 Task: Buy 5 Sets of size 0-6 months for Boys from Cold Weather section under best seller category for shipping address: Brian Hall, 4749 Dog Hill Lane, Kensington, Kansas 66951, Cell Number 7856976934. Pay from credit card ending with 6759, CVV 506
Action: Mouse moved to (242, 57)
Screenshot: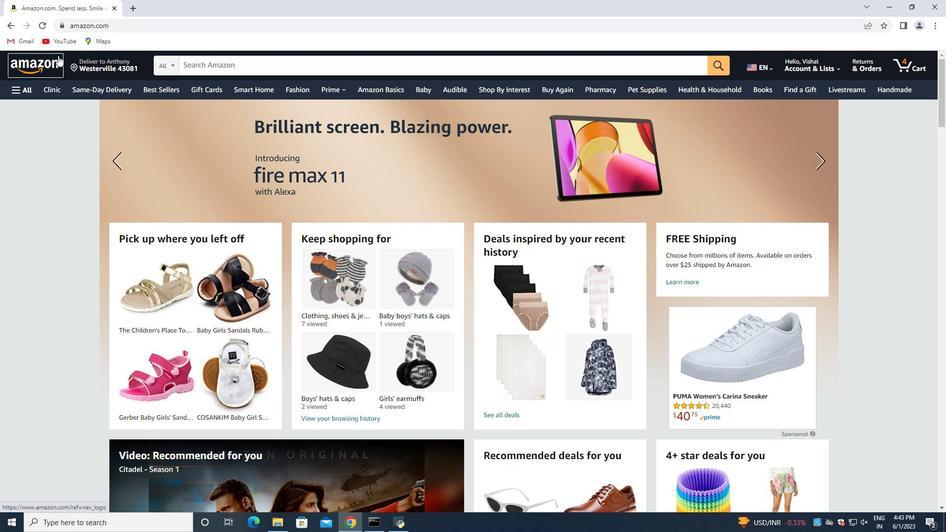 
Action: Mouse pressed left at (242, 57)
Screenshot: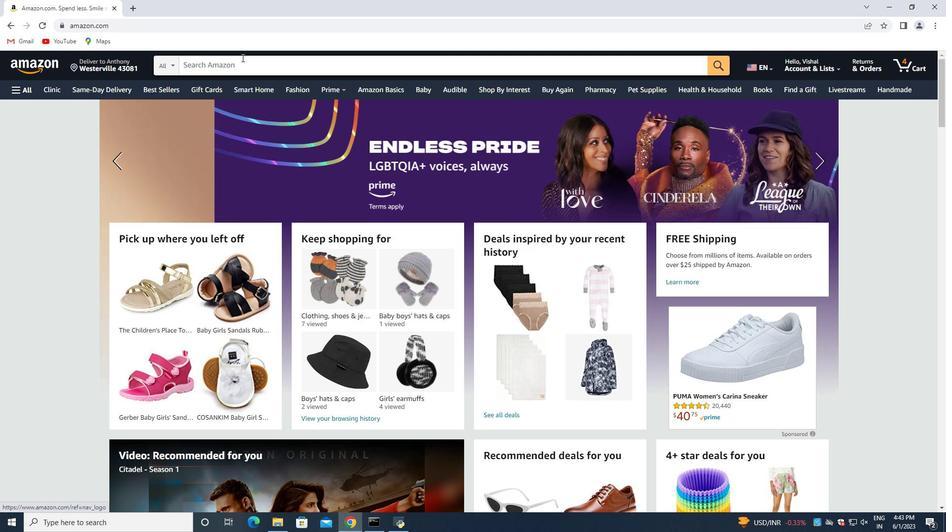 
Action: Mouse moved to (242, 57)
Screenshot: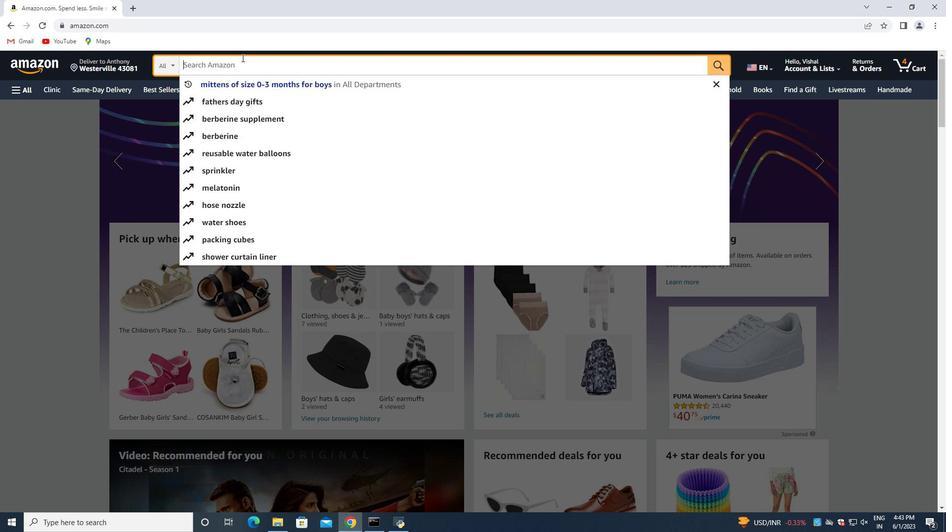 
Action: Key pressed <Key.shift>Seta<Key.space>of<Key.space>size<Key.space>0-6<Key.space>months<Key.space>for<Key.space>boys<Key.enter>
Screenshot: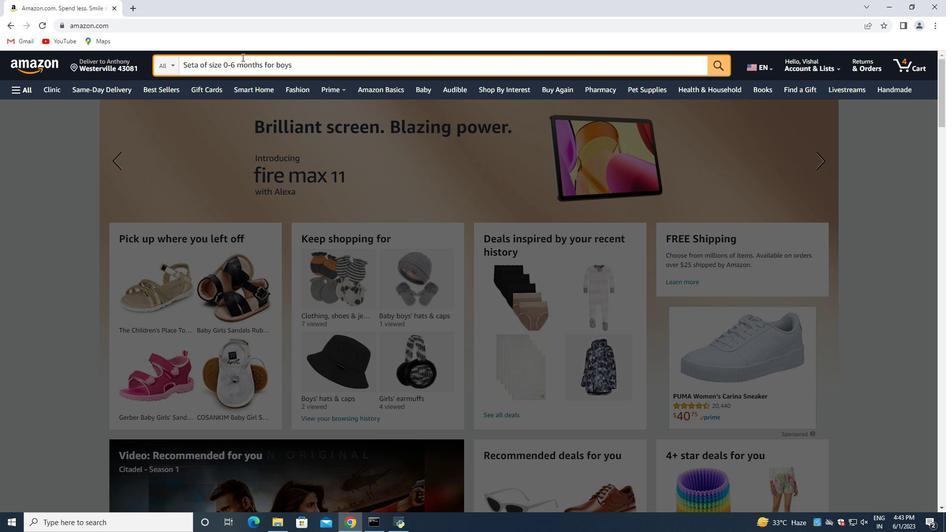 
Action: Mouse moved to (190, 68)
Screenshot: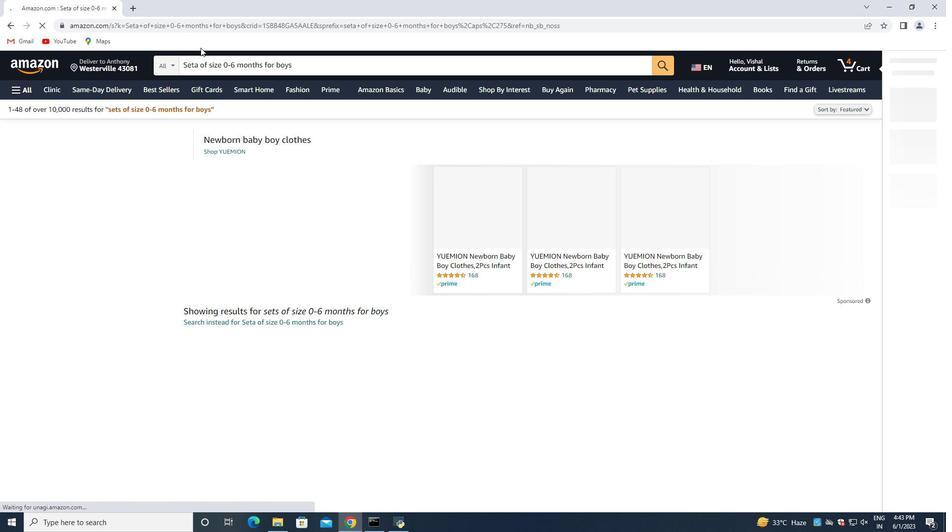 
Action: Mouse scrolled (190, 67) with delta (0, 0)
Screenshot: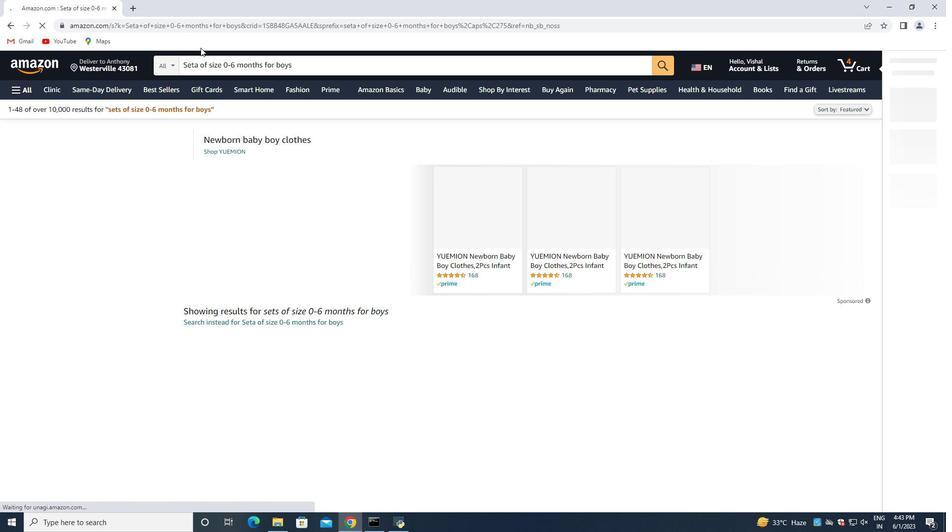 
Action: Mouse moved to (191, 94)
Screenshot: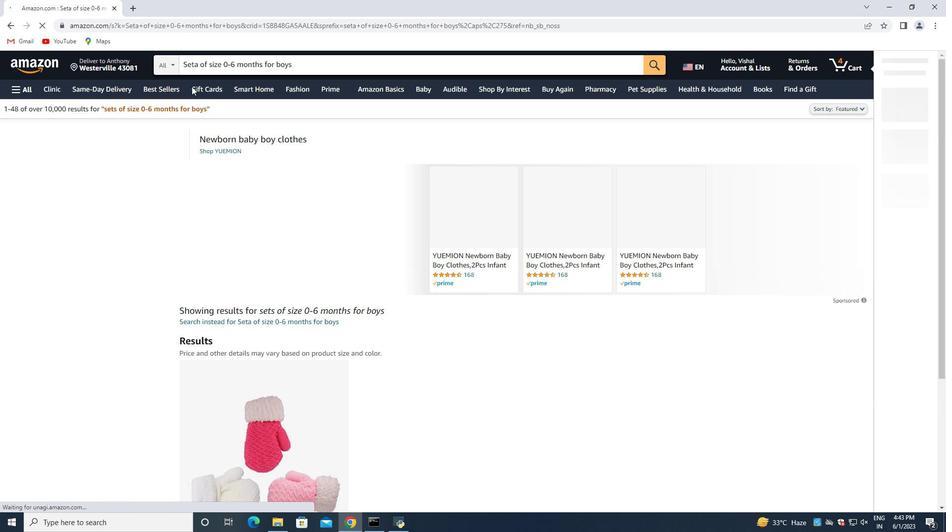 
Action: Mouse scrolled (191, 94) with delta (0, 0)
Screenshot: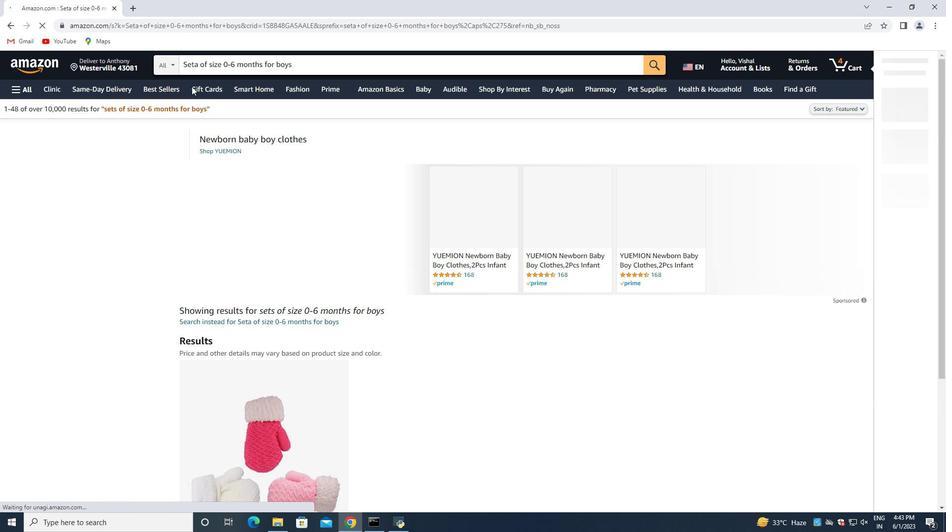 
Action: Mouse moved to (191, 96)
Screenshot: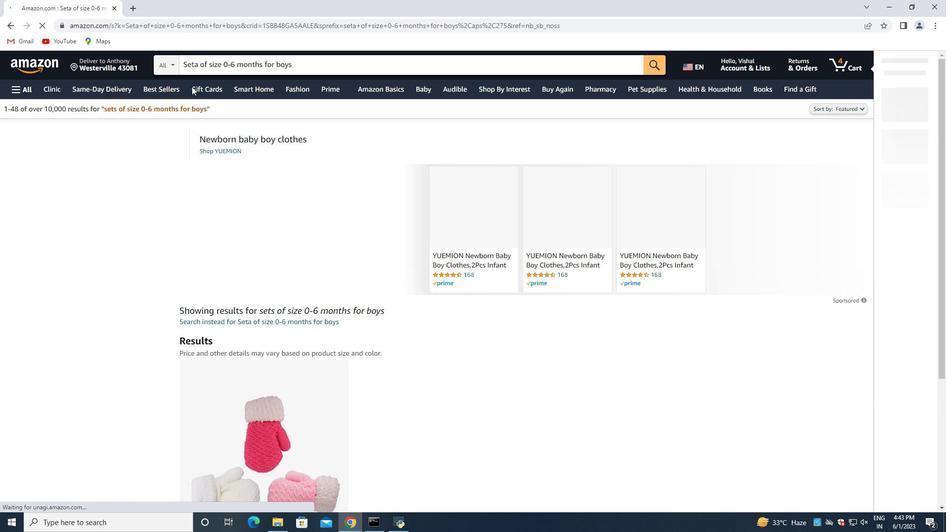 
Action: Mouse scrolled (191, 95) with delta (0, 0)
Screenshot: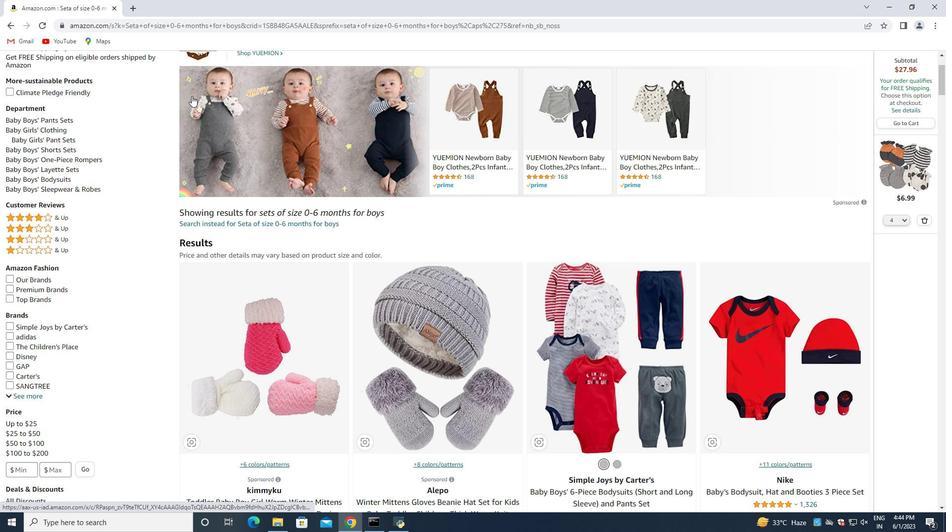 
Action: Mouse moved to (198, 105)
Screenshot: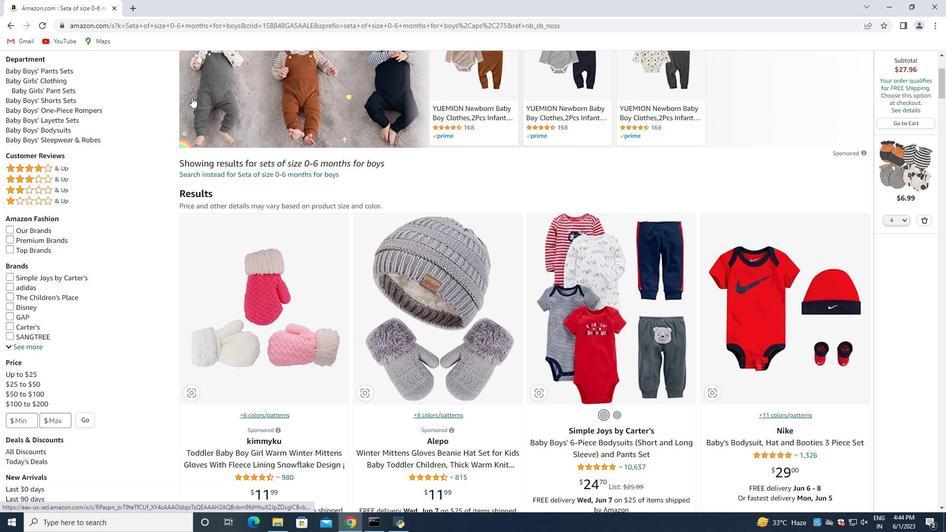 
Action: Mouse scrolled (194, 101) with delta (0, 0)
Screenshot: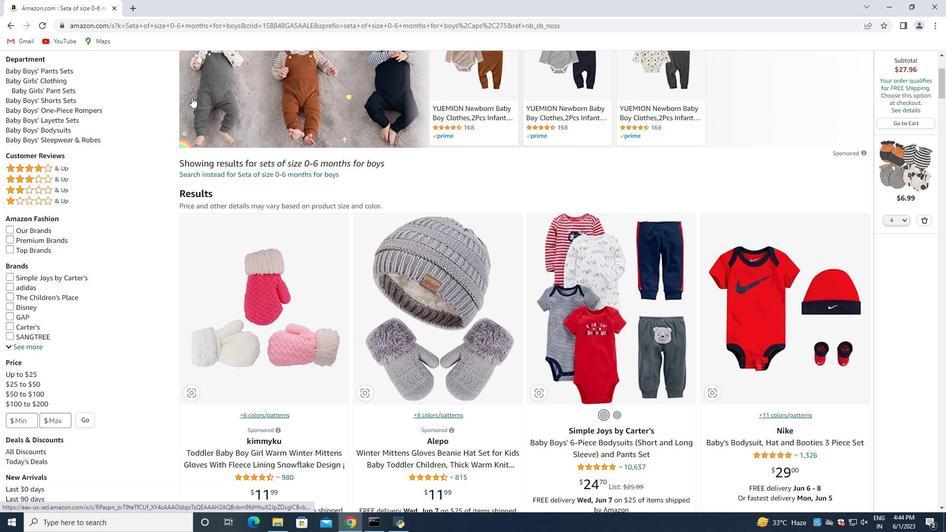 
Action: Mouse moved to (198, 105)
Screenshot: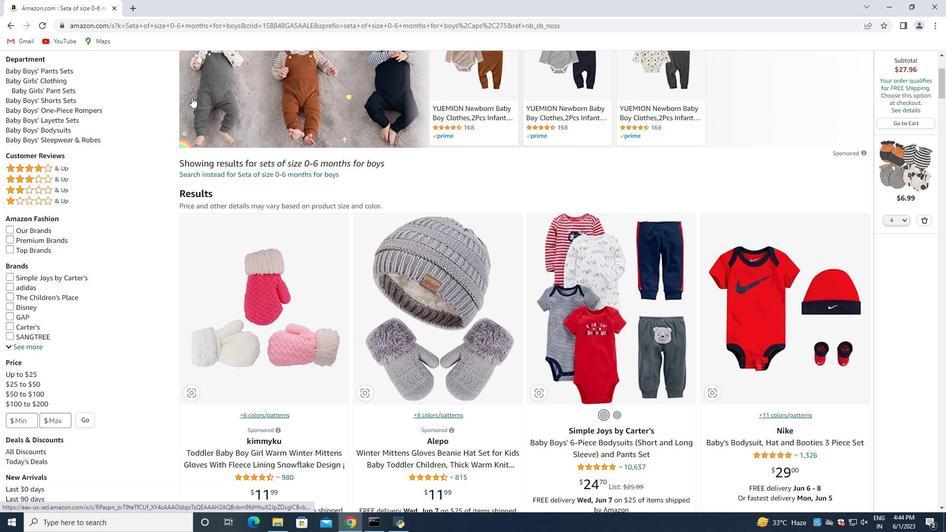 
Action: Mouse scrolled (198, 104) with delta (0, 0)
Screenshot: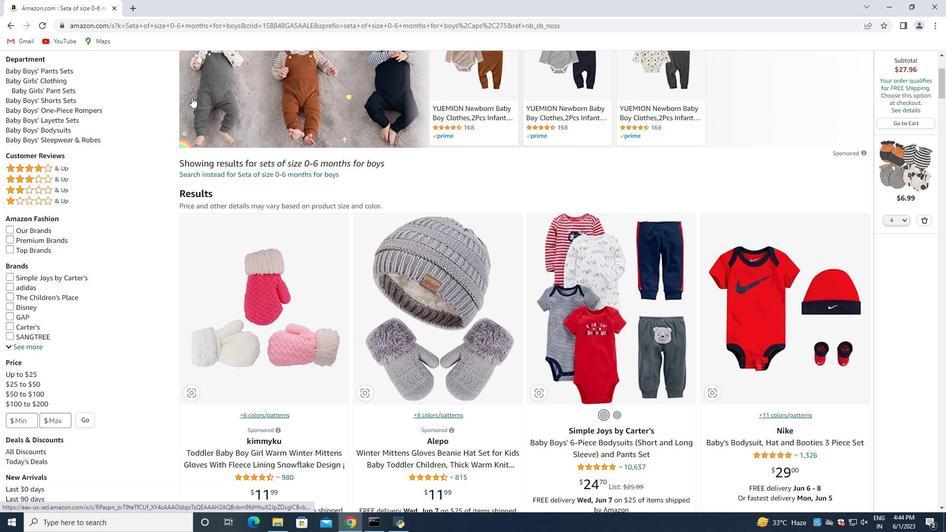 
Action: Mouse moved to (922, 220)
Screenshot: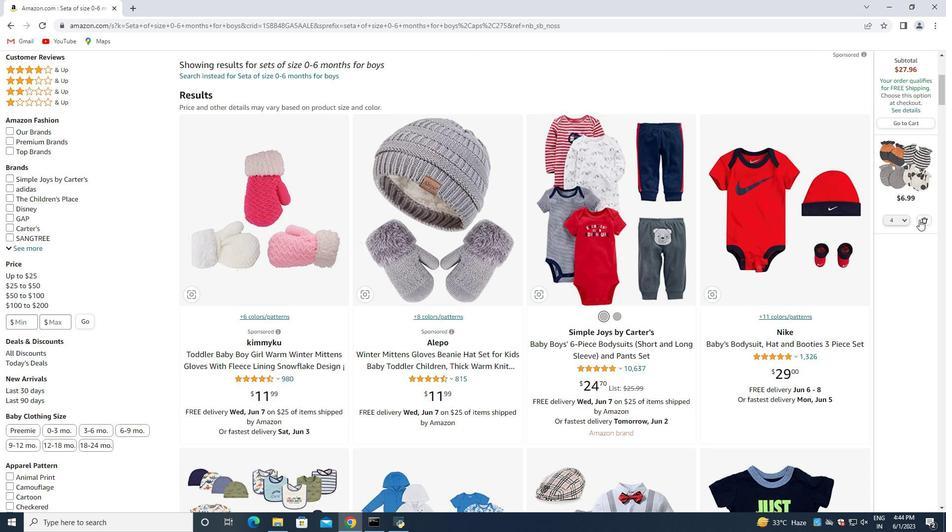 
Action: Mouse pressed left at (922, 220)
Screenshot: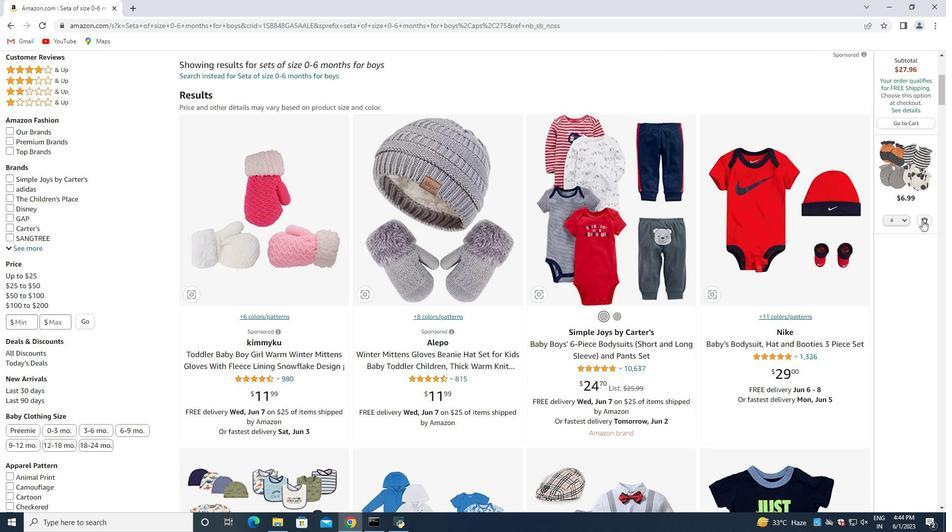 
Action: Mouse moved to (757, 226)
Screenshot: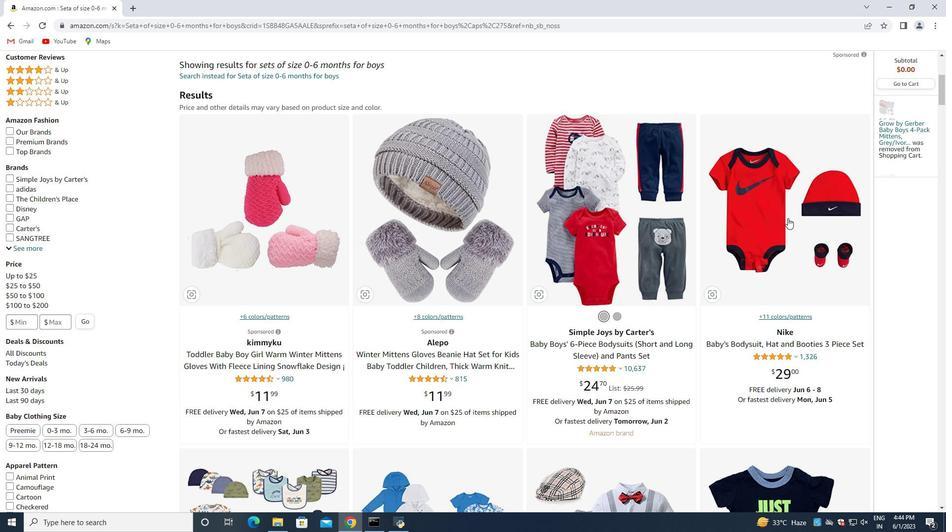 
Action: Mouse scrolled (757, 226) with delta (0, 0)
Screenshot: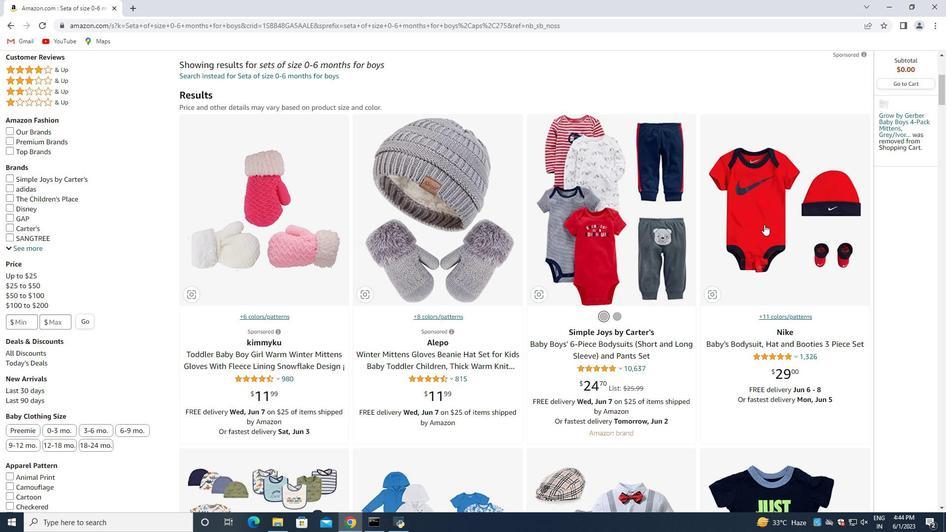 
Action: Mouse moved to (753, 228)
Screenshot: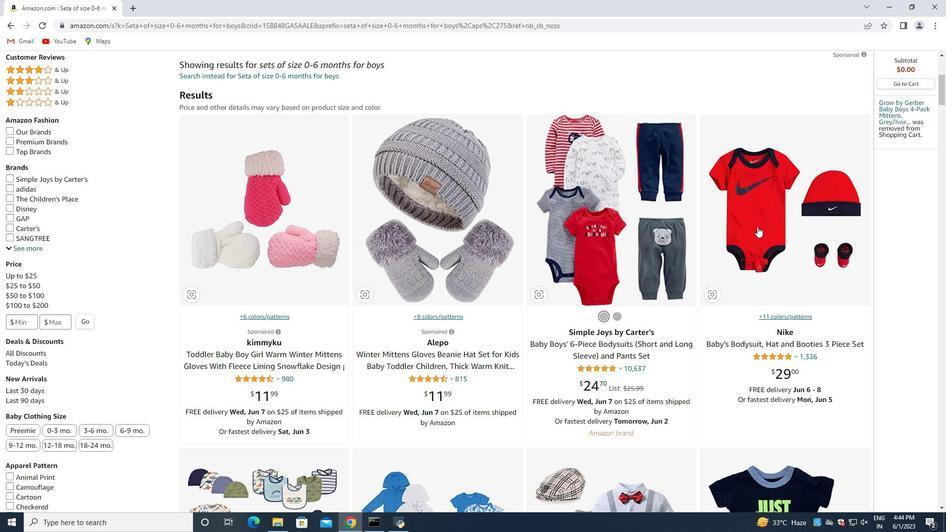 
Action: Mouse scrolled (753, 228) with delta (0, 0)
Screenshot: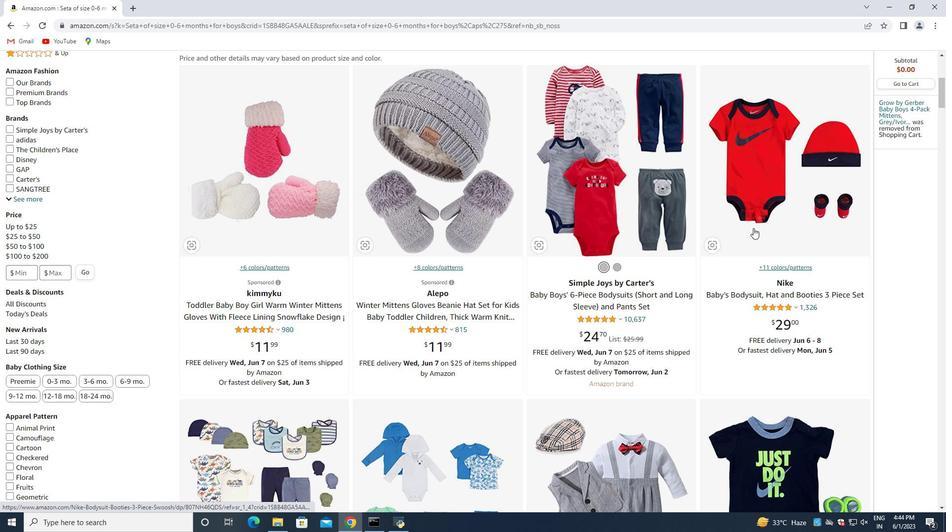 
Action: Mouse scrolled (753, 228) with delta (0, 0)
Screenshot: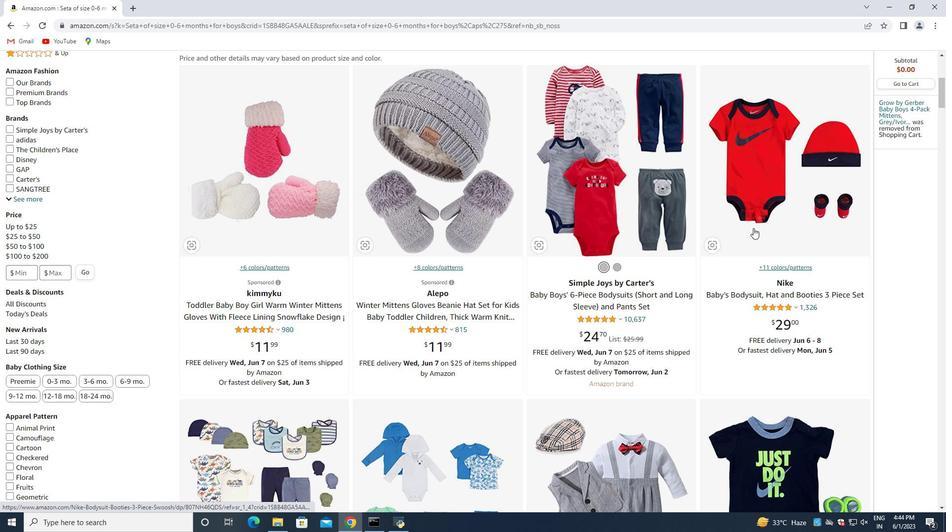 
Action: Mouse scrolled (753, 228) with delta (0, 0)
Screenshot: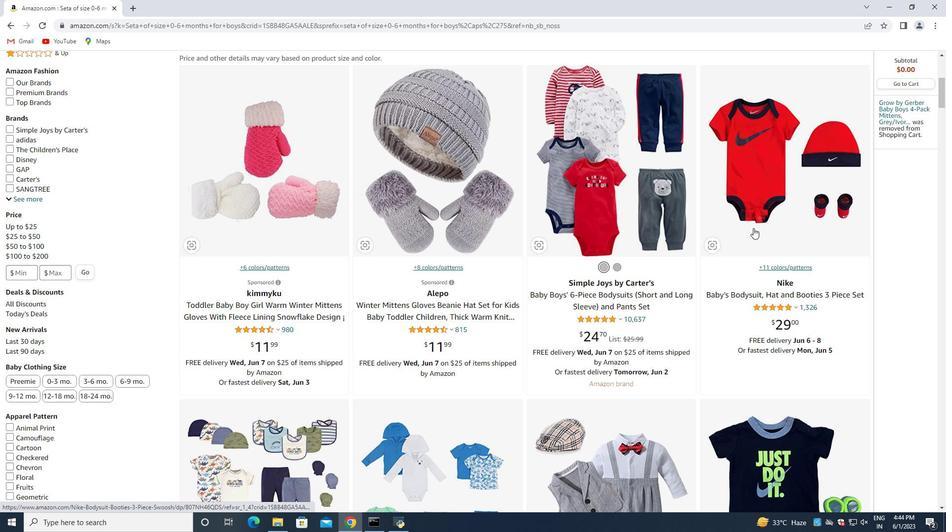 
Action: Mouse moved to (217, 207)
Screenshot: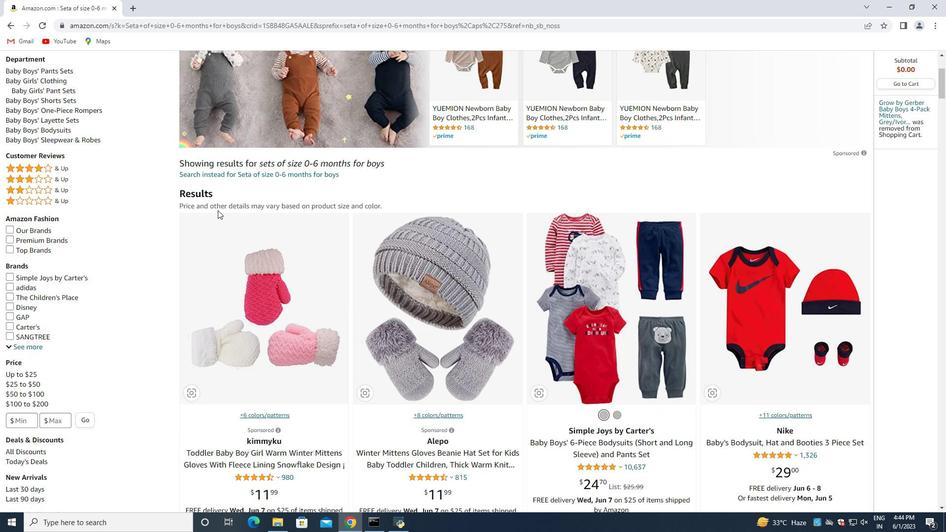 
Action: Mouse scrolled (217, 208) with delta (0, 0)
Screenshot: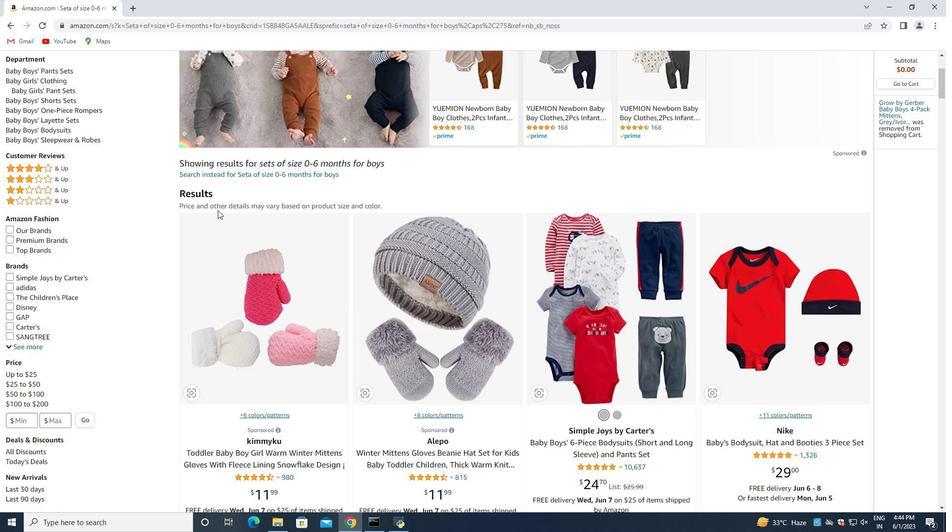 
Action: Mouse scrolled (217, 208) with delta (0, 0)
Screenshot: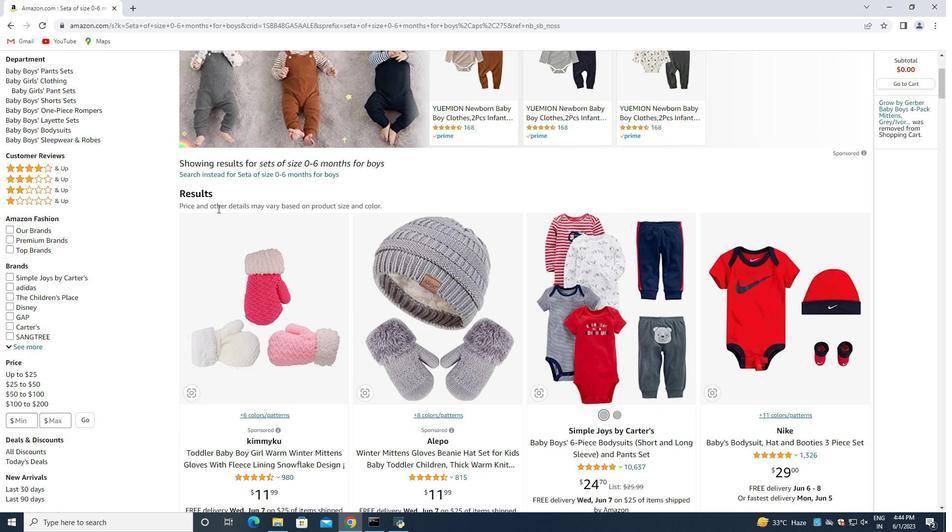 
Action: Mouse moved to (217, 207)
Screenshot: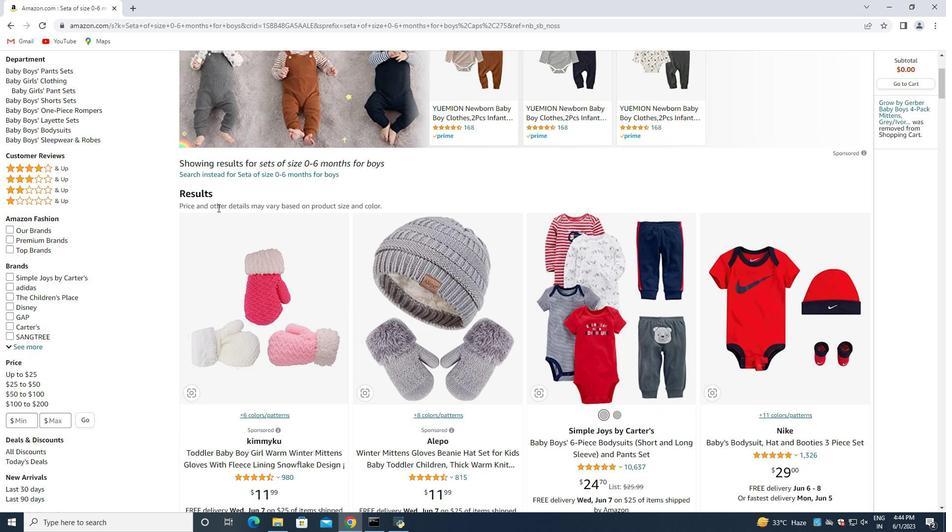 
Action: Mouse scrolled (217, 207) with delta (0, 0)
Screenshot: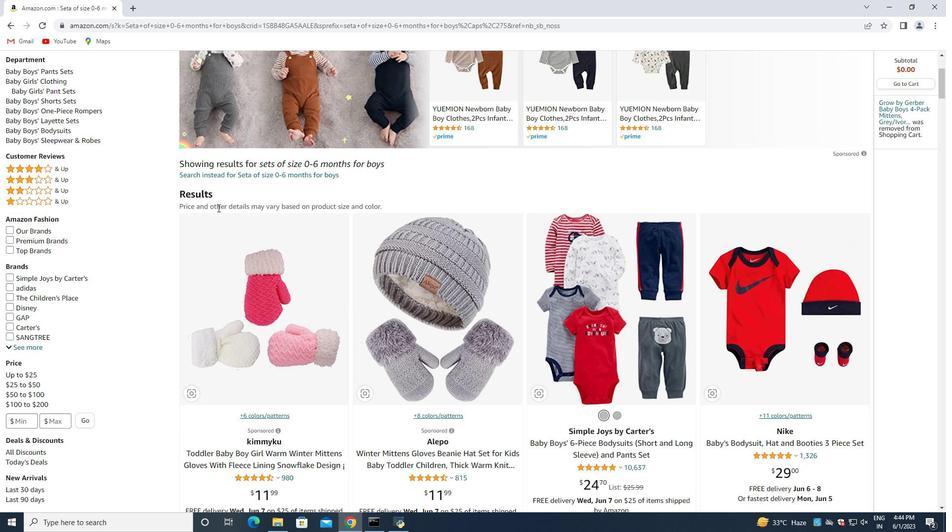 
Action: Mouse moved to (99, 192)
Screenshot: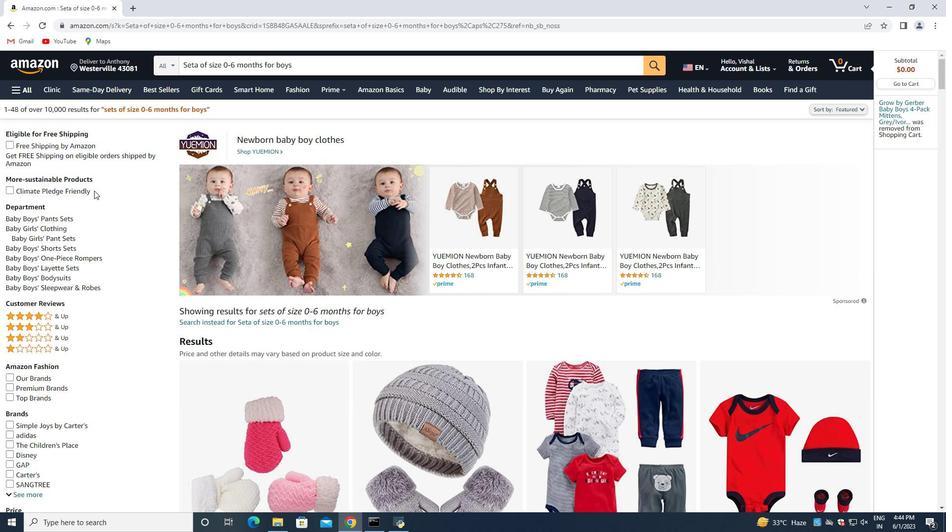 
Action: Mouse scrolled (99, 191) with delta (0, 0)
Screenshot: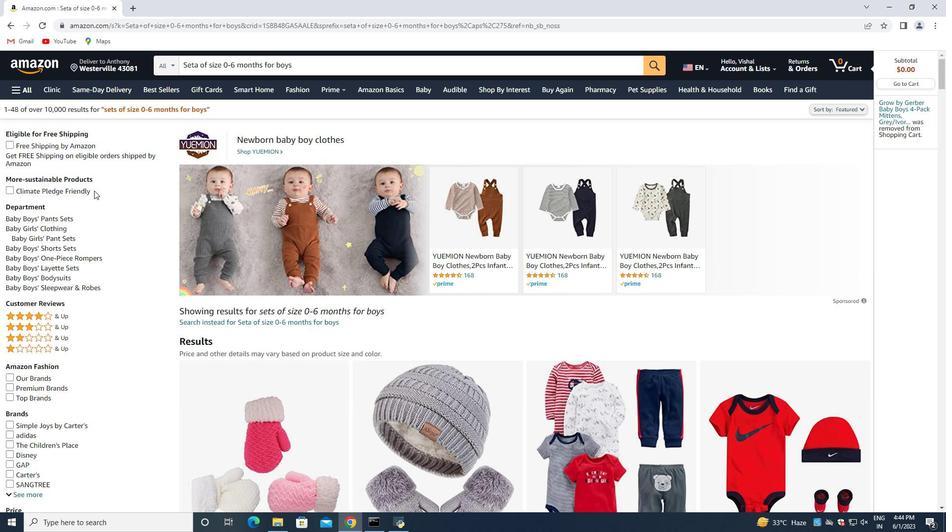 
Action: Mouse moved to (102, 196)
Screenshot: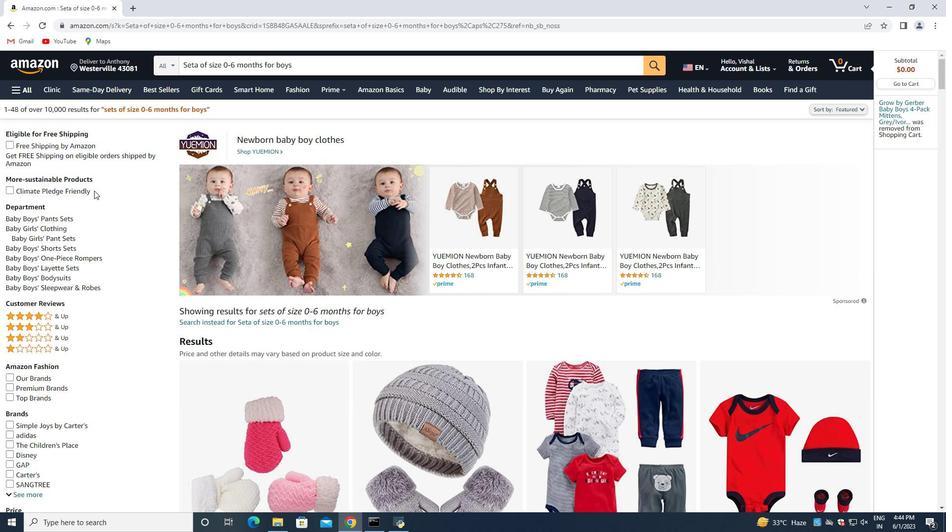 
Action: Mouse scrolled (102, 196) with delta (0, 0)
Screenshot: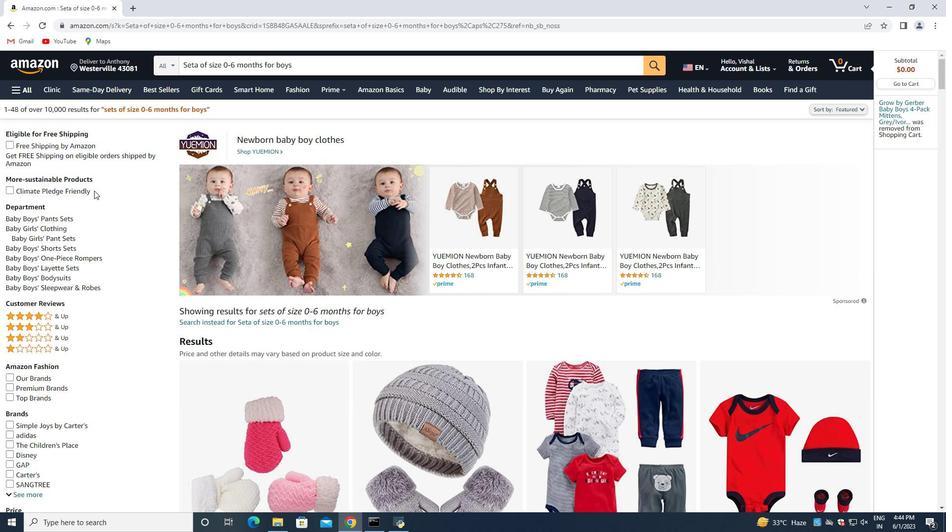 
Action: Mouse moved to (109, 202)
Screenshot: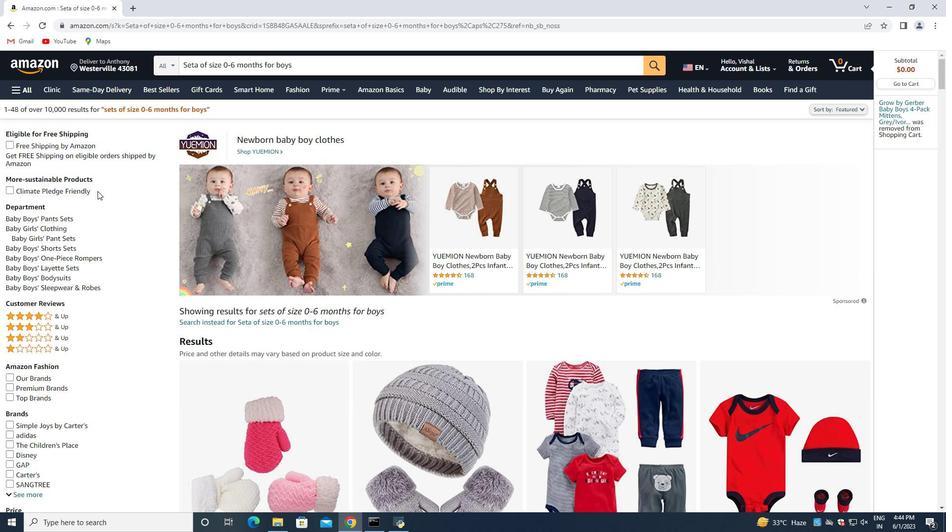 
Action: Mouse scrolled (109, 202) with delta (0, 0)
Screenshot: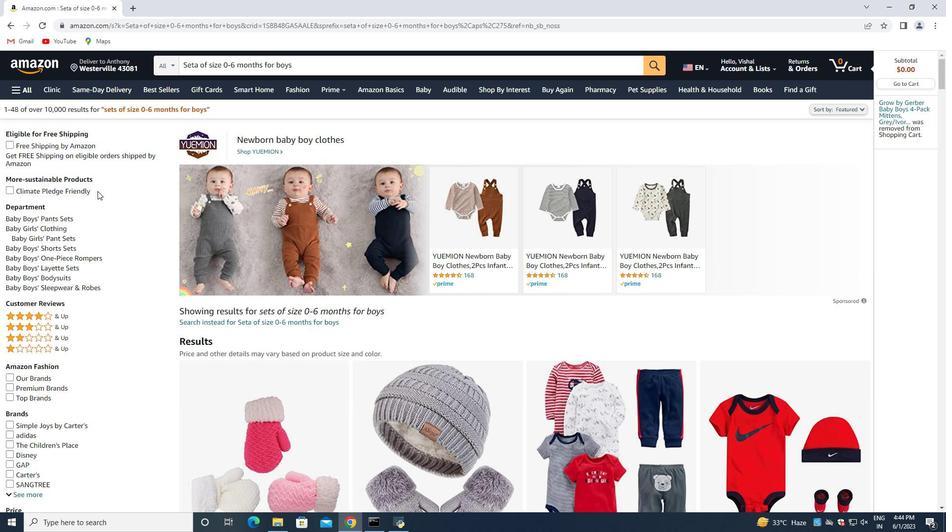 
Action: Mouse moved to (131, 211)
Screenshot: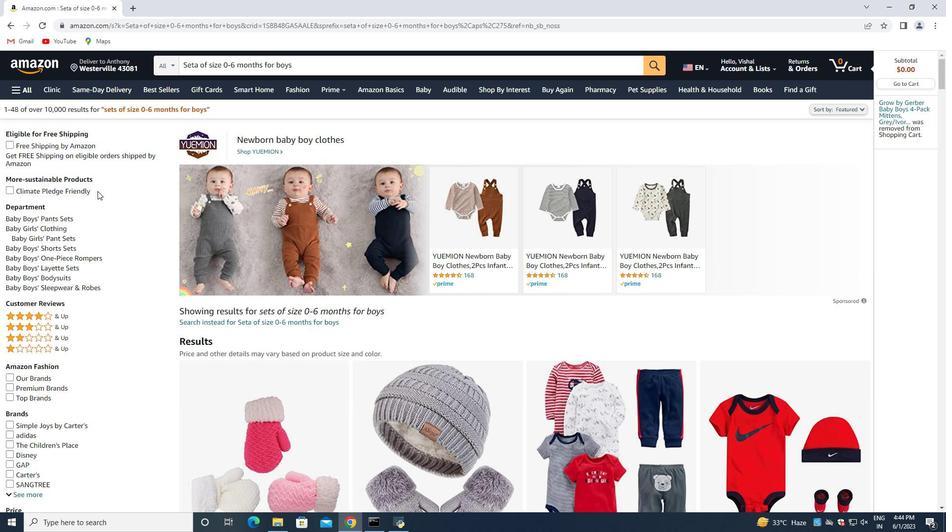 
Action: Mouse scrolled (131, 210) with delta (0, 0)
Screenshot: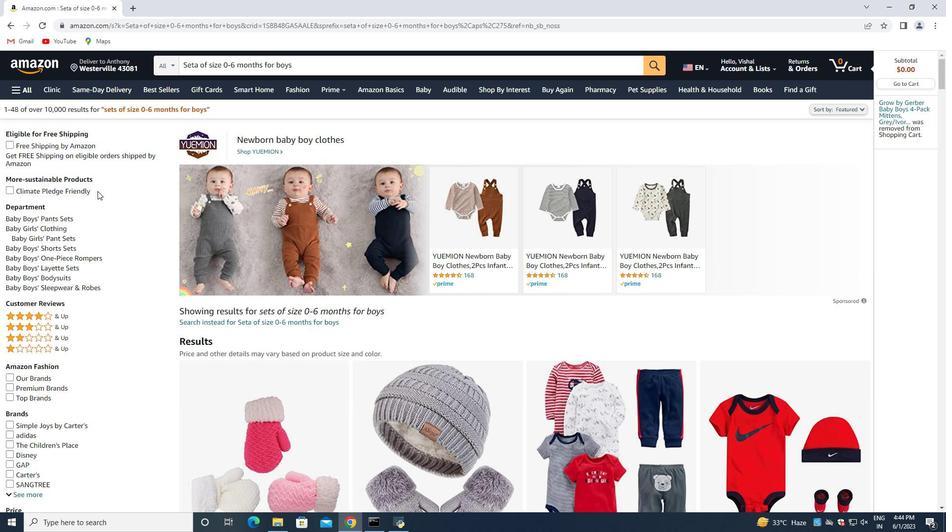 
Action: Mouse moved to (316, 191)
Screenshot: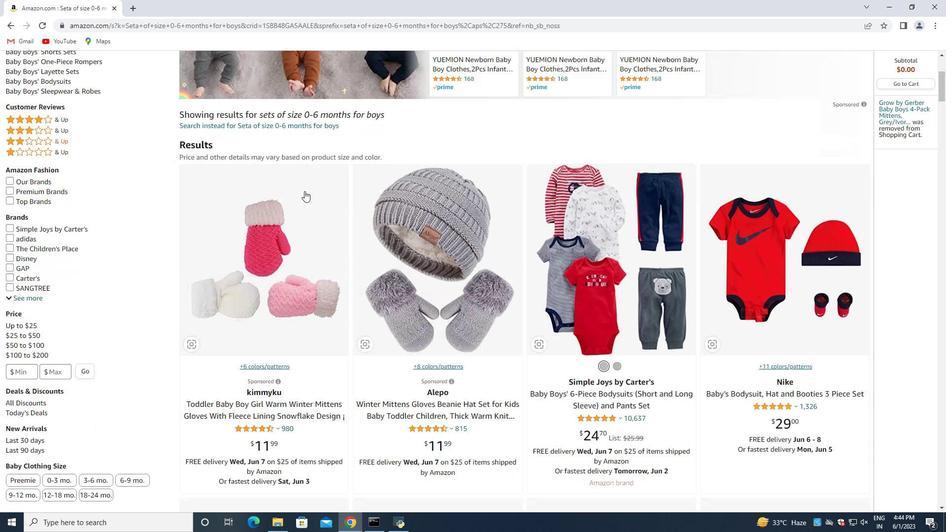 
Action: Mouse scrolled (316, 190) with delta (0, 0)
Screenshot: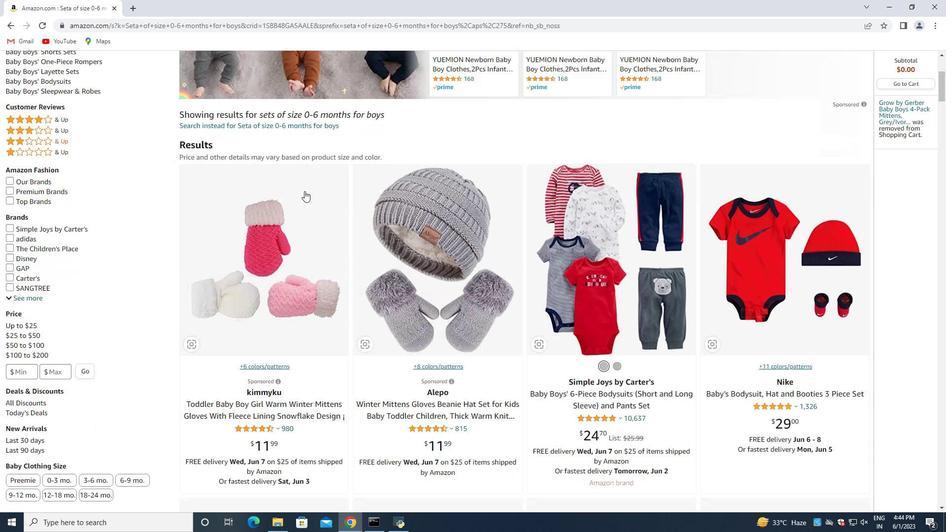 
Action: Mouse moved to (319, 191)
Screenshot: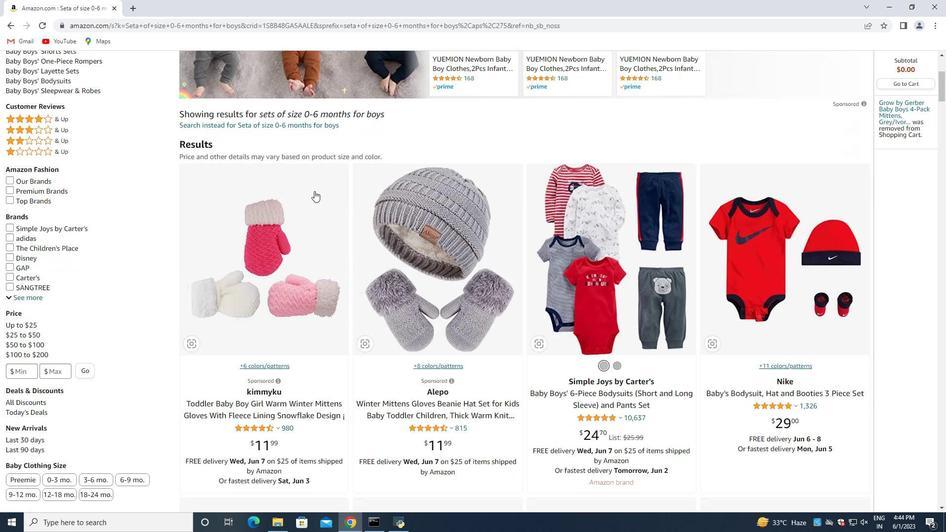 
Action: Mouse scrolled (319, 190) with delta (0, 0)
Screenshot: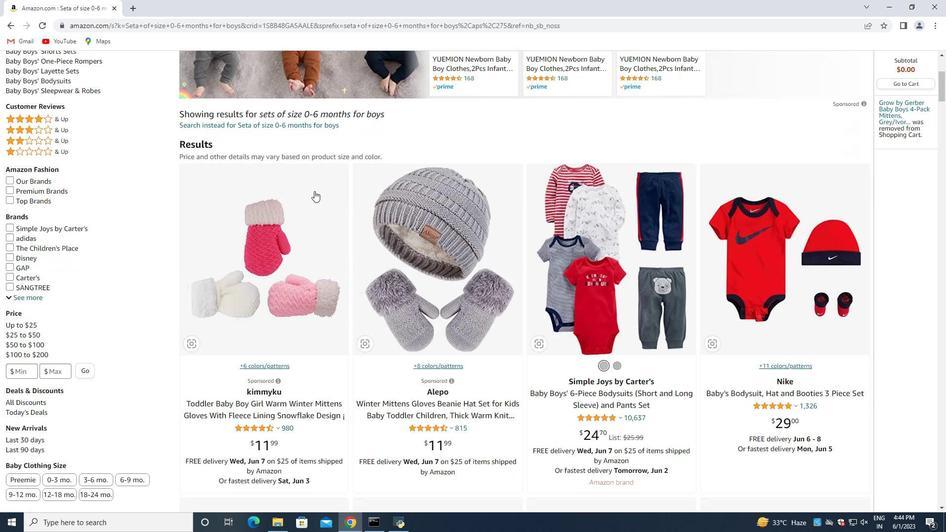 
Action: Mouse moved to (337, 192)
Screenshot: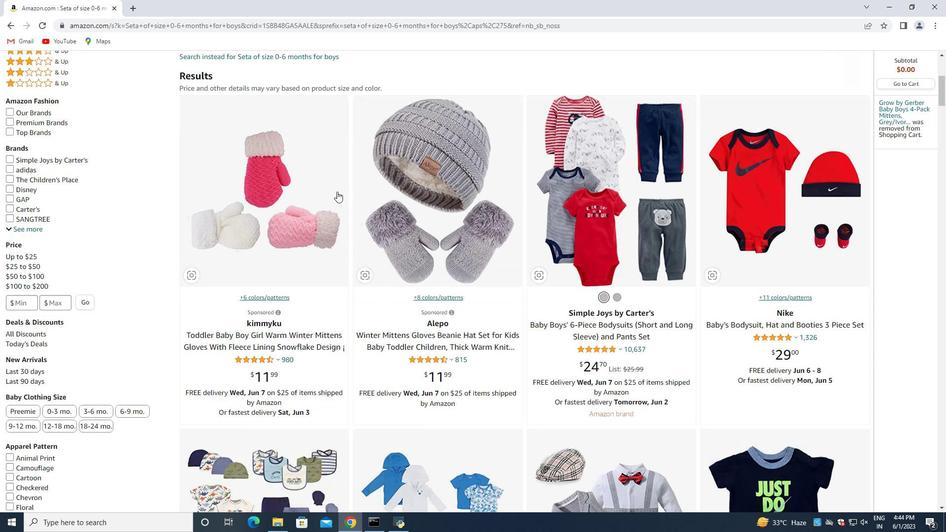 
Action: Mouse scrolled (337, 191) with delta (0, 0)
Screenshot: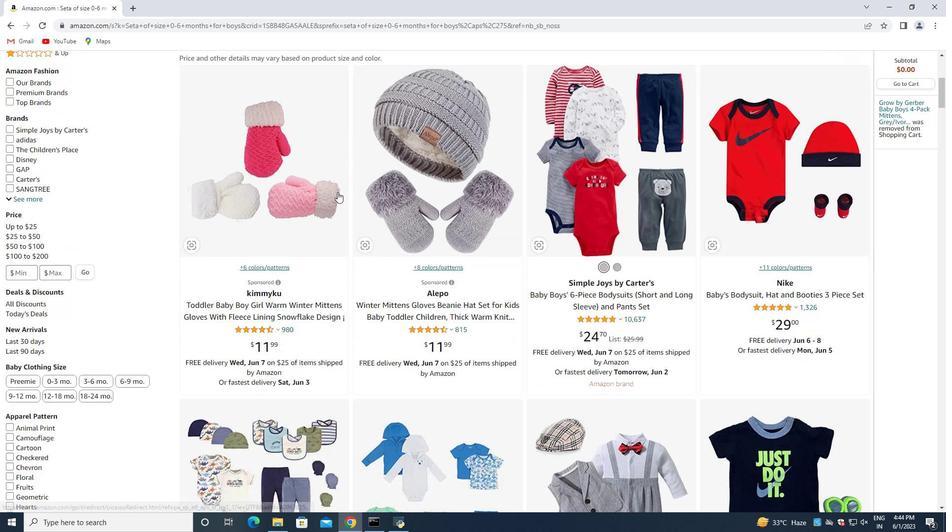 
Action: Mouse scrolled (337, 191) with delta (0, 0)
Screenshot: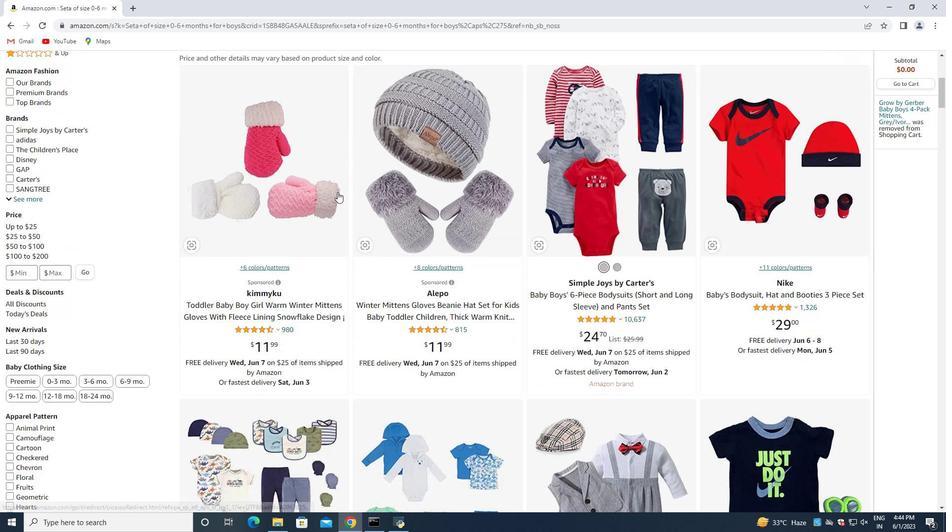 
Action: Mouse moved to (338, 192)
Screenshot: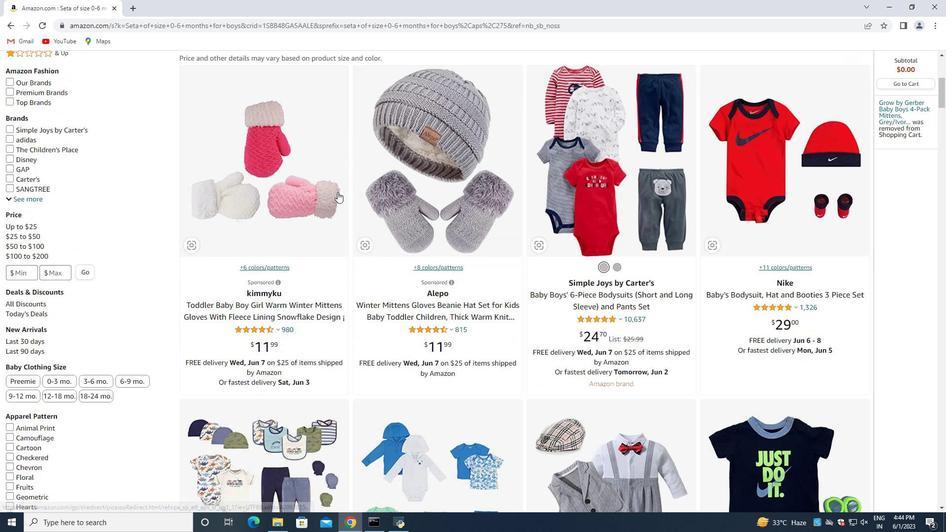 
Action: Mouse scrolled (338, 191) with delta (0, 0)
Screenshot: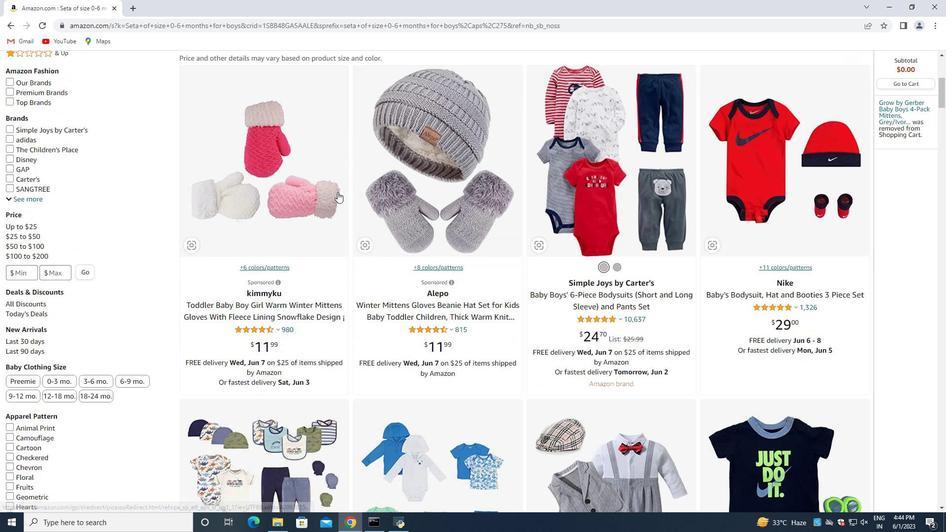 
Action: Mouse moved to (340, 191)
Screenshot: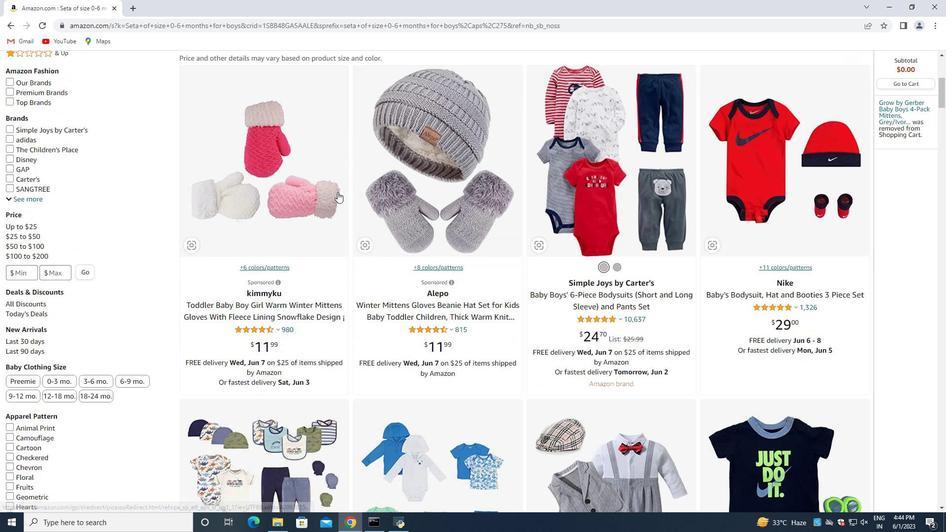 
Action: Mouse scrolled (340, 191) with delta (0, 0)
Screenshot: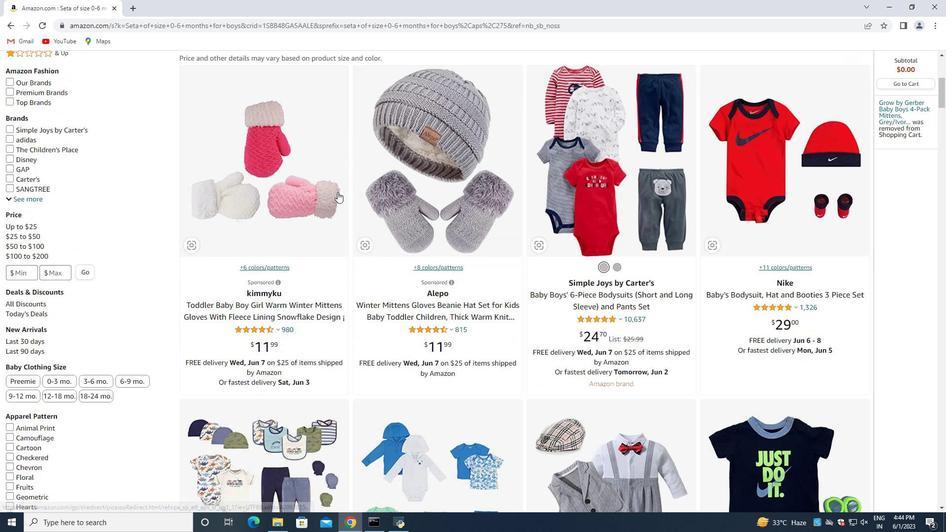 
Action: Mouse moved to (438, 272)
Screenshot: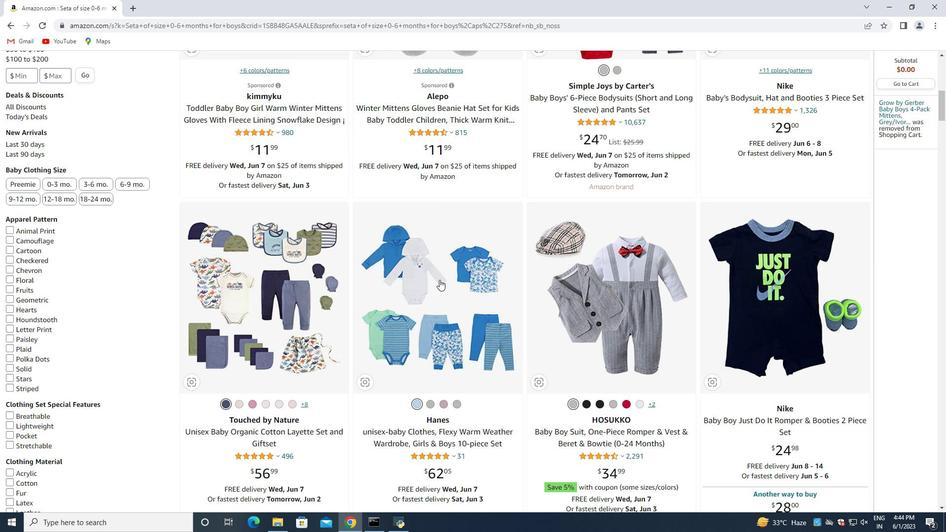 
Action: Mouse scrolled (438, 271) with delta (0, 0)
Screenshot: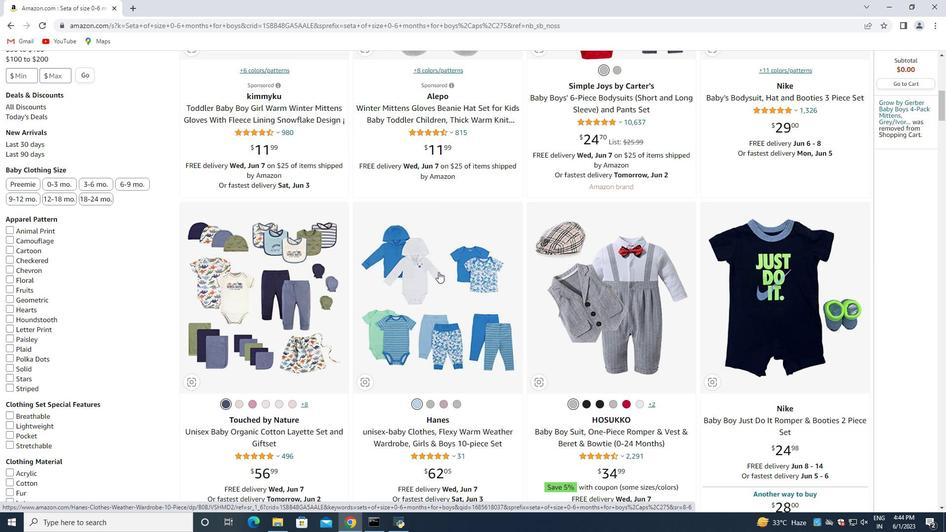 
Action: Mouse scrolled (438, 271) with delta (0, 0)
Screenshot: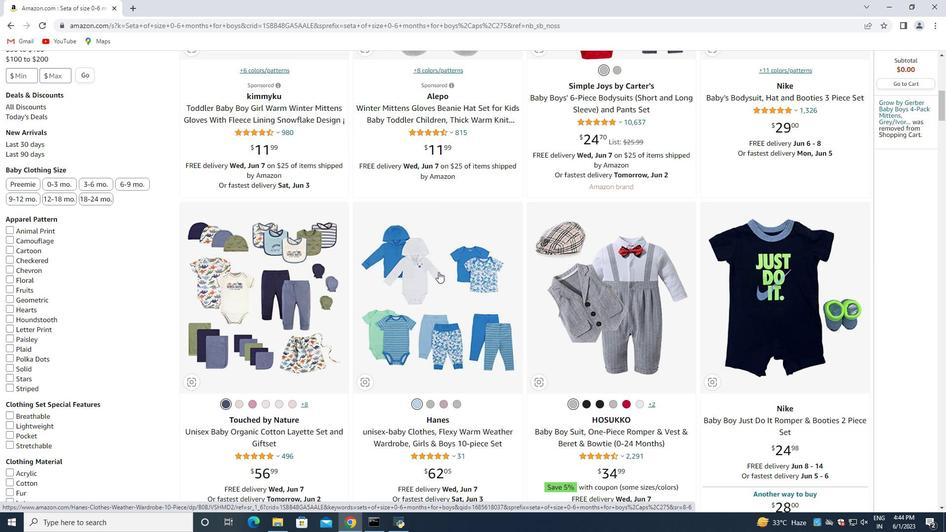 
Action: Mouse scrolled (438, 271) with delta (0, 0)
Screenshot: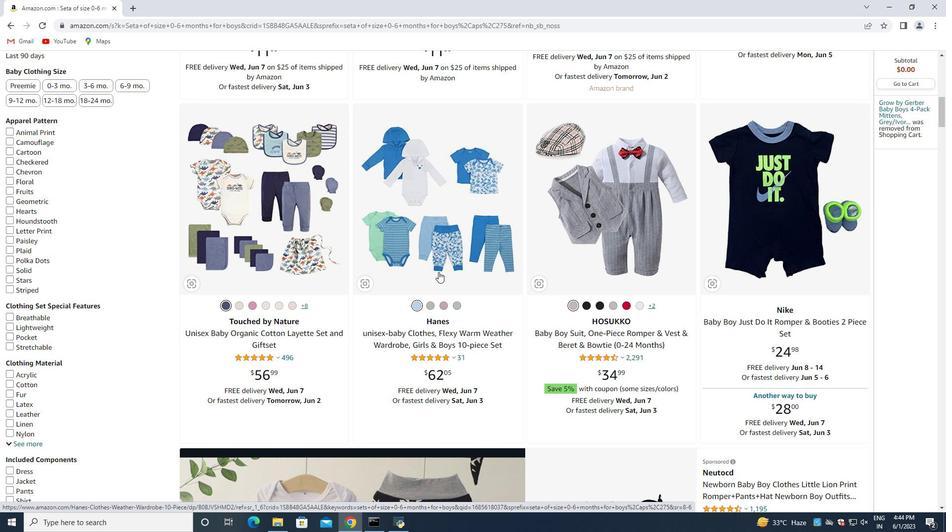 
Action: Mouse scrolled (438, 271) with delta (0, 0)
Screenshot: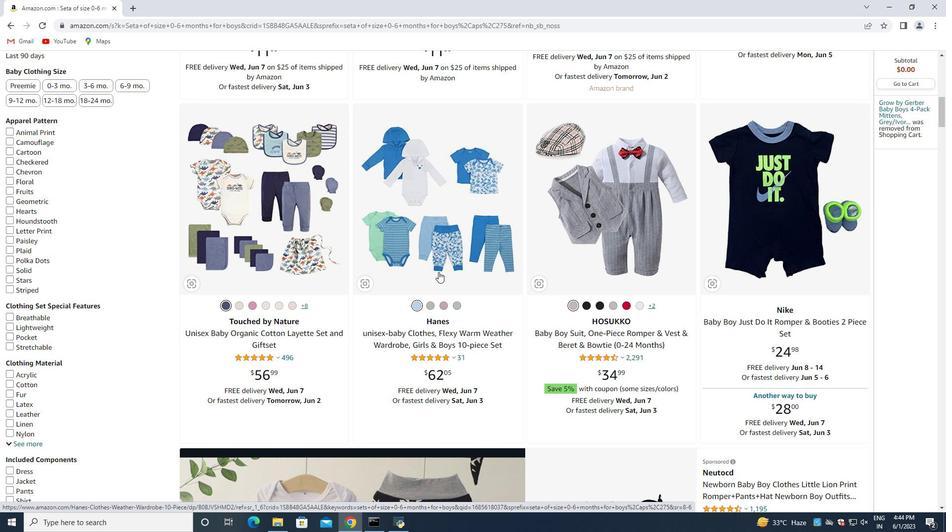 
Action: Mouse scrolled (438, 271) with delta (0, 0)
Screenshot: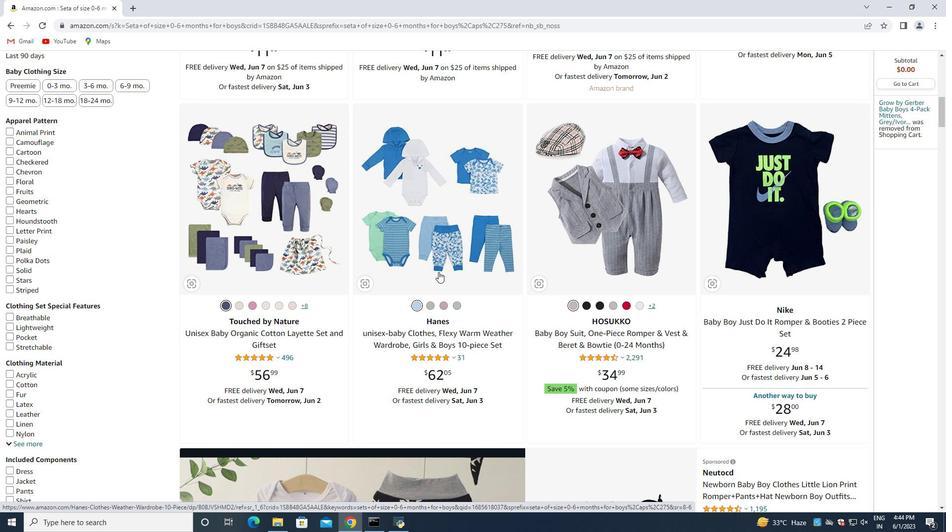 
Action: Mouse scrolled (438, 271) with delta (0, 0)
Screenshot: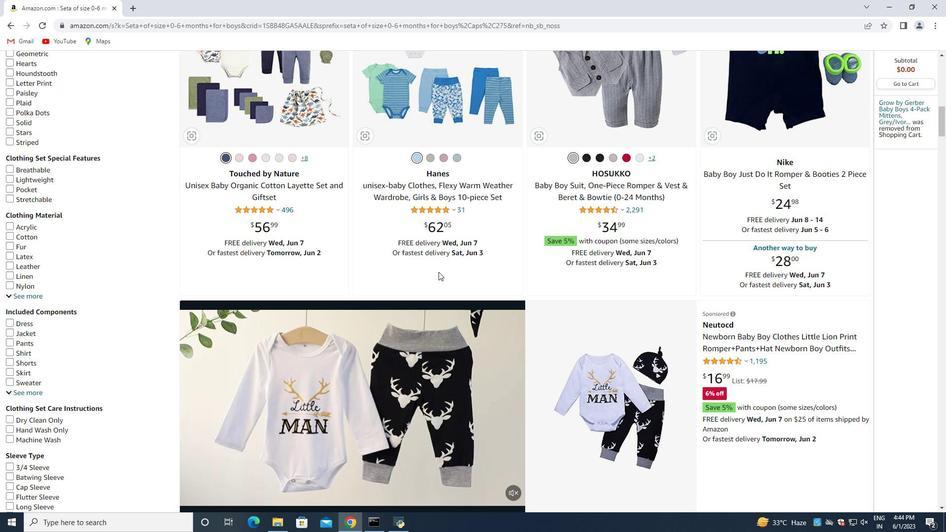 
Action: Mouse scrolled (438, 271) with delta (0, 0)
Screenshot: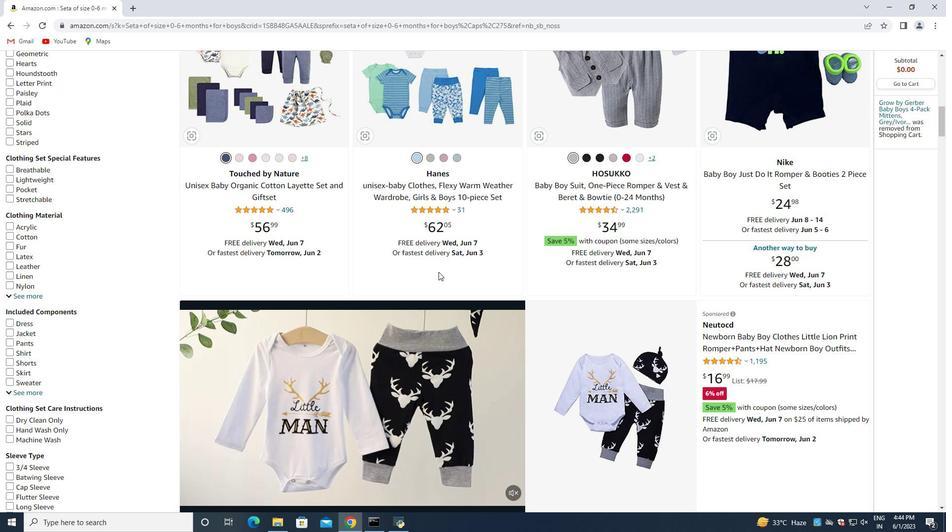 
Action: Mouse scrolled (438, 271) with delta (0, 0)
Screenshot: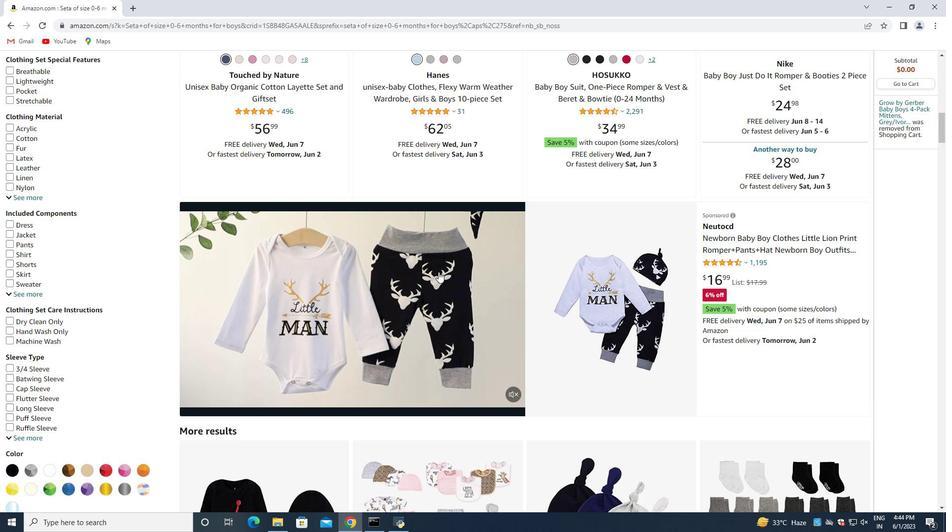 
Action: Mouse scrolled (438, 271) with delta (0, 0)
Screenshot: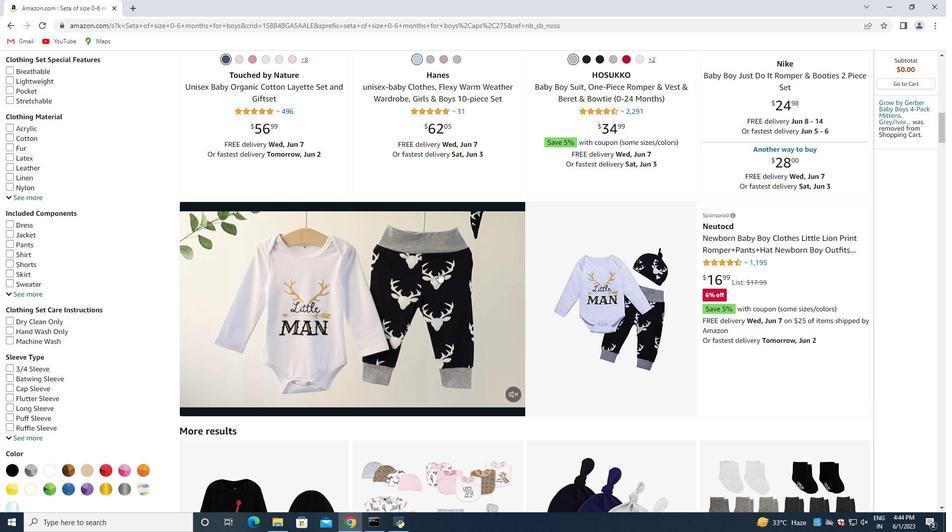 
Action: Mouse moved to (438, 272)
Screenshot: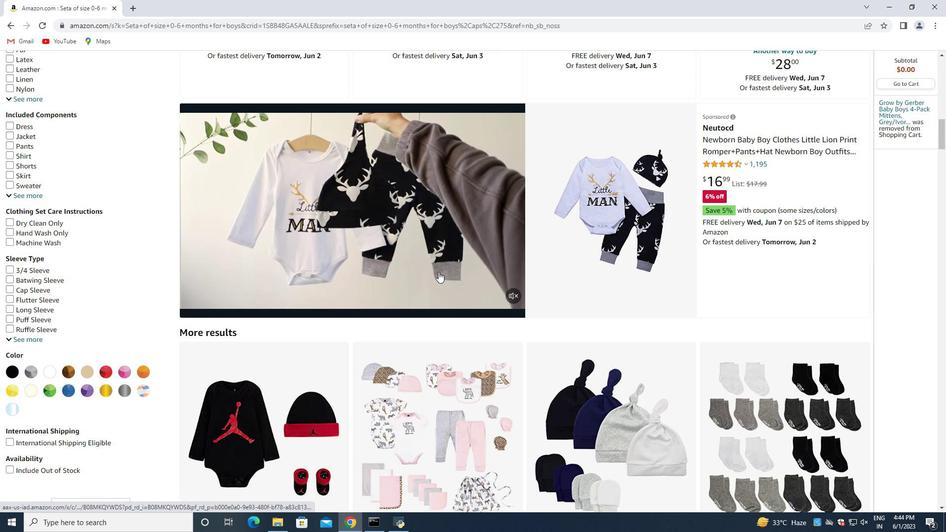 
Action: Mouse scrolled (438, 271) with delta (0, 0)
Screenshot: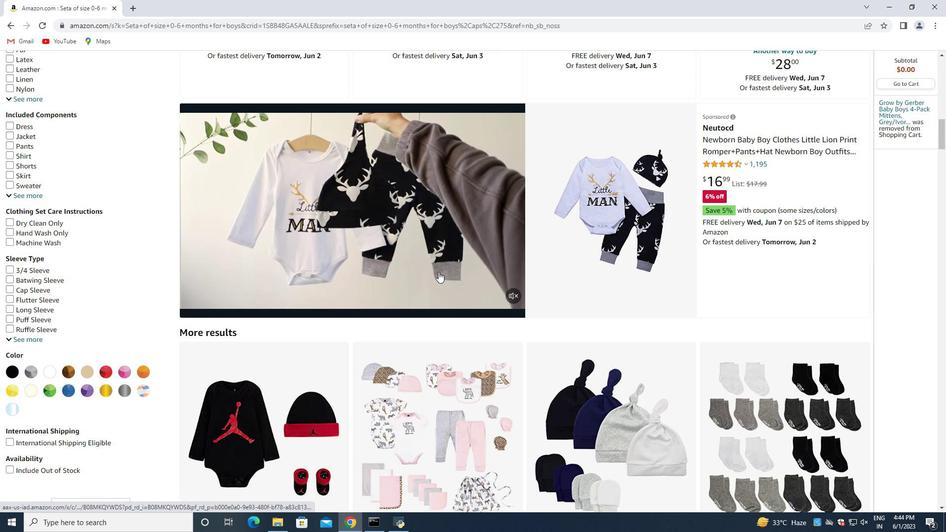 
Action: Mouse scrolled (438, 271) with delta (0, 0)
Screenshot: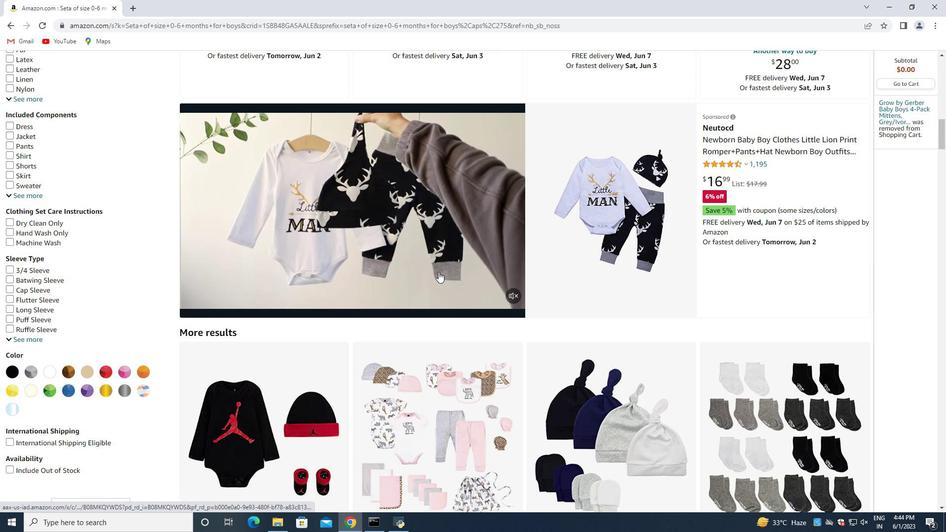 
Action: Mouse scrolled (438, 271) with delta (0, 0)
Screenshot: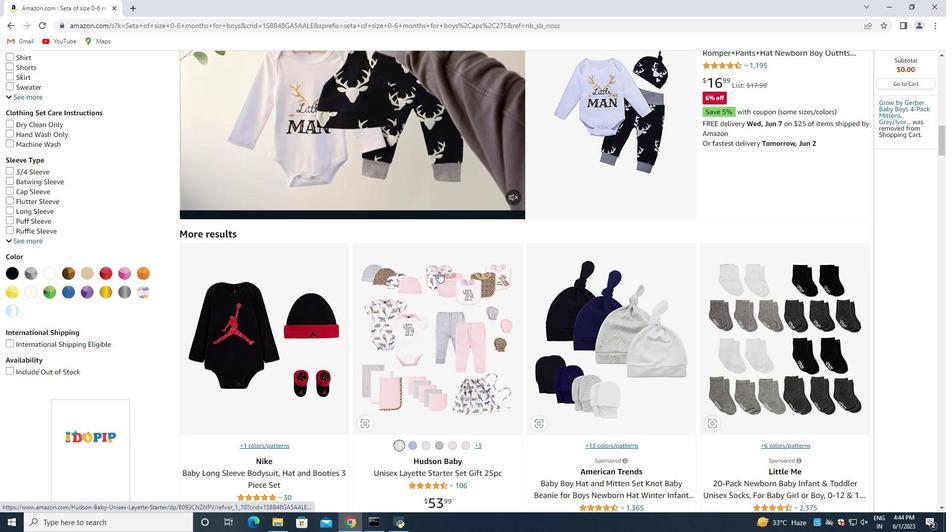 
Action: Mouse scrolled (438, 271) with delta (0, 0)
Screenshot: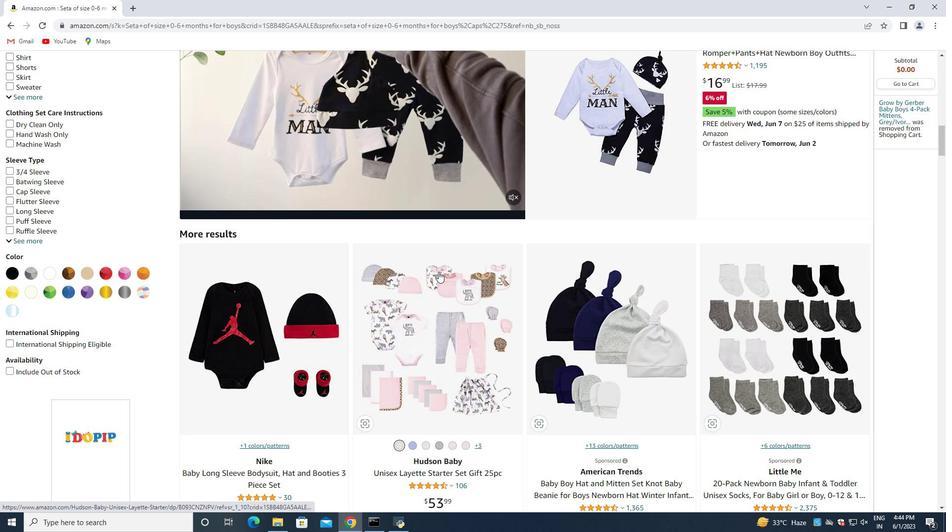
Action: Mouse moved to (437, 272)
Screenshot: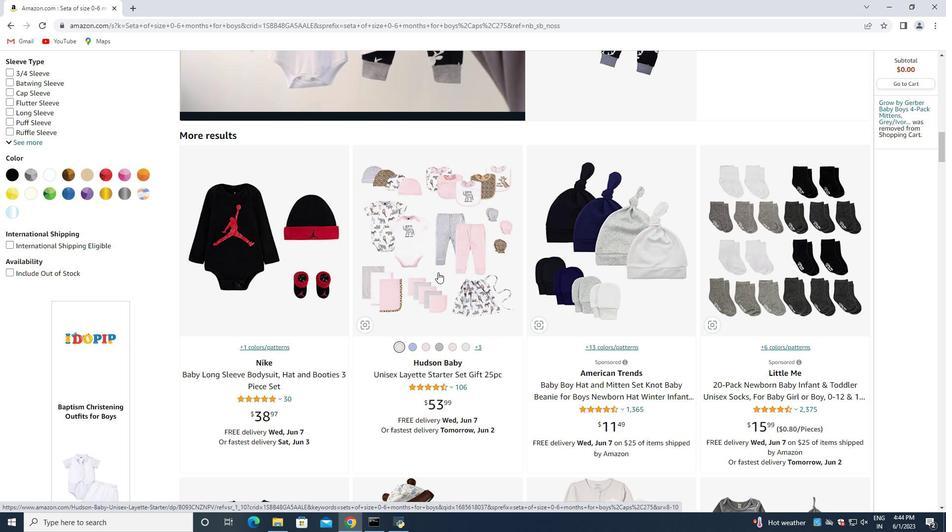 
Action: Mouse scrolled (437, 272) with delta (0, 0)
Screenshot: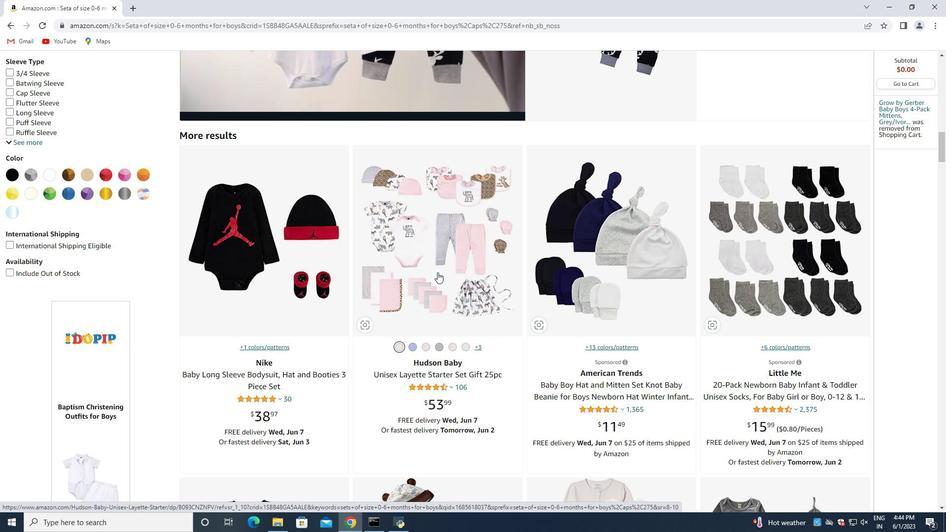 
Action: Mouse scrolled (437, 272) with delta (0, 0)
Screenshot: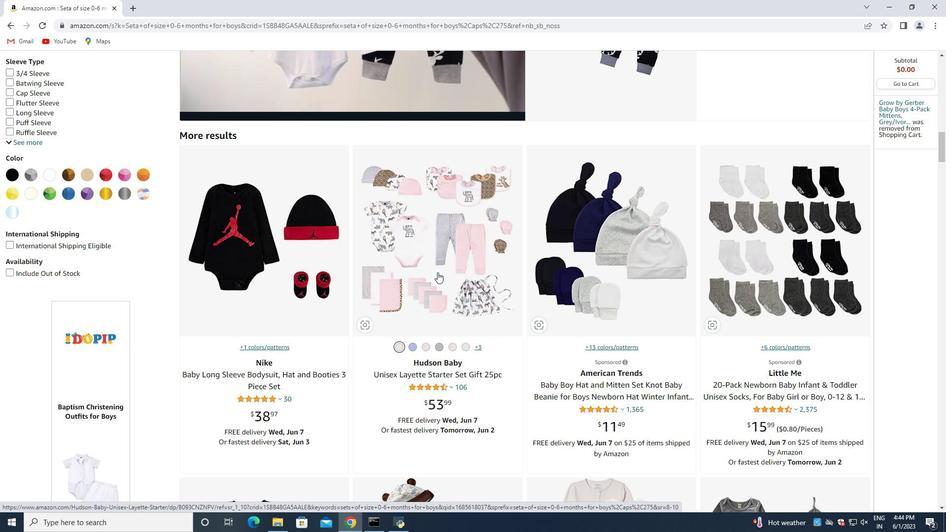 
Action: Mouse scrolled (437, 272) with delta (0, 0)
Screenshot: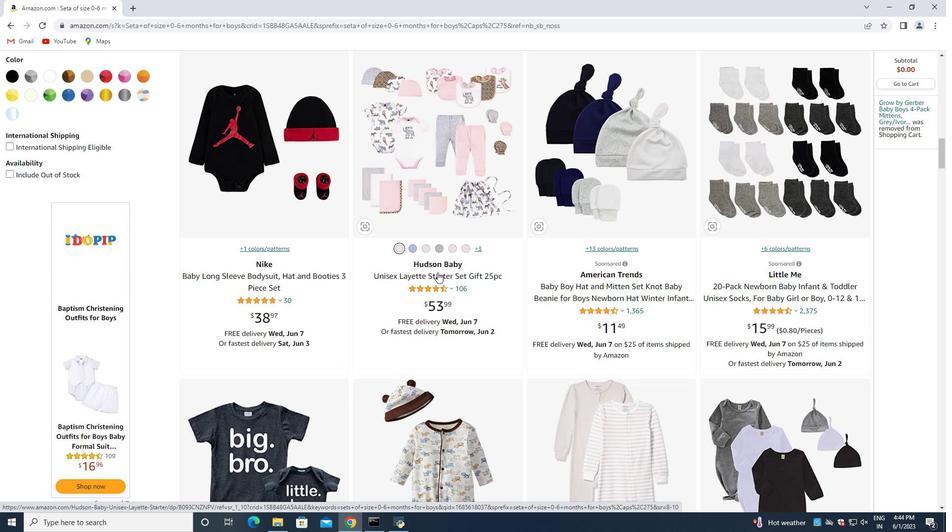 
Action: Mouse scrolled (437, 272) with delta (0, 0)
Screenshot: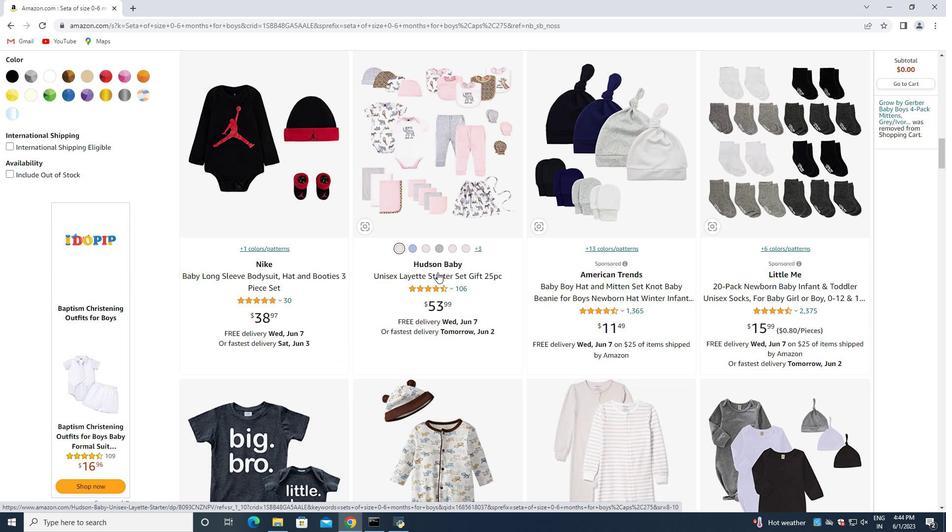 
Action: Mouse scrolled (437, 272) with delta (0, 0)
Screenshot: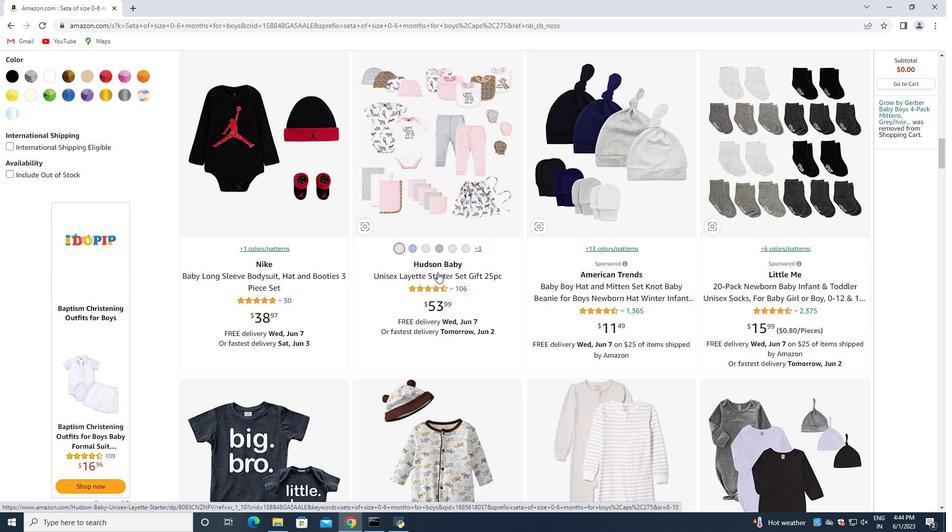
Action: Mouse moved to (438, 272)
Screenshot: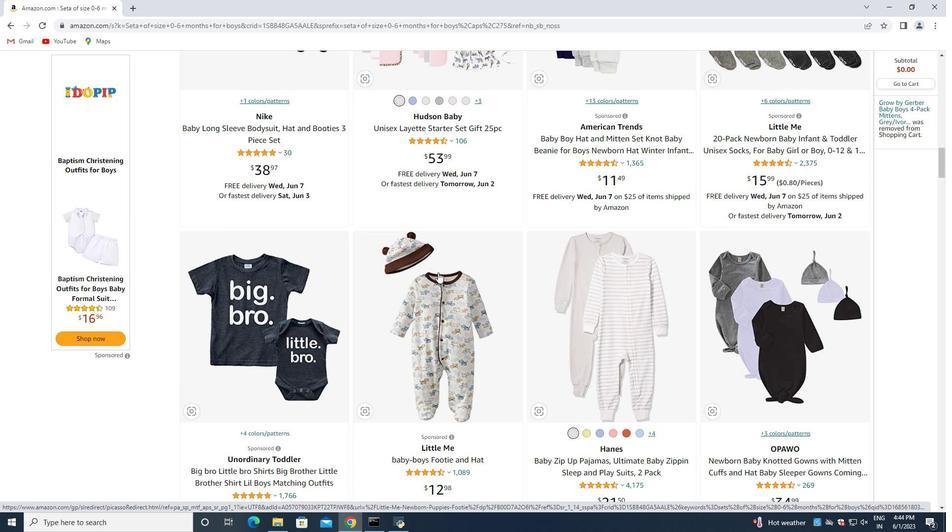 
Action: Mouse scrolled (438, 273) with delta (0, 0)
Screenshot: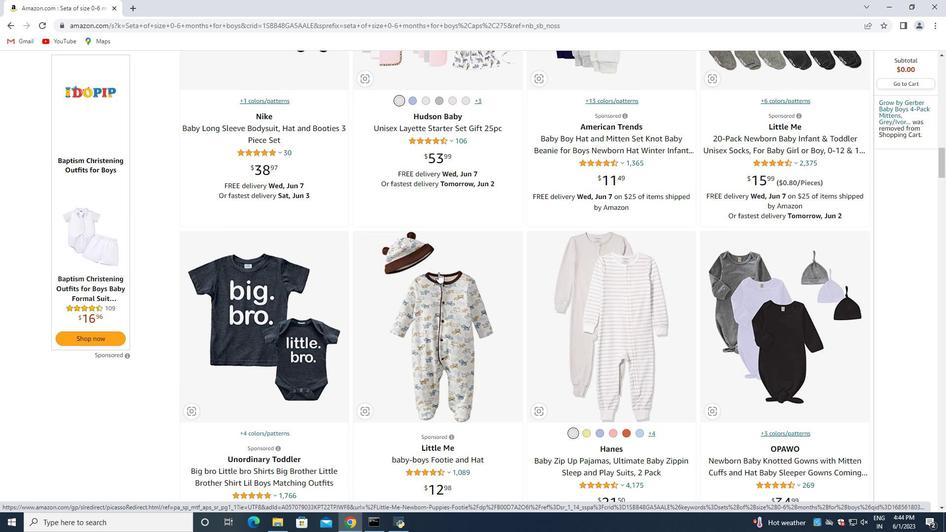 
Action: Mouse scrolled (438, 273) with delta (0, 0)
Screenshot: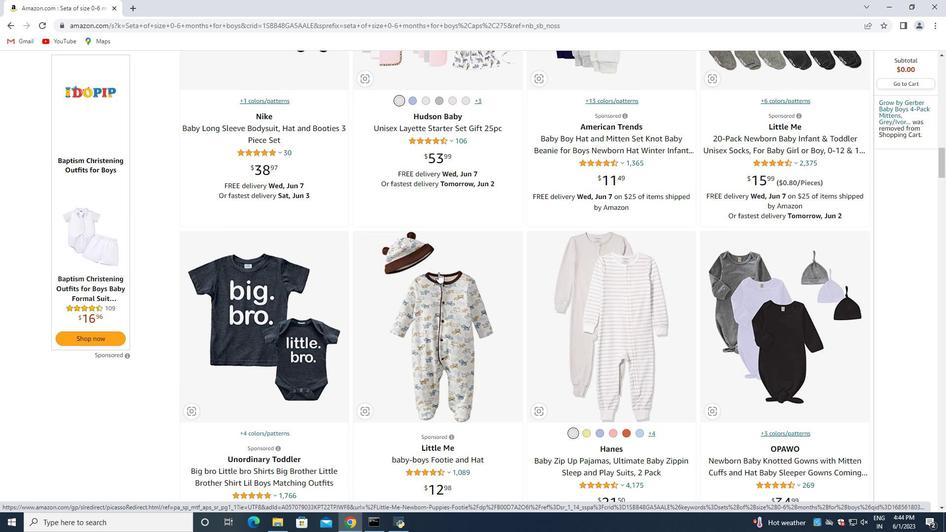 
Action: Mouse scrolled (438, 273) with delta (0, 0)
Screenshot: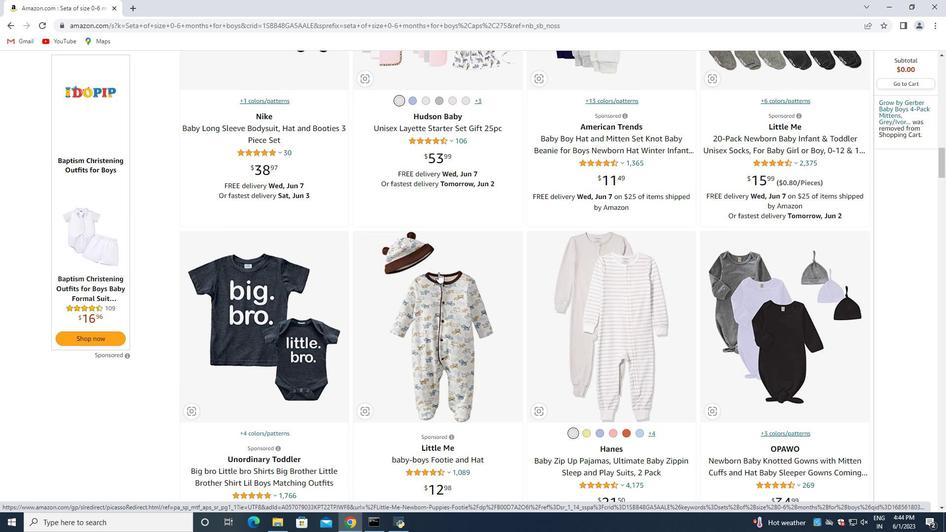 
Action: Mouse scrolled (438, 273) with delta (0, 0)
Screenshot: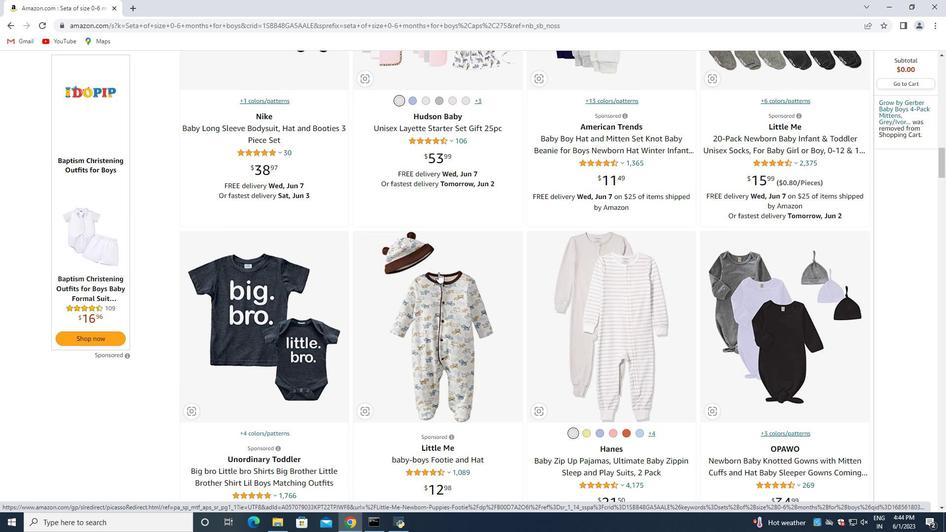 
Action: Mouse scrolled (438, 273) with delta (0, 0)
Screenshot: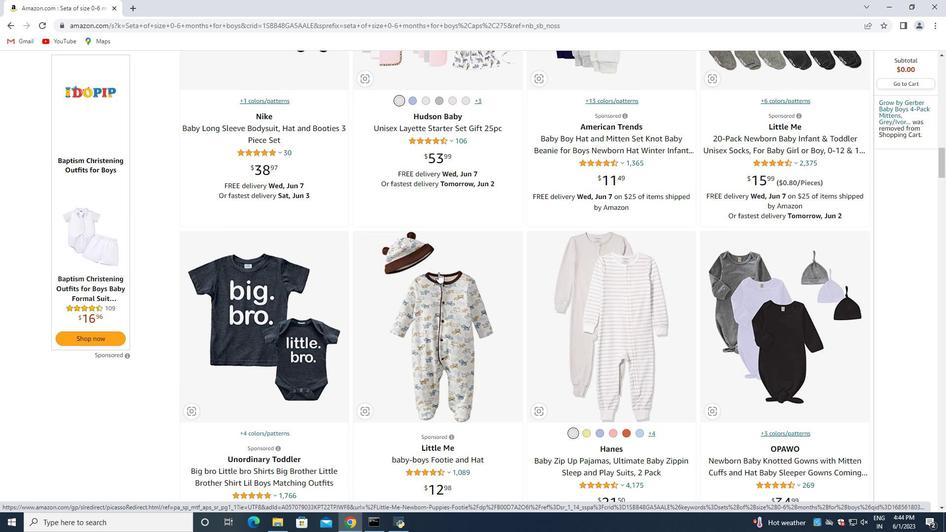 
Action: Mouse scrolled (438, 273) with delta (0, 0)
Screenshot: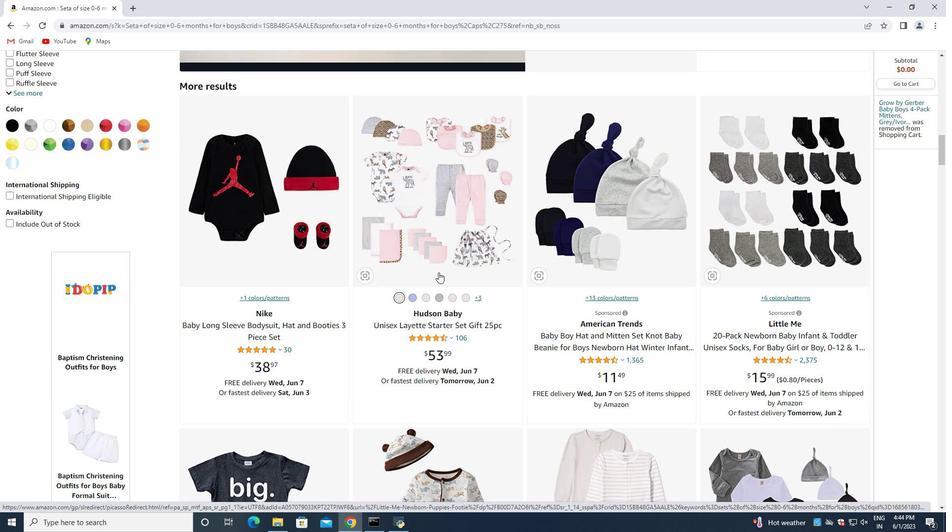 
Action: Mouse scrolled (438, 273) with delta (0, 0)
Screenshot: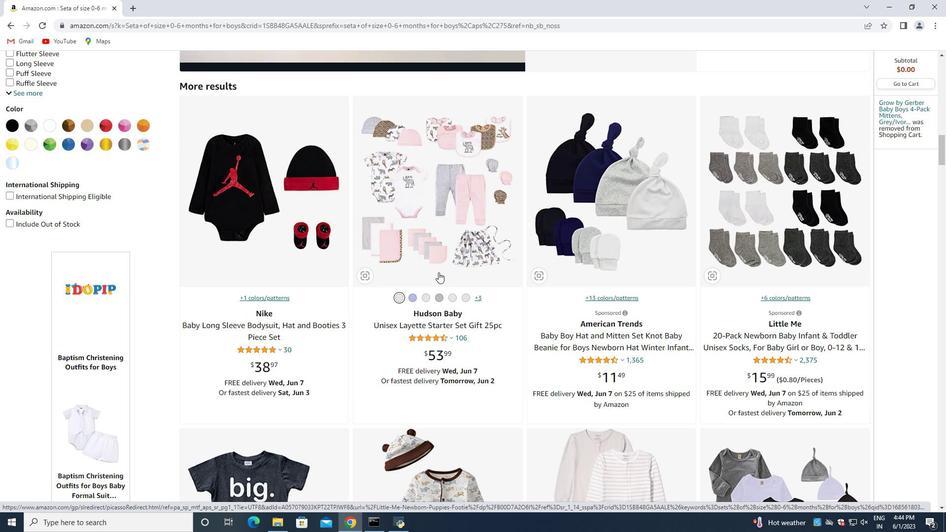 
Action: Mouse scrolled (438, 273) with delta (0, 0)
Screenshot: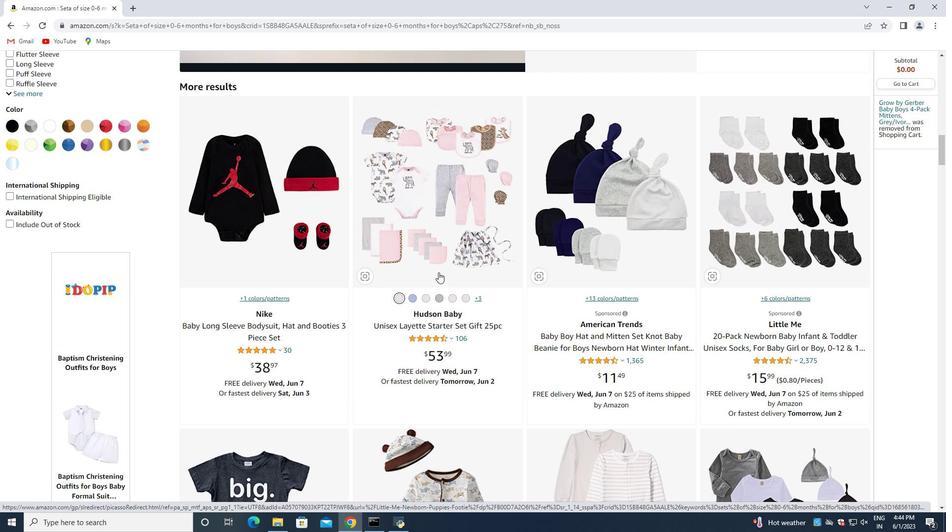 
Action: Mouse scrolled (438, 273) with delta (0, 0)
Screenshot: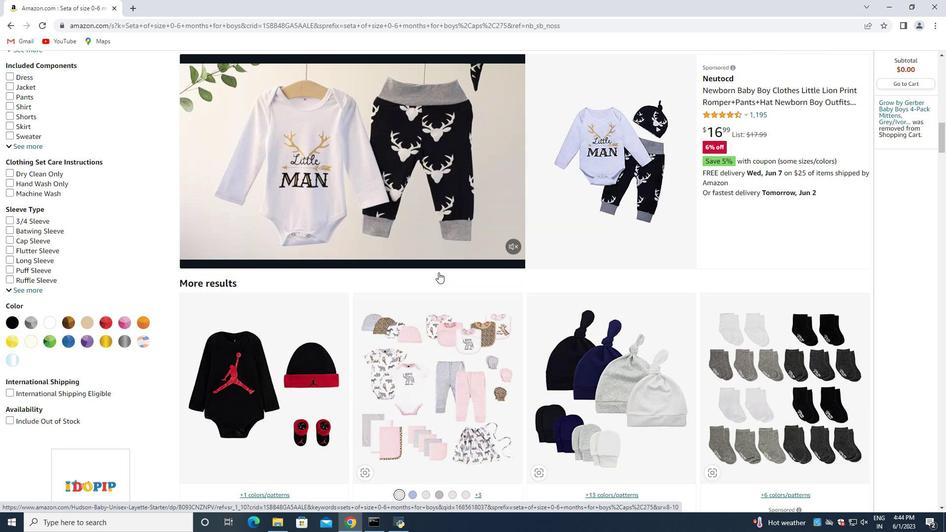 
Action: Mouse scrolled (438, 273) with delta (0, 0)
Screenshot: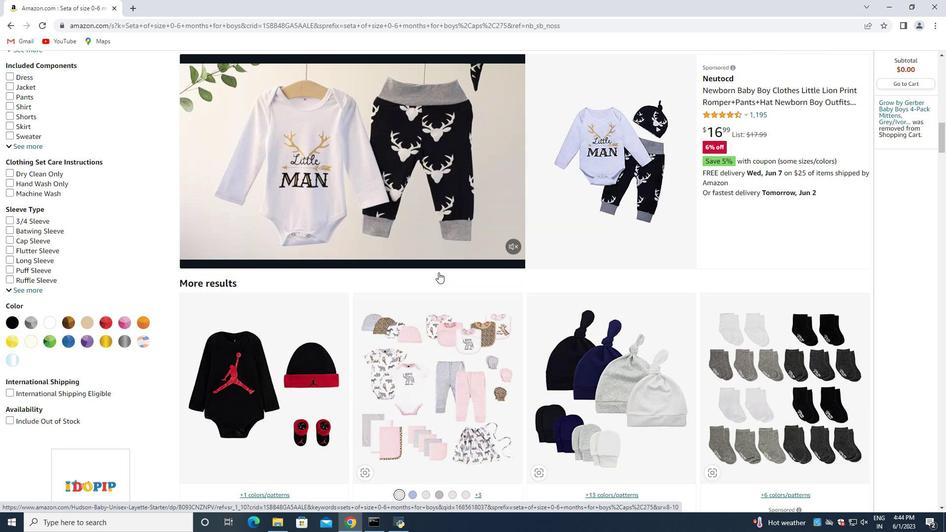 
Action: Mouse scrolled (438, 273) with delta (0, 0)
Screenshot: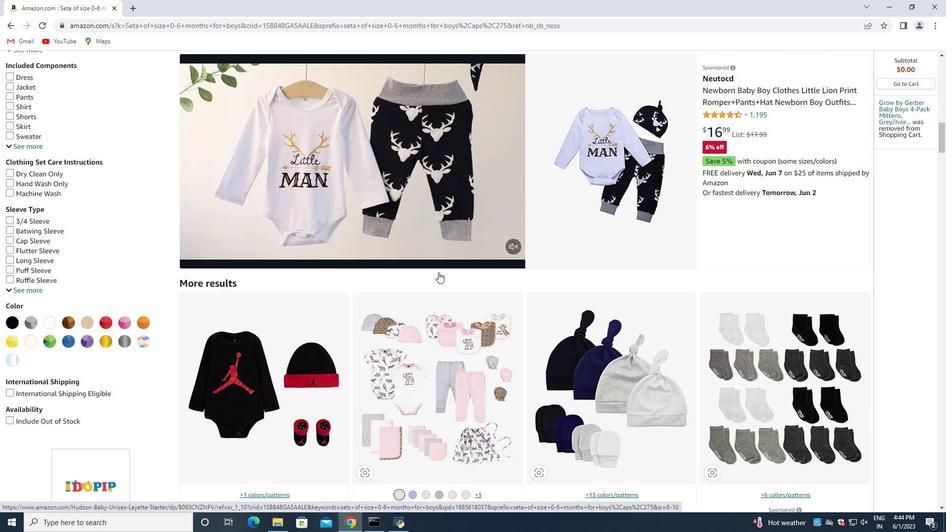 
Action: Mouse scrolled (438, 273) with delta (0, 0)
Screenshot: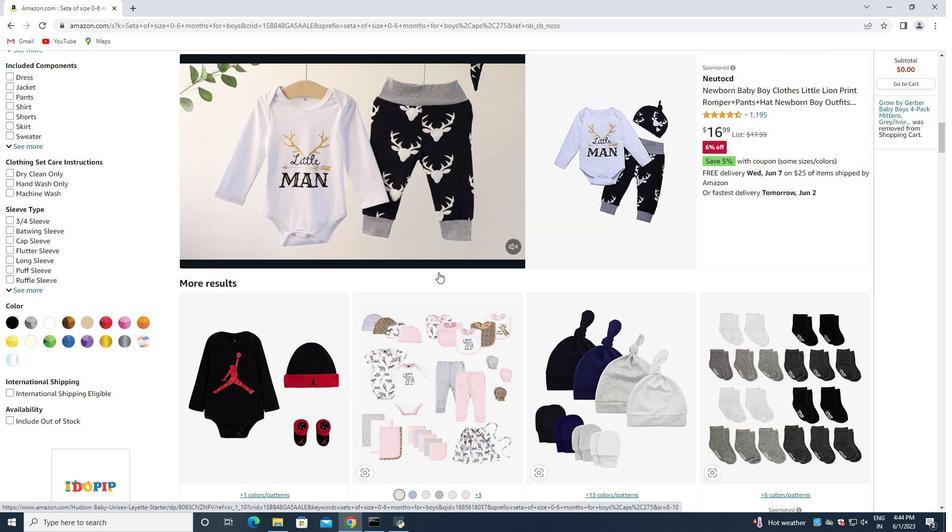 
Action: Mouse scrolled (438, 273) with delta (0, 0)
Screenshot: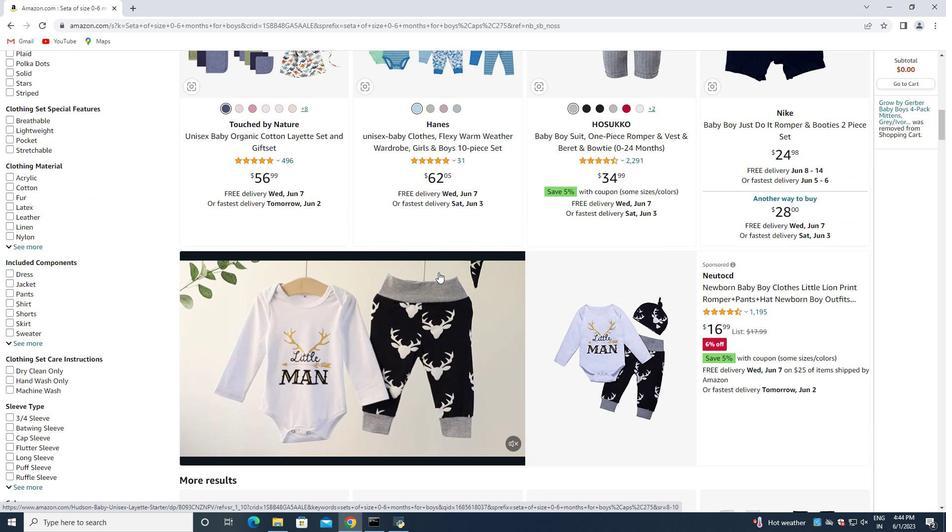 
Action: Mouse scrolled (438, 273) with delta (0, 0)
Screenshot: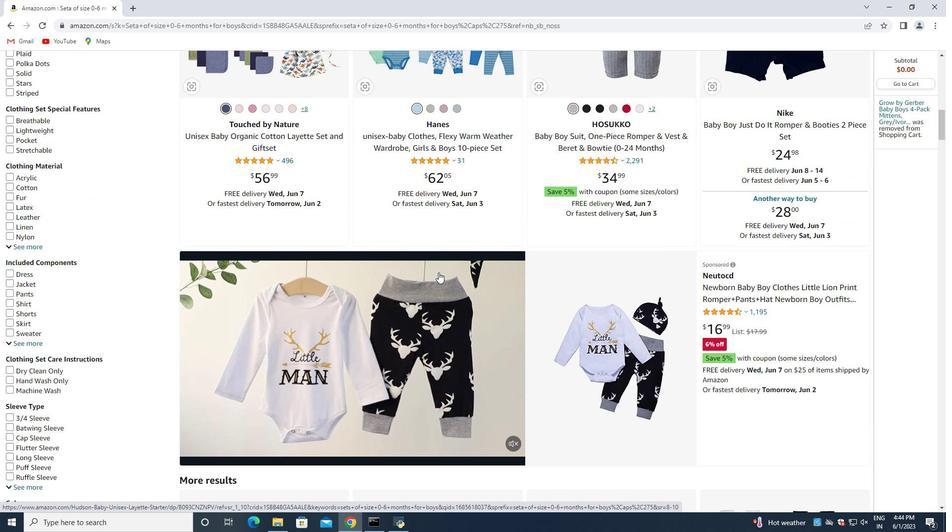 
Action: Mouse scrolled (438, 273) with delta (0, 0)
Screenshot: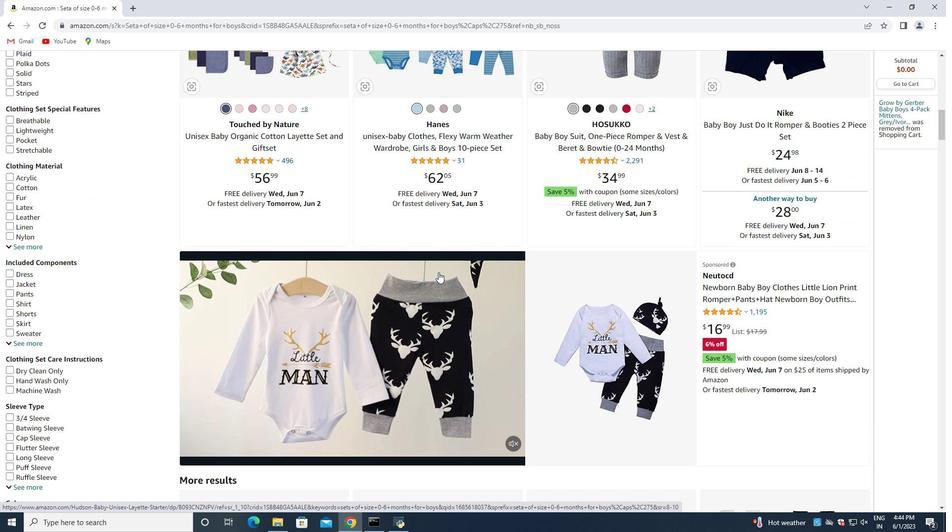 
Action: Mouse scrolled (438, 273) with delta (0, 0)
Screenshot: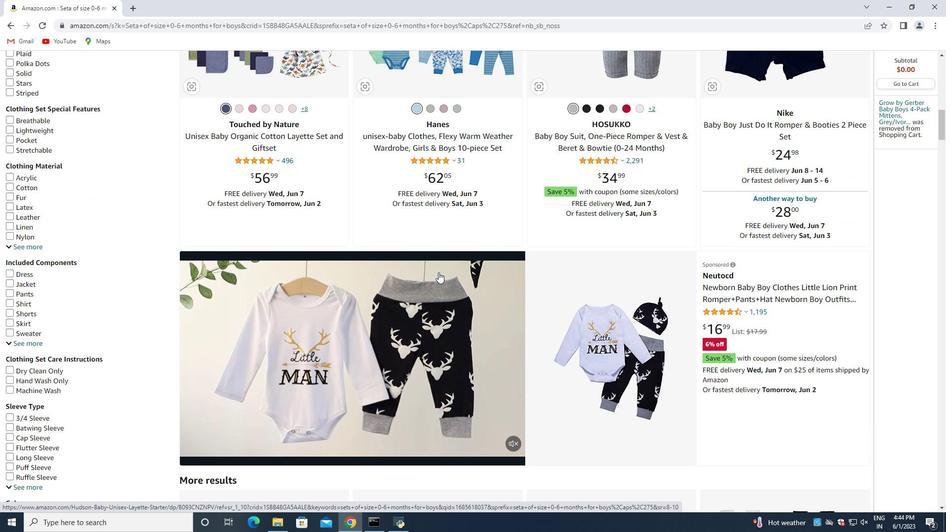 
Action: Mouse scrolled (438, 273) with delta (0, 0)
Screenshot: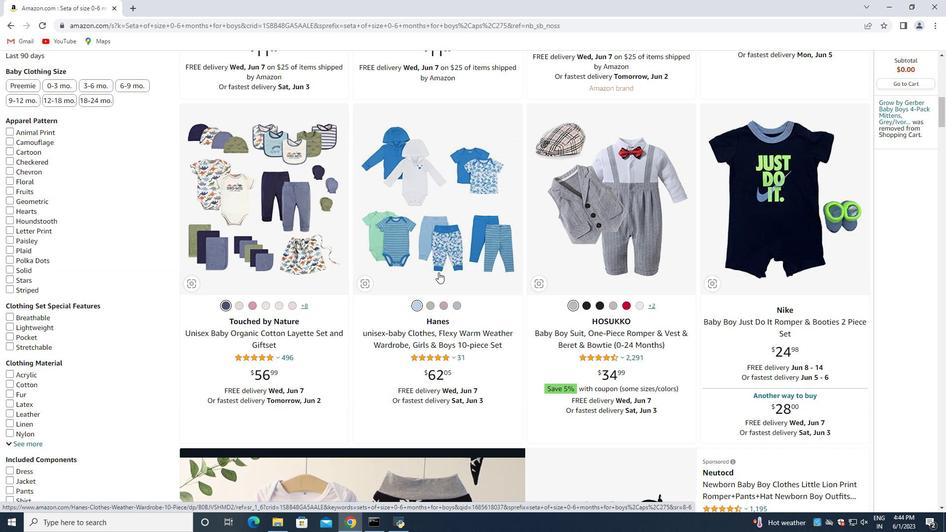 
Action: Mouse scrolled (438, 273) with delta (0, 0)
Screenshot: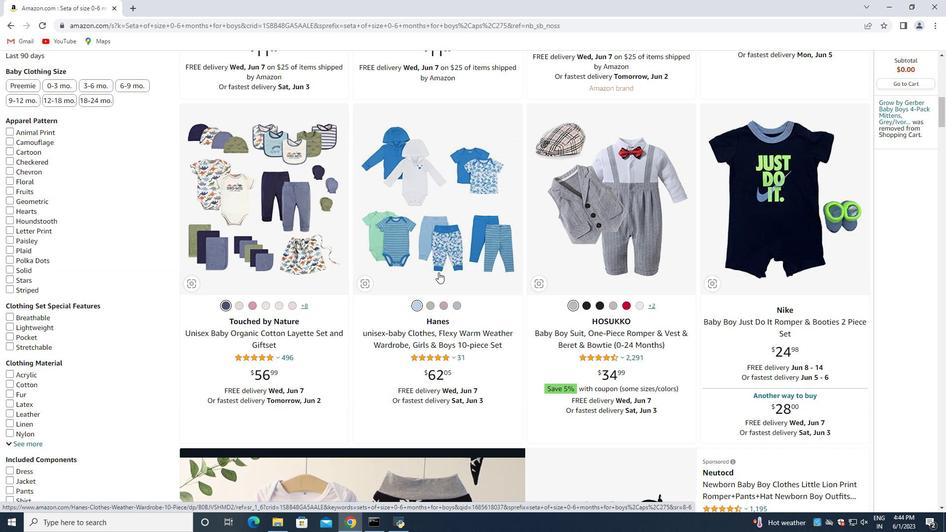 
Action: Mouse scrolled (438, 273) with delta (0, 0)
Screenshot: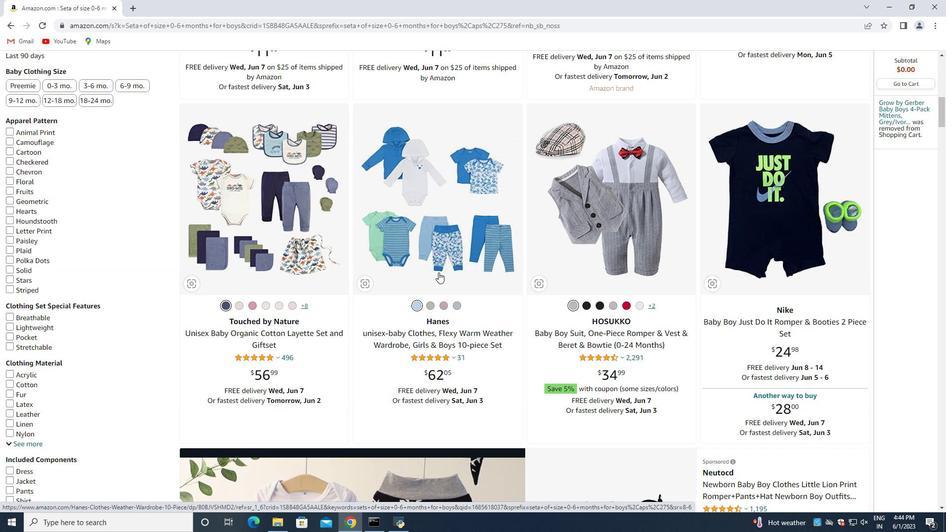 
Action: Mouse moved to (430, 334)
Screenshot: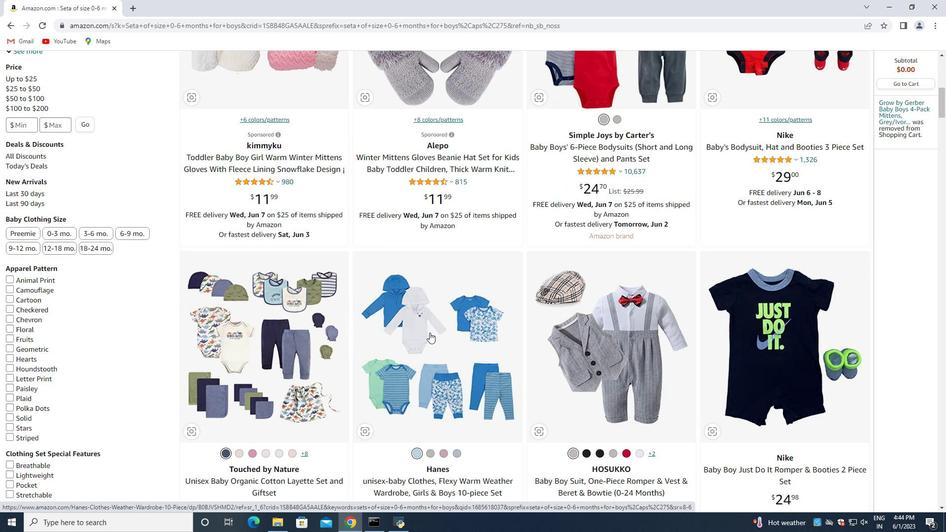 
Action: Mouse pressed left at (430, 334)
Screenshot: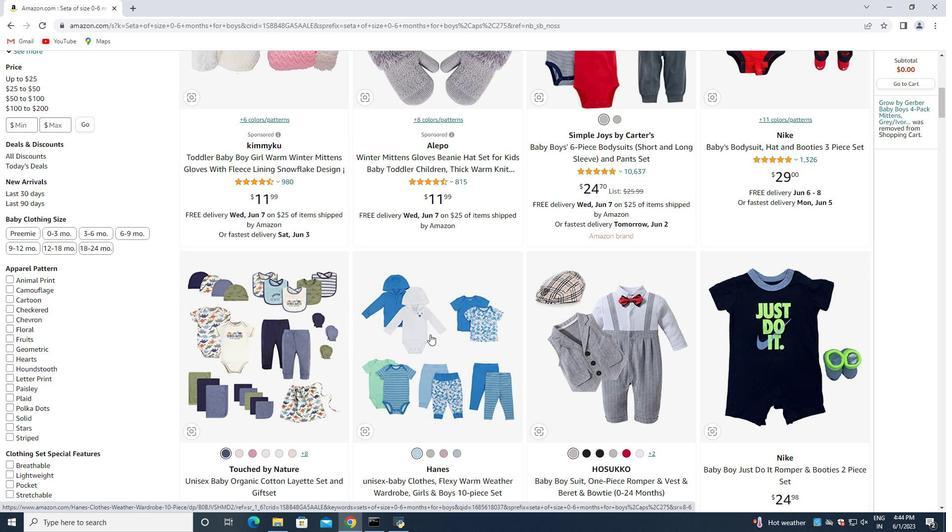 
Action: Mouse moved to (488, 344)
Screenshot: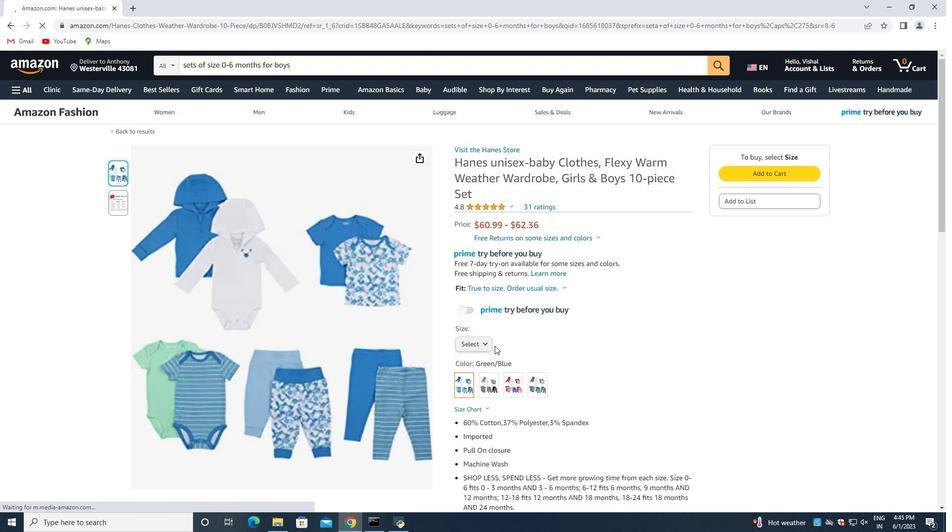 
Action: Mouse pressed left at (488, 344)
Screenshot: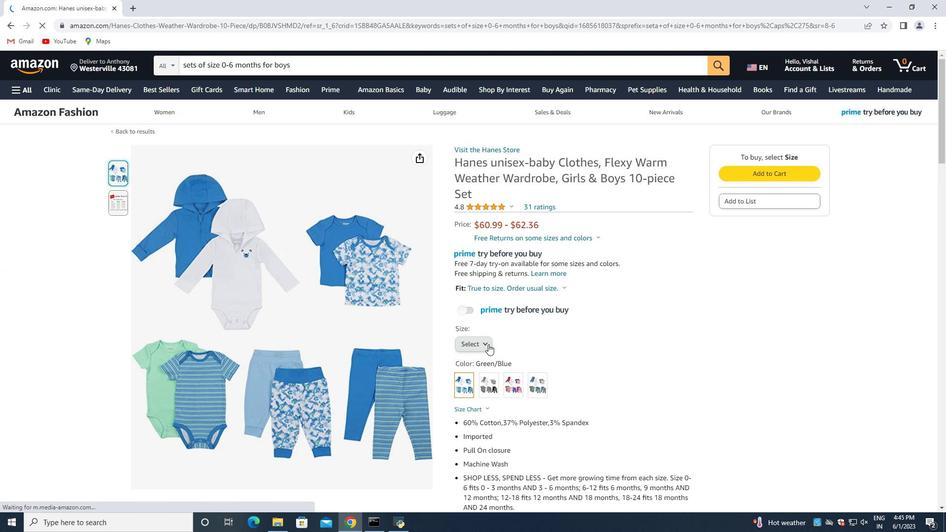 
Action: Mouse moved to (488, 357)
Screenshot: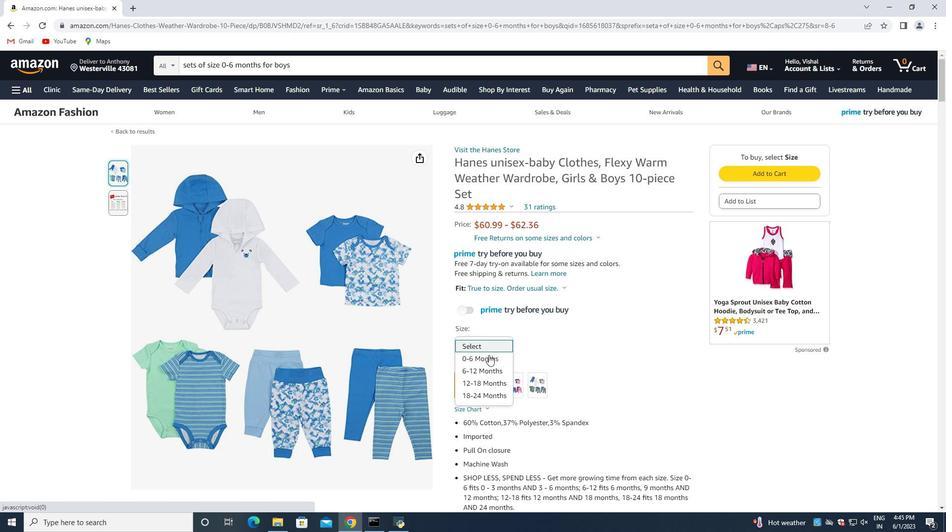 
Action: Mouse pressed left at (488, 357)
Screenshot: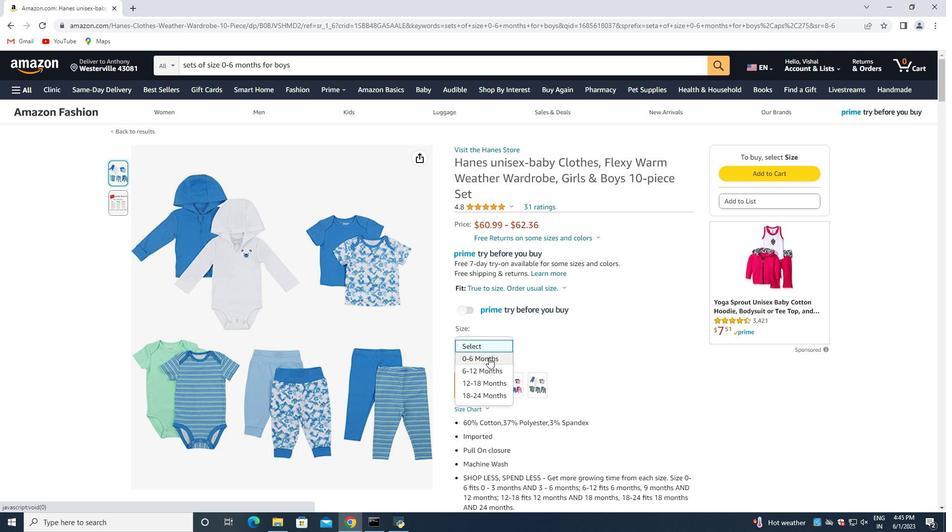 
Action: Mouse moved to (461, 269)
Screenshot: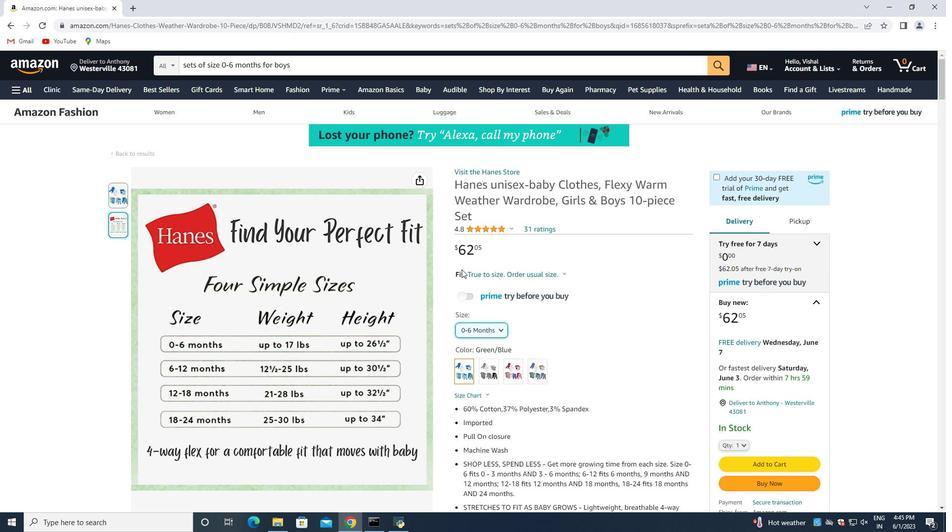 
Action: Mouse scrolled (461, 269) with delta (0, 0)
Screenshot: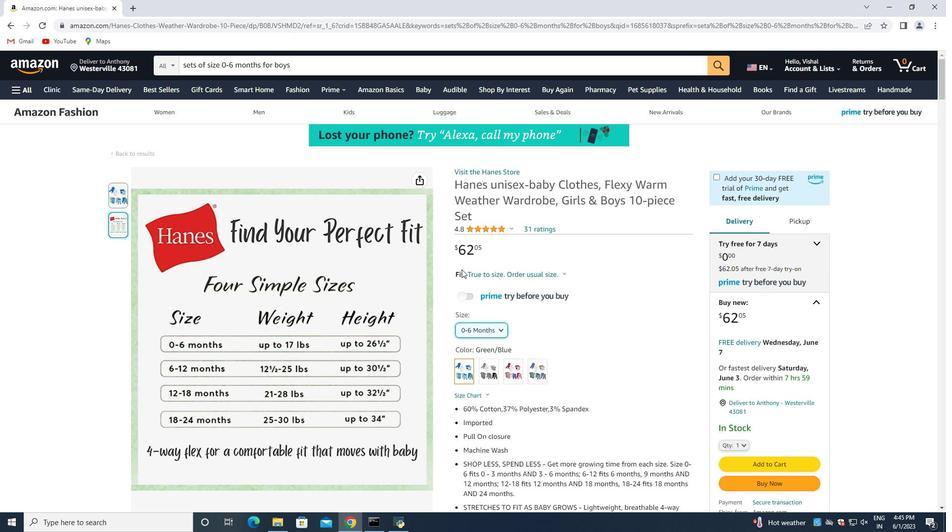 
Action: Mouse moved to (461, 270)
Screenshot: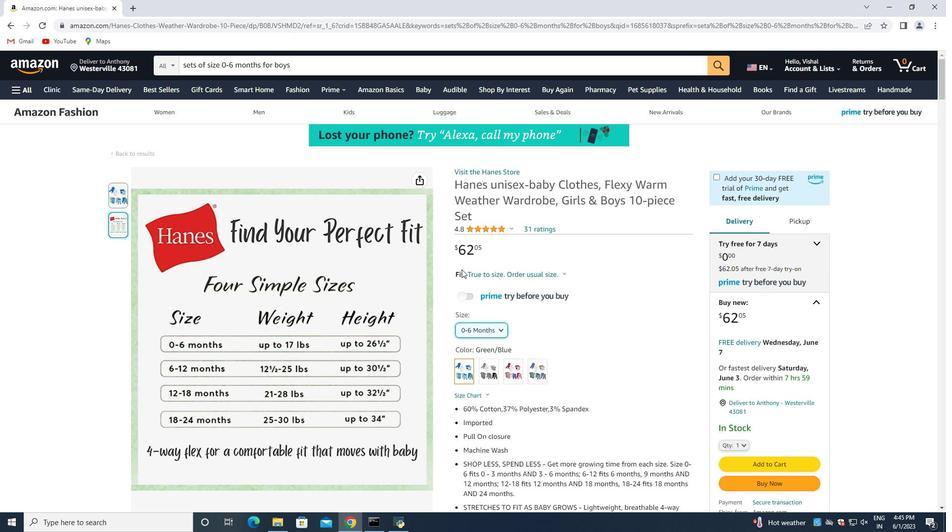
Action: Mouse scrolled (461, 270) with delta (0, 0)
Screenshot: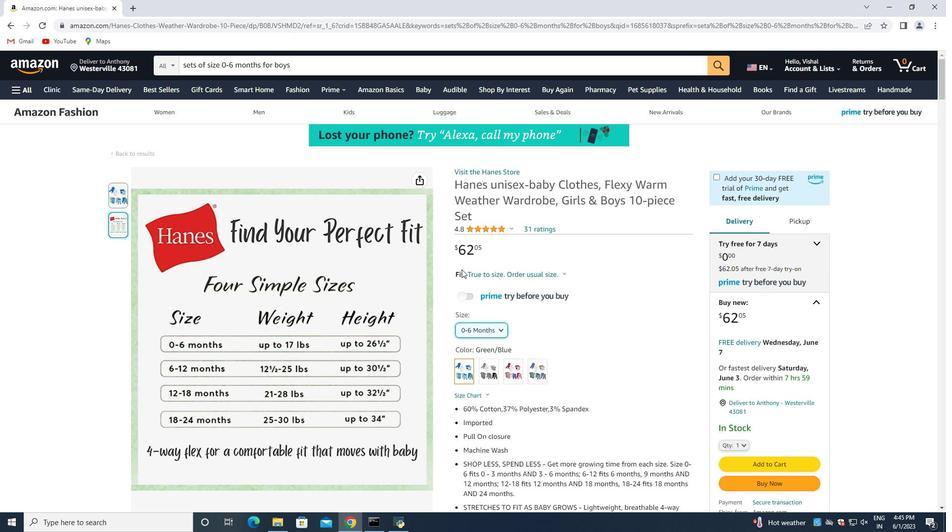 
Action: Mouse moved to (461, 279)
Screenshot: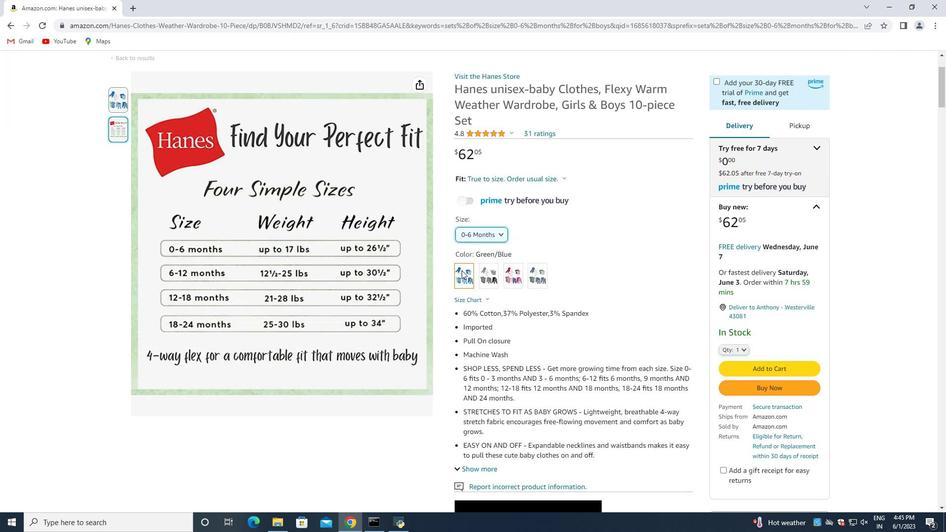 
Action: Mouse scrolled (461, 278) with delta (0, 0)
Screenshot: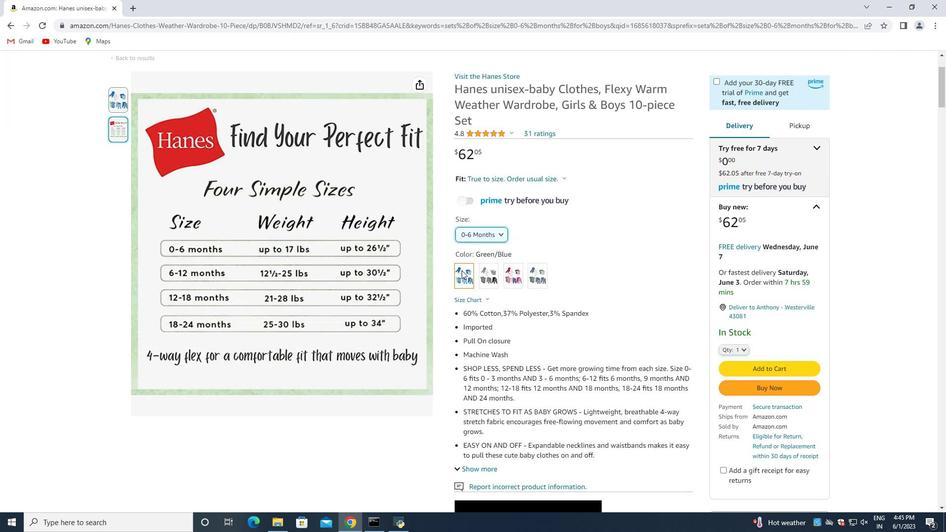 
Action: Mouse moved to (460, 281)
Screenshot: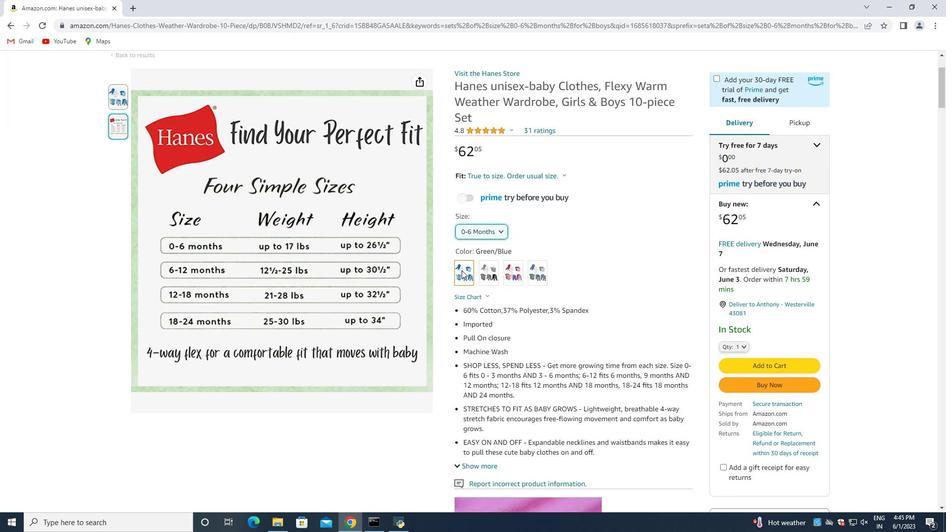 
Action: Mouse scrolled (460, 280) with delta (0, 0)
Screenshot: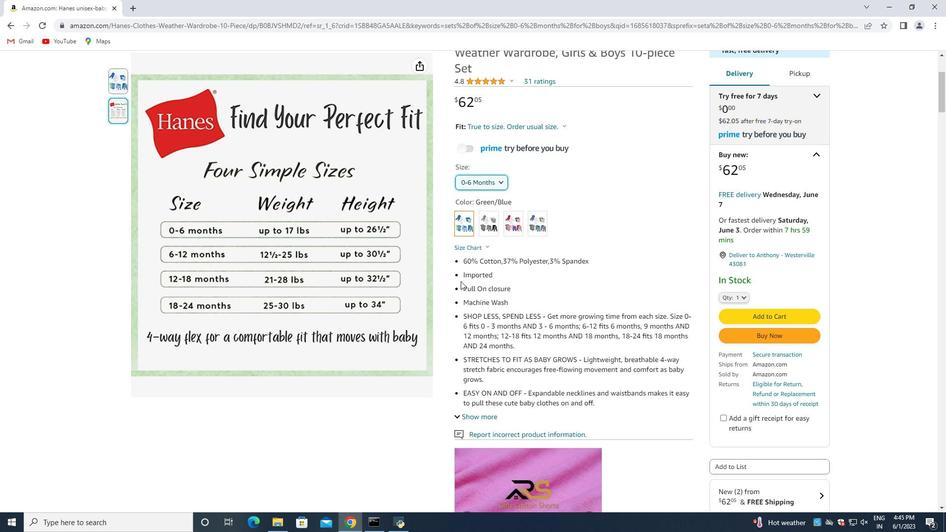 
Action: Mouse scrolled (460, 280) with delta (0, 0)
Screenshot: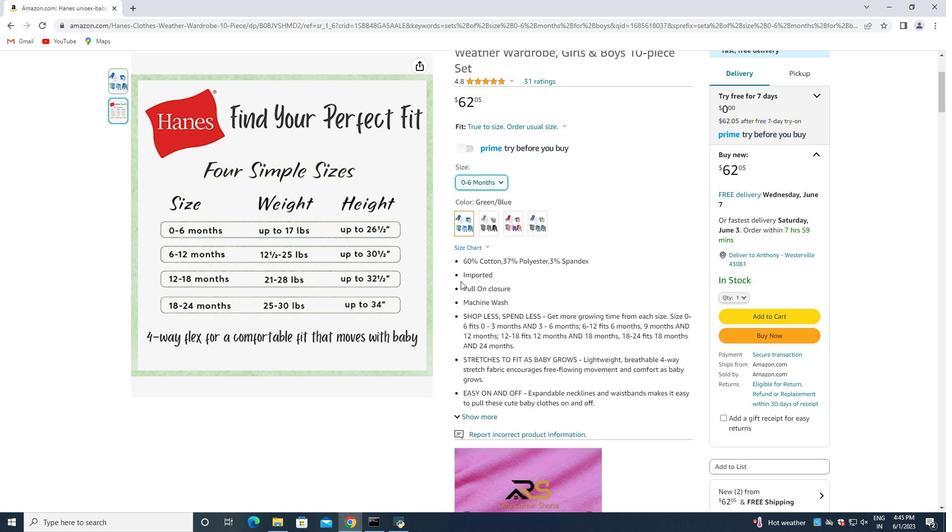 
Action: Mouse moved to (474, 317)
Screenshot: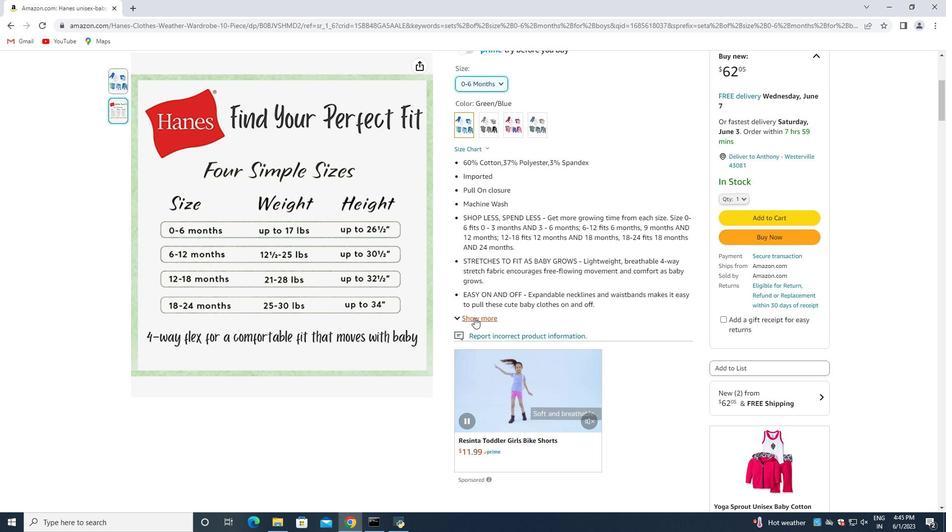 
Action: Mouse pressed left at (474, 317)
Screenshot: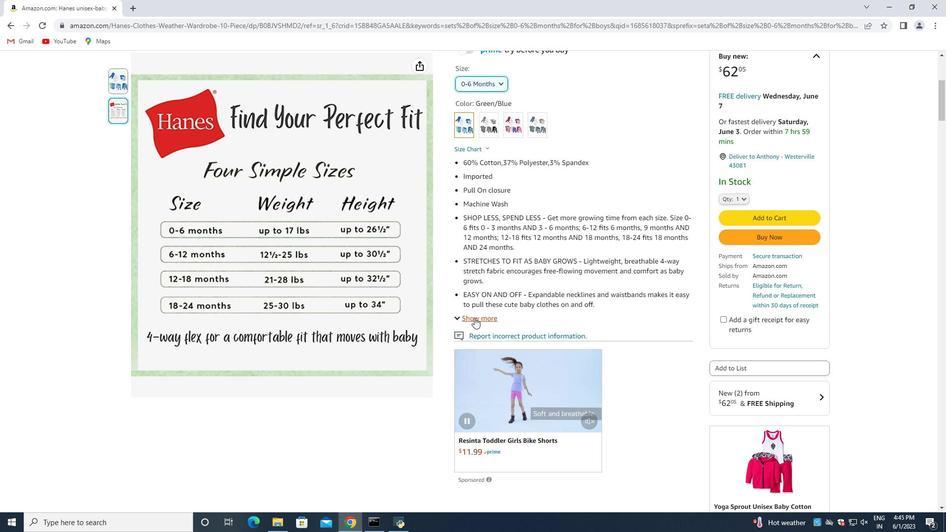 
Action: Mouse moved to (525, 317)
Screenshot: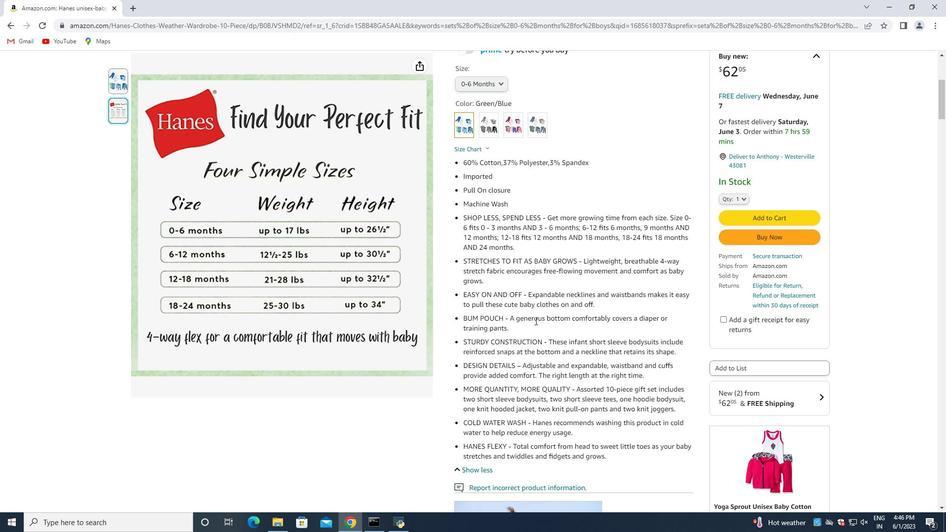 
Action: Mouse scrolled (525, 316) with delta (0, 0)
Screenshot: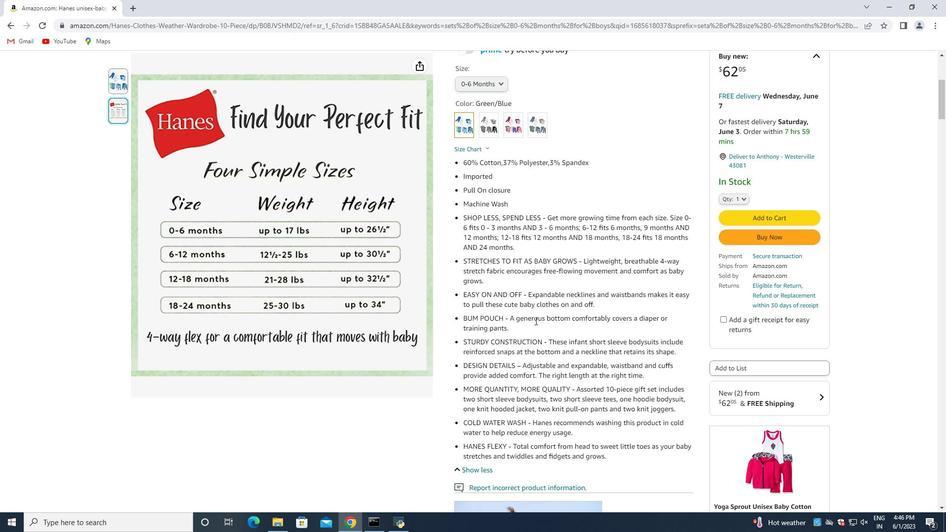
Action: Mouse moved to (517, 316)
Screenshot: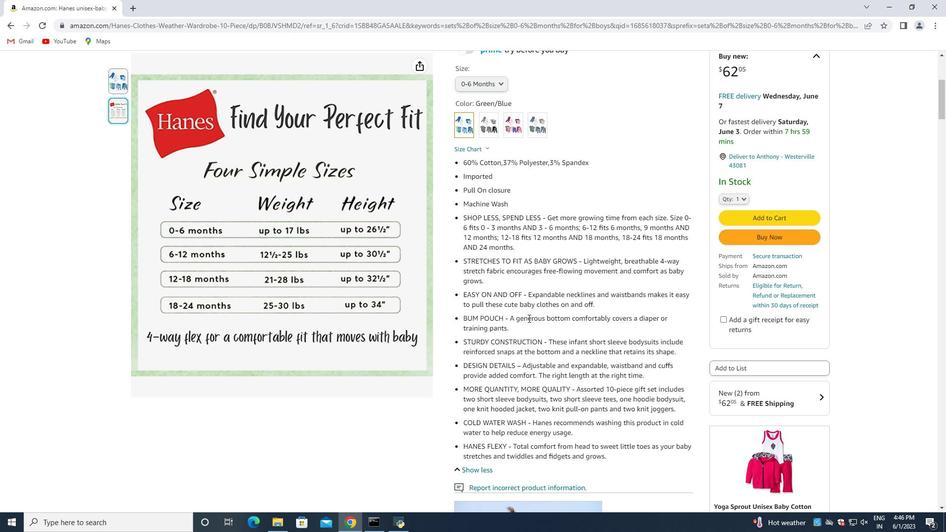 
Action: Mouse scrolled (517, 315) with delta (0, 0)
Screenshot: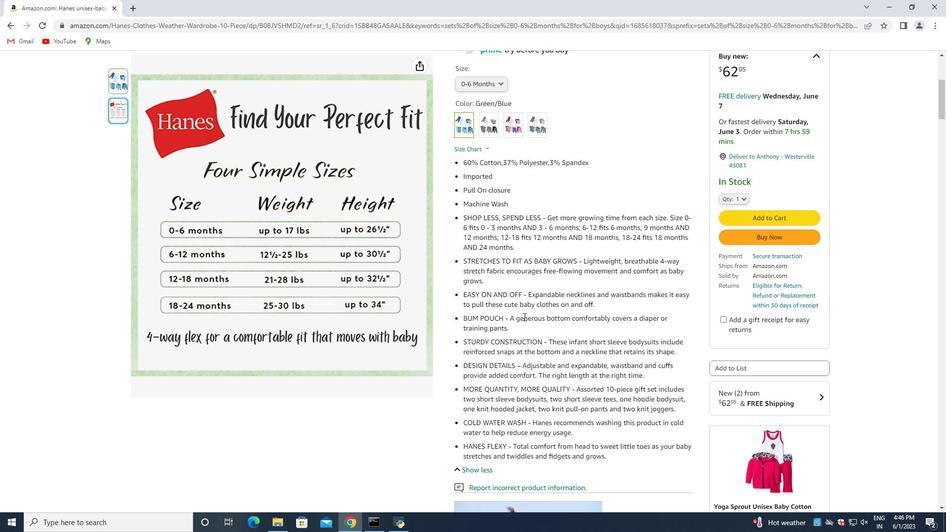 
Action: Mouse moved to (489, 320)
Screenshot: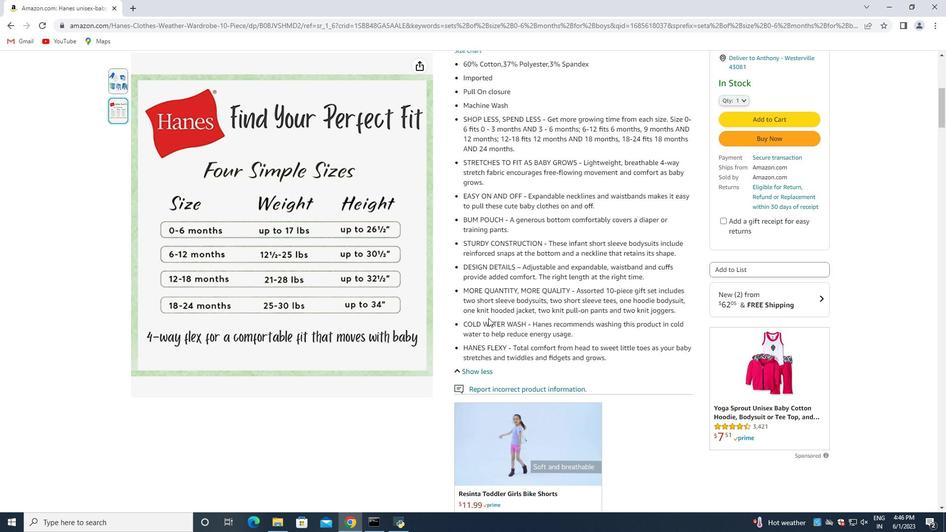 
Action: Mouse scrolled (489, 319) with delta (0, 0)
Screenshot: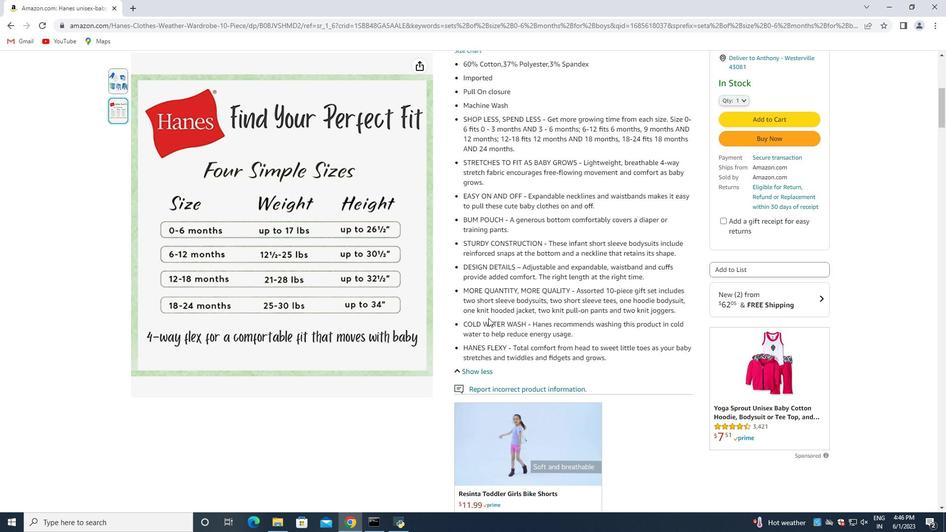 
Action: Mouse moved to (491, 320)
Screenshot: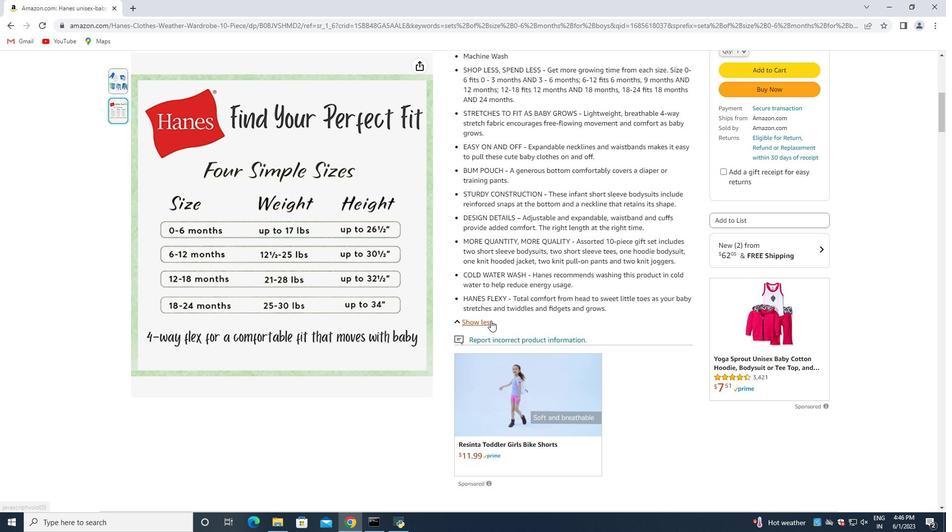 
Action: Mouse scrolled (491, 319) with delta (0, 0)
Screenshot: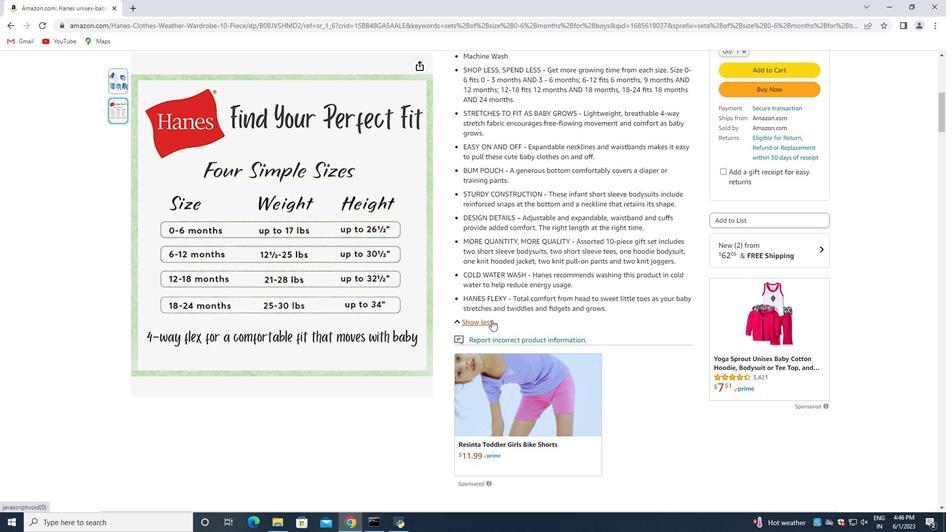 
Action: Mouse scrolled (491, 319) with delta (0, 0)
Screenshot: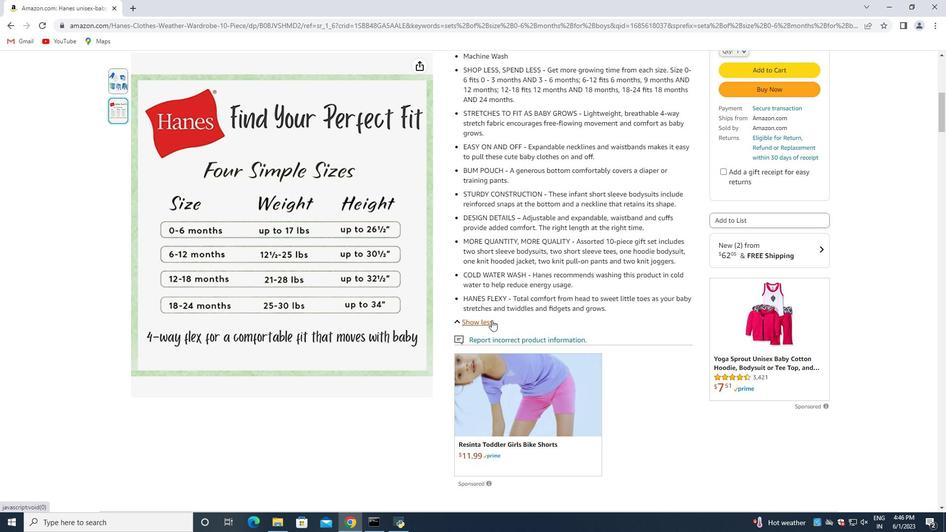 
Action: Mouse moved to (491, 320)
Screenshot: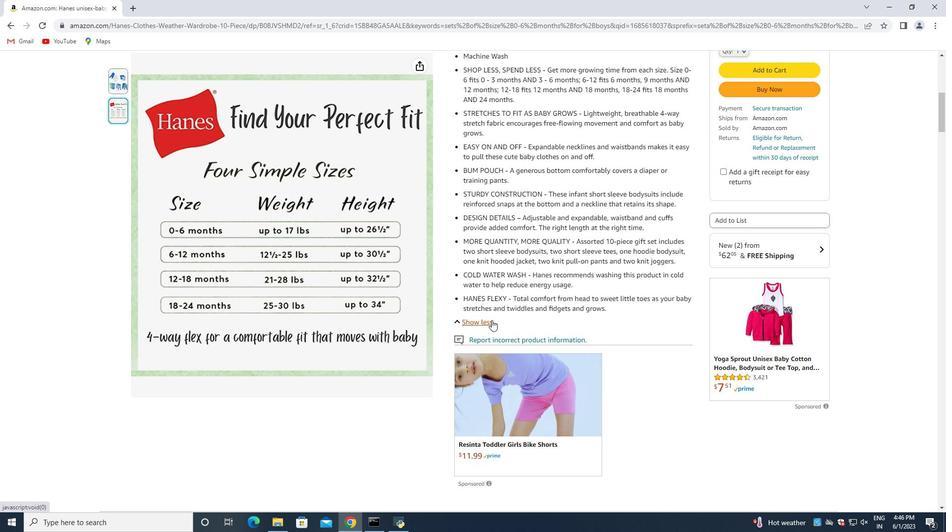 
Action: Mouse scrolled (491, 319) with delta (0, 0)
Screenshot: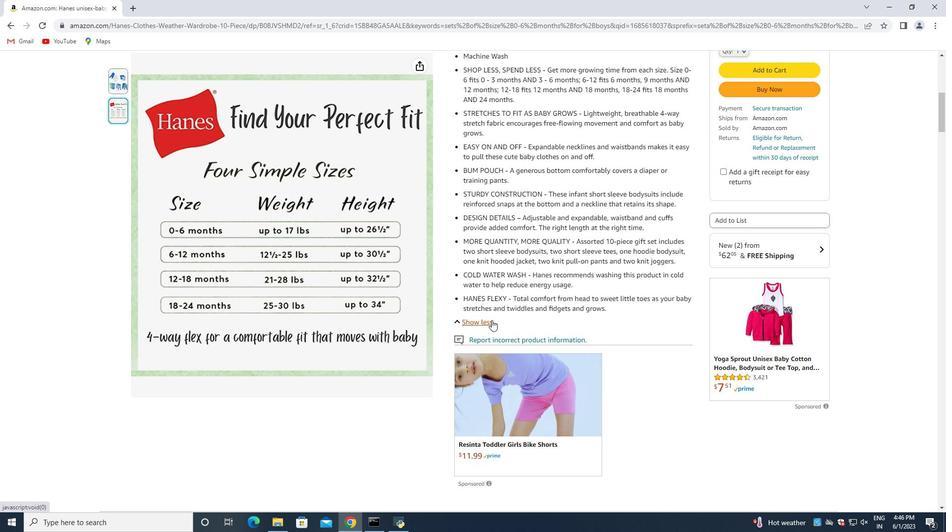 
Action: Mouse moved to (491, 322)
Screenshot: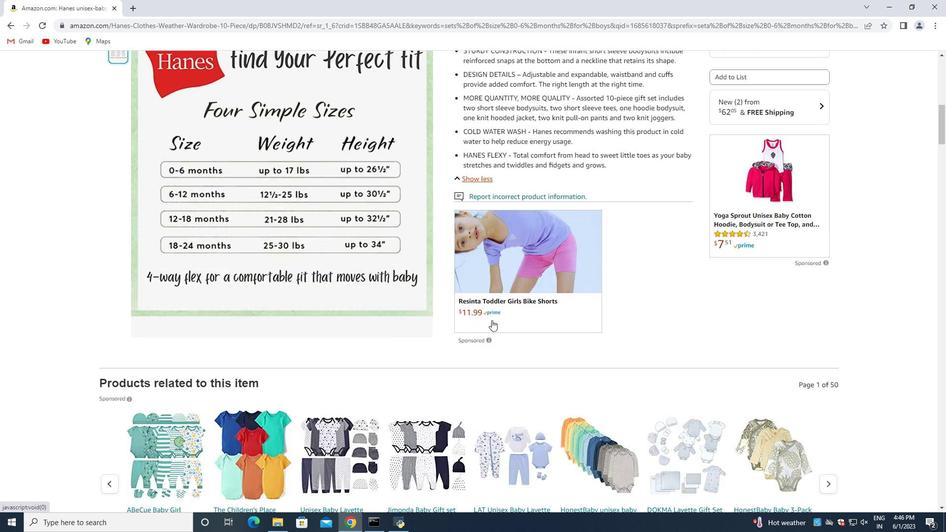
Action: Mouse scrolled (491, 322) with delta (0, 0)
Screenshot: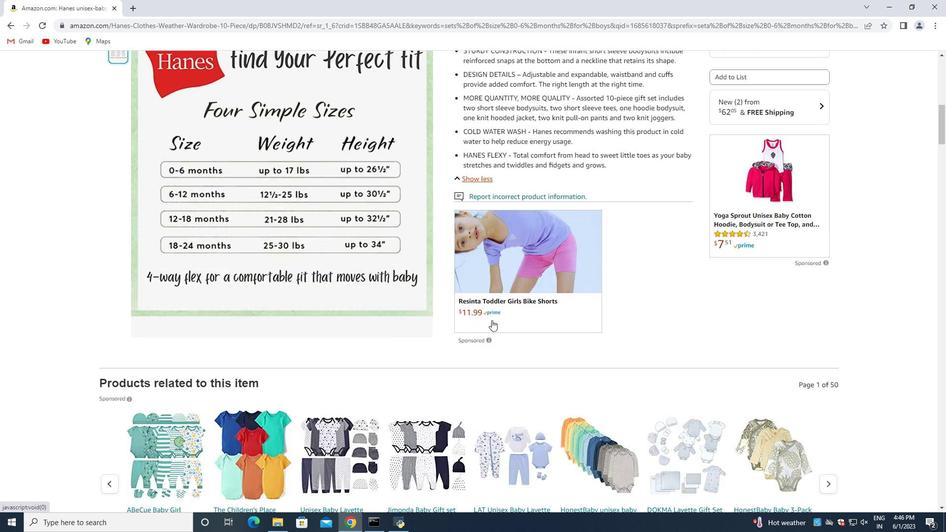 
Action: Mouse moved to (491, 322)
Screenshot: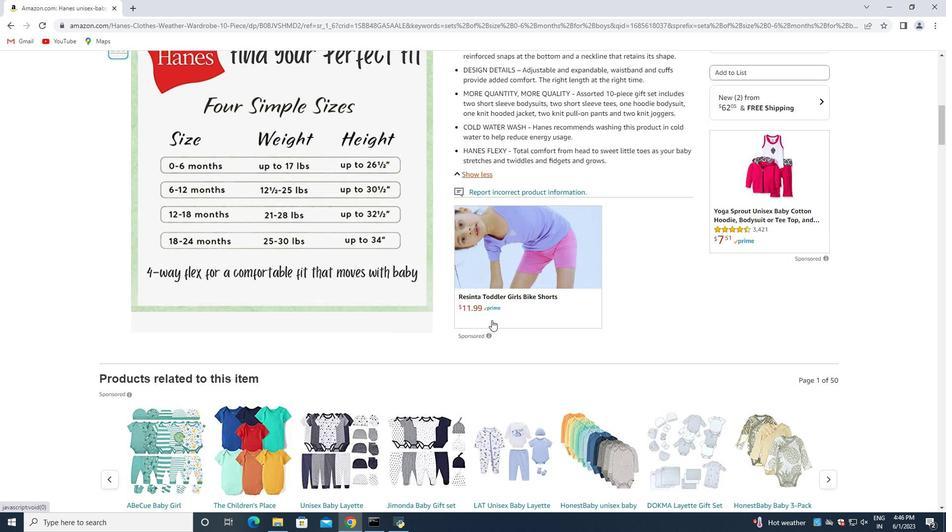 
Action: Mouse scrolled (491, 322) with delta (0, 0)
Screenshot: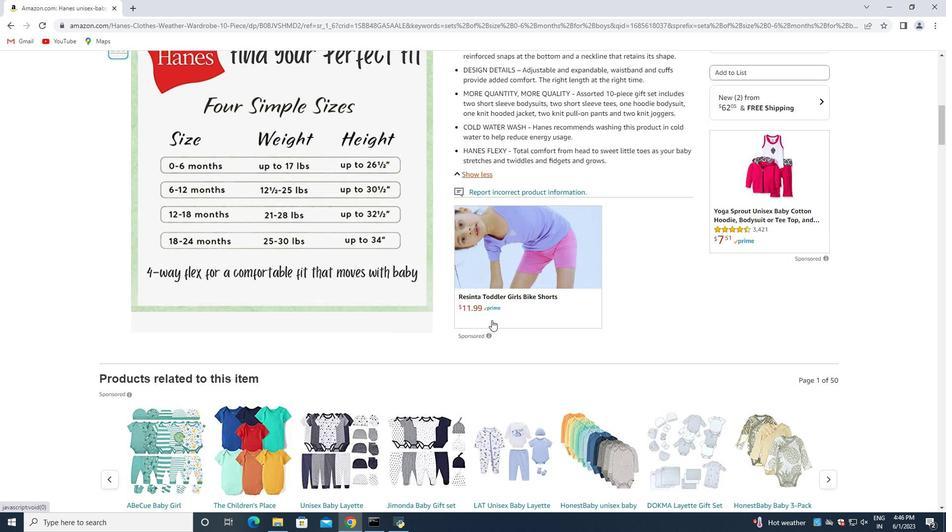 
Action: Mouse moved to (491, 323)
Screenshot: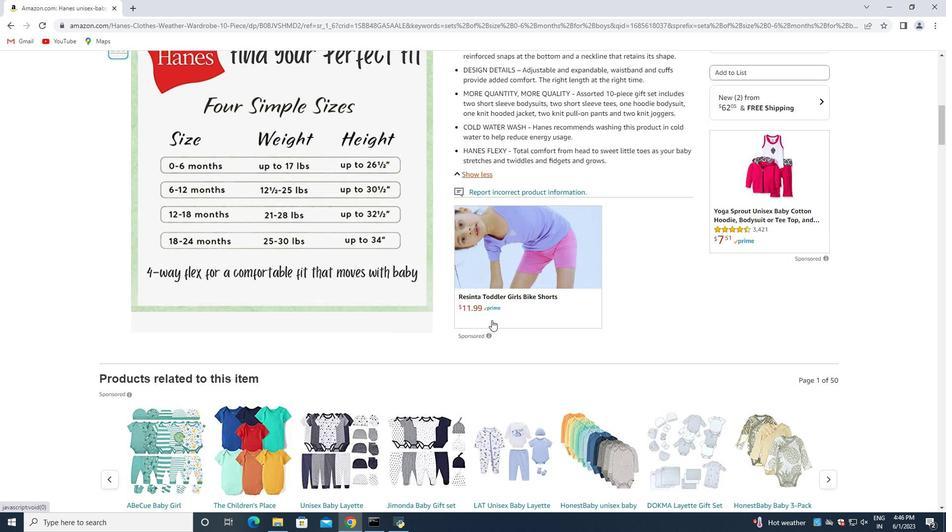 
Action: Mouse scrolled (491, 322) with delta (0, 0)
Screenshot: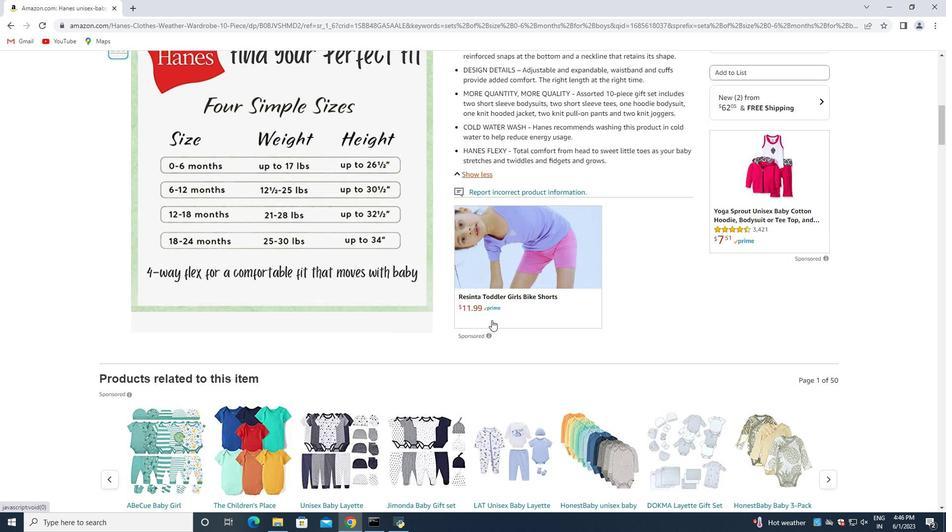 
Action: Mouse moved to (490, 323)
Screenshot: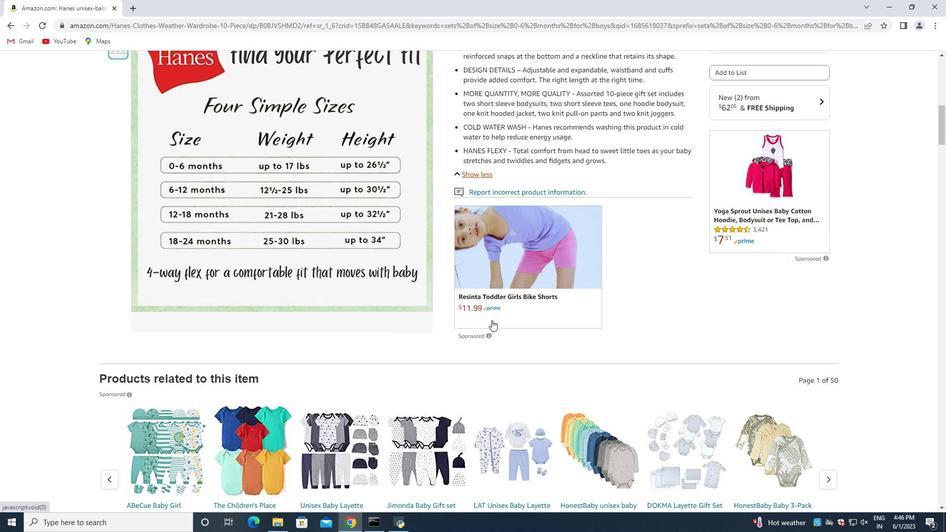 
Action: Mouse scrolled (490, 322) with delta (0, 0)
Screenshot: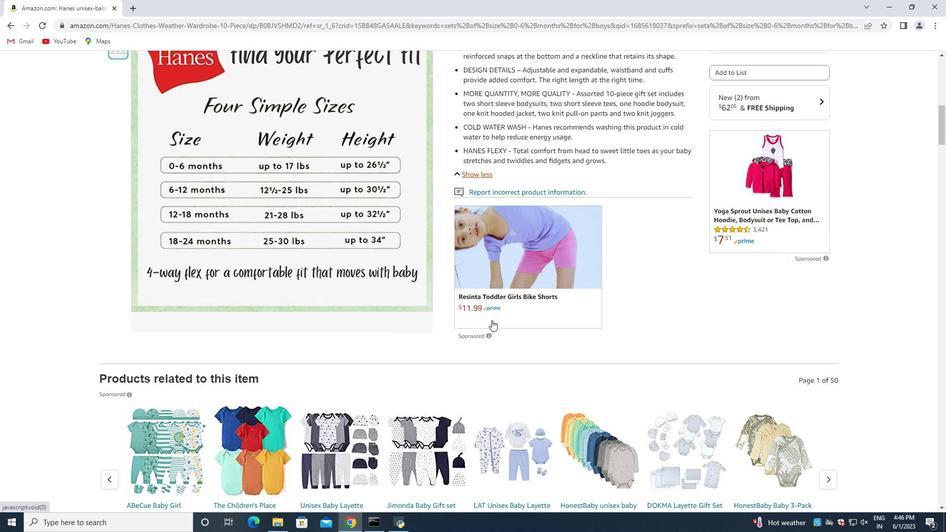 
Action: Mouse moved to (489, 337)
Screenshot: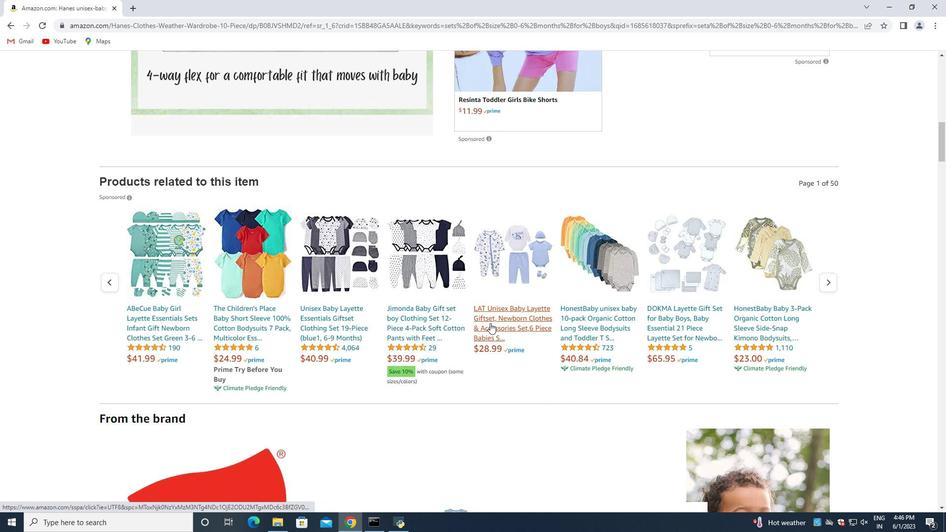 
Action: Mouse scrolled (489, 336) with delta (0, 0)
Screenshot: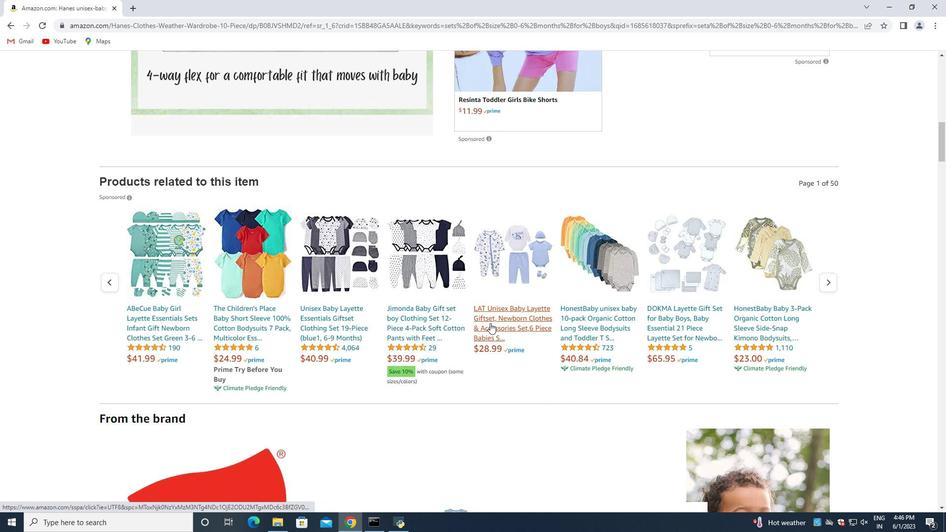 
Action: Mouse moved to (487, 346)
Screenshot: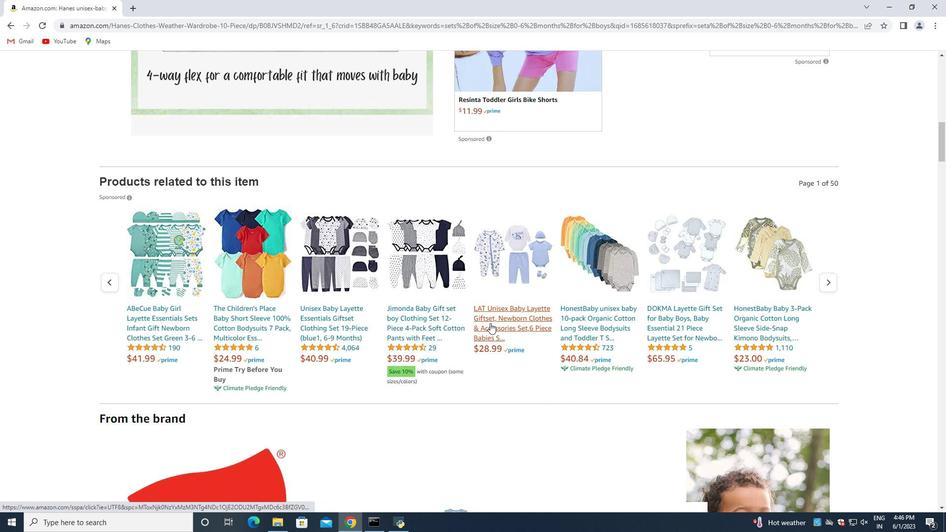 
Action: Mouse scrolled (487, 345) with delta (0, 0)
Screenshot: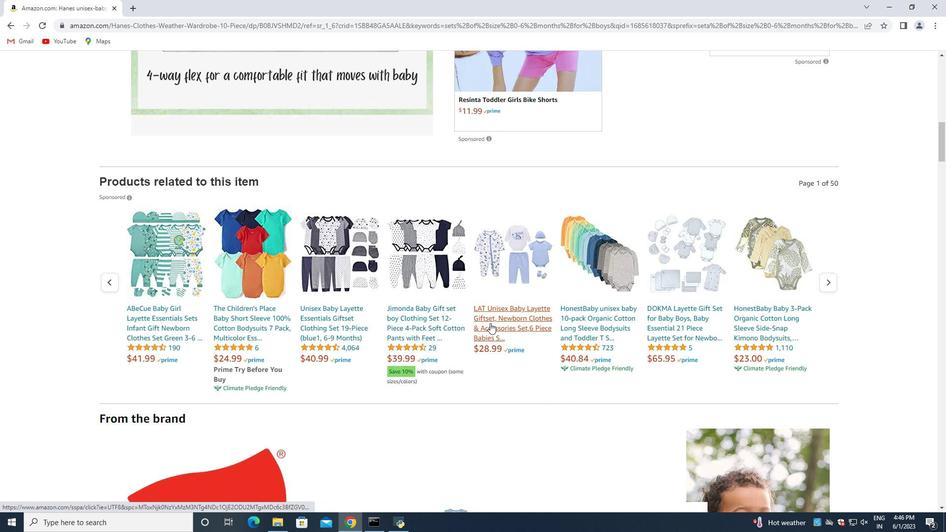 
Action: Mouse moved to (486, 349)
Screenshot: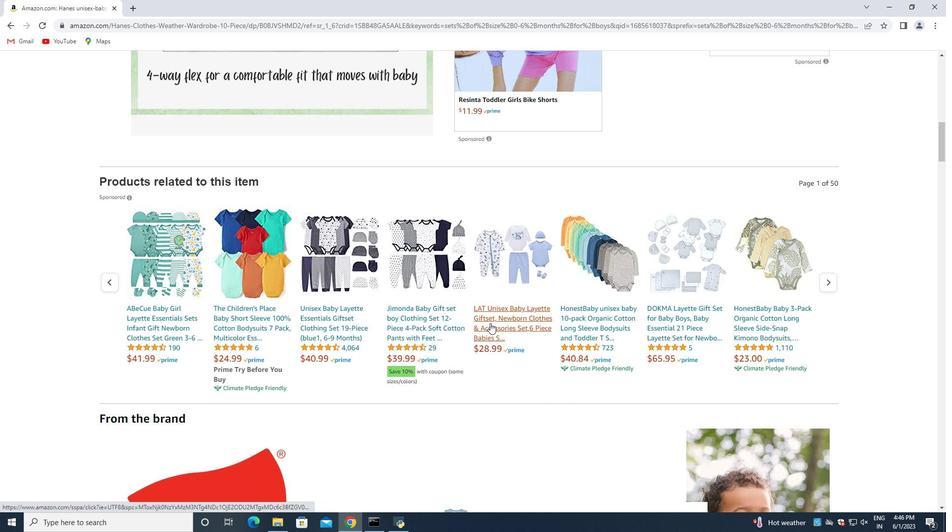
Action: Mouse scrolled (486, 349) with delta (0, 0)
Screenshot: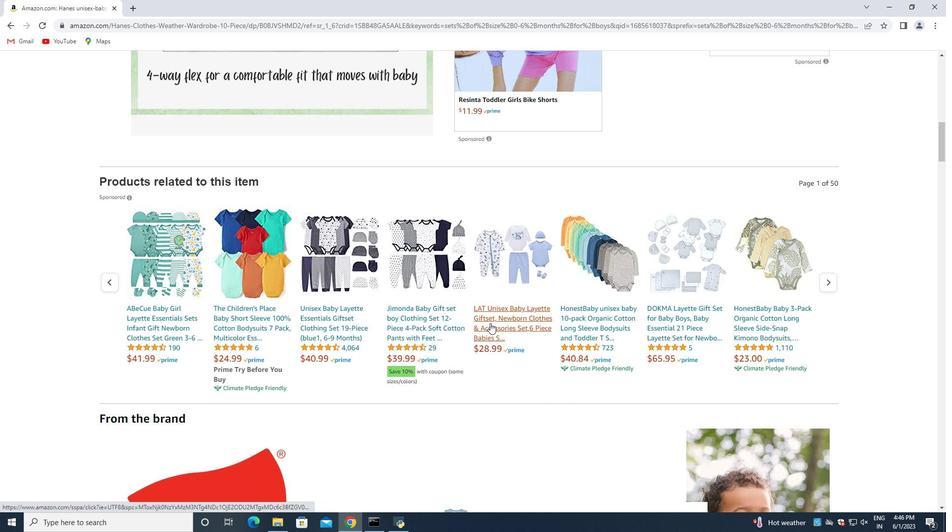 
Action: Mouse scrolled (486, 349) with delta (0, 0)
Screenshot: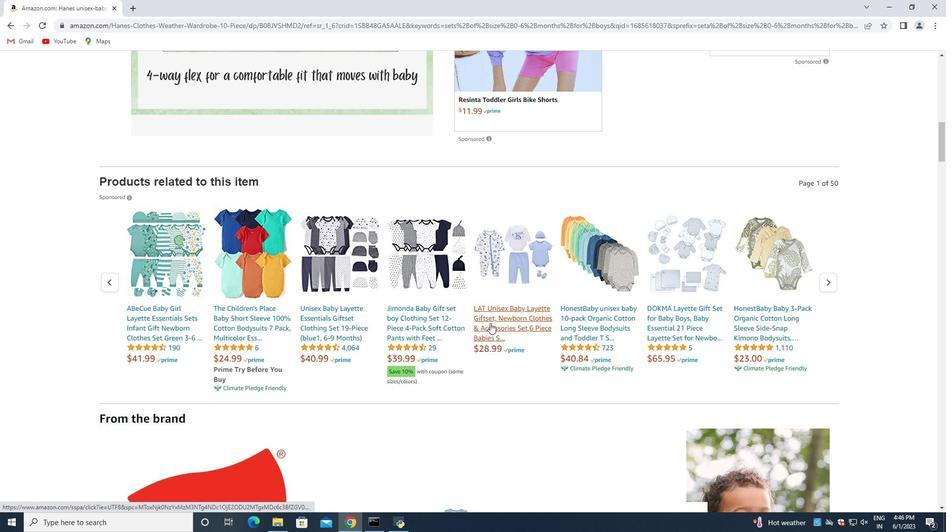 
Action: Mouse scrolled (486, 349) with delta (0, 0)
Screenshot: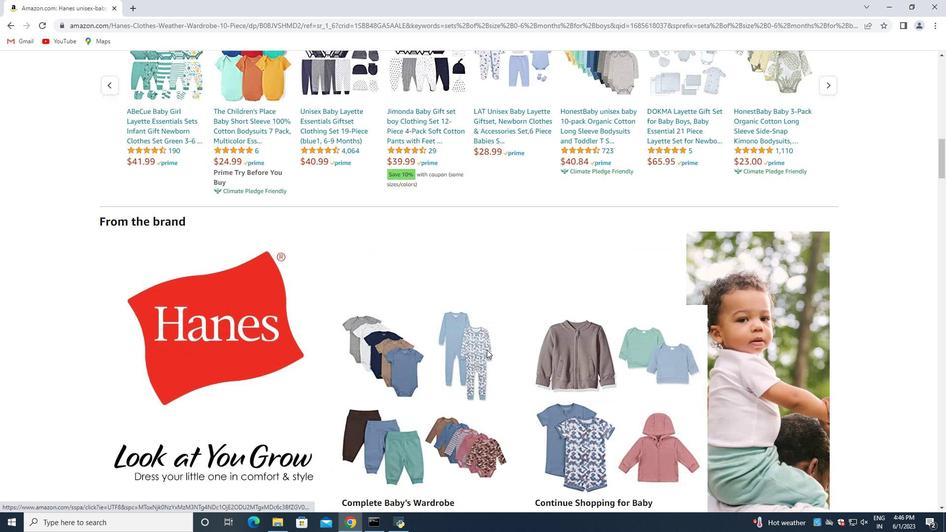 
Action: Mouse scrolled (486, 349) with delta (0, 0)
Screenshot: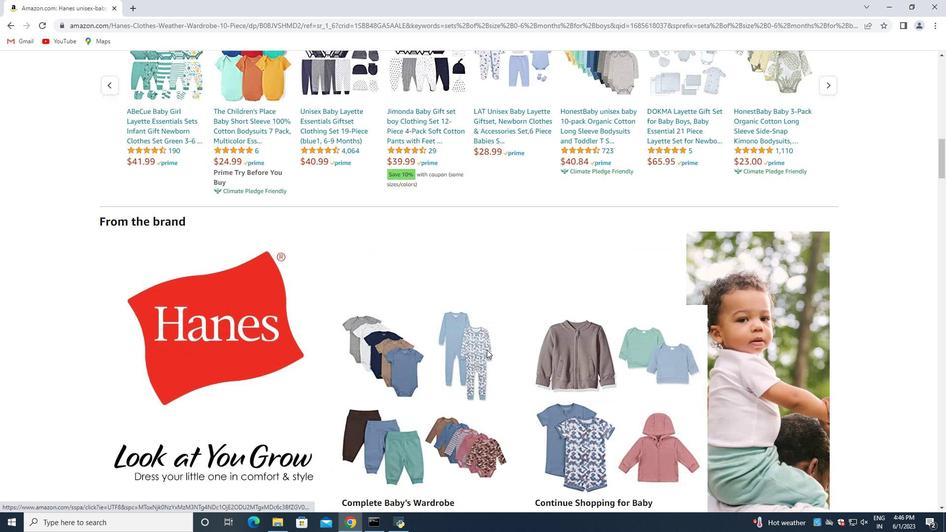 
Action: Mouse scrolled (486, 349) with delta (0, 0)
Screenshot: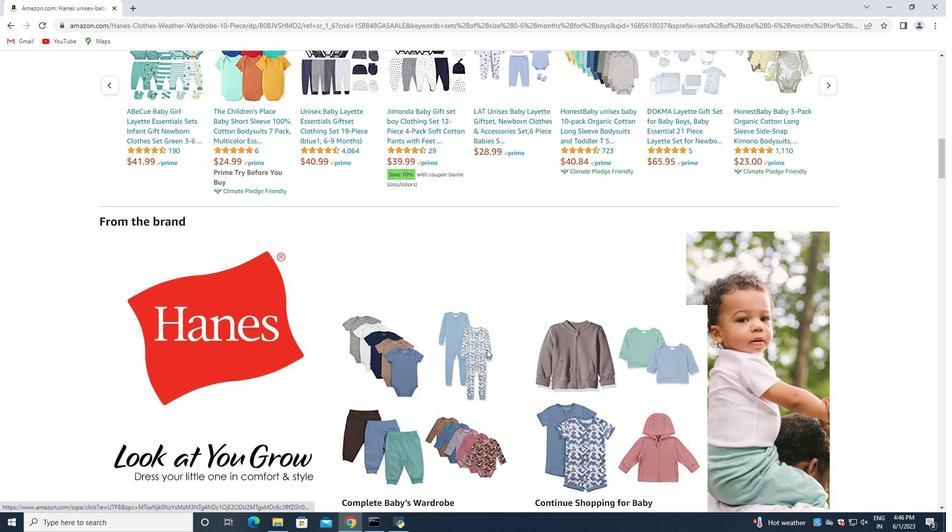 
Action: Mouse scrolled (486, 349) with delta (0, 0)
Screenshot: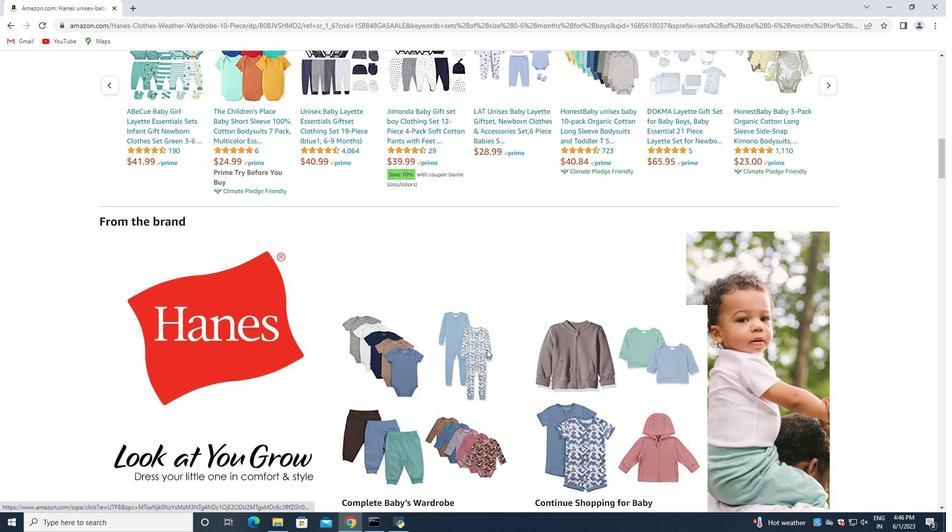 
Action: Mouse scrolled (486, 349) with delta (0, 0)
Screenshot: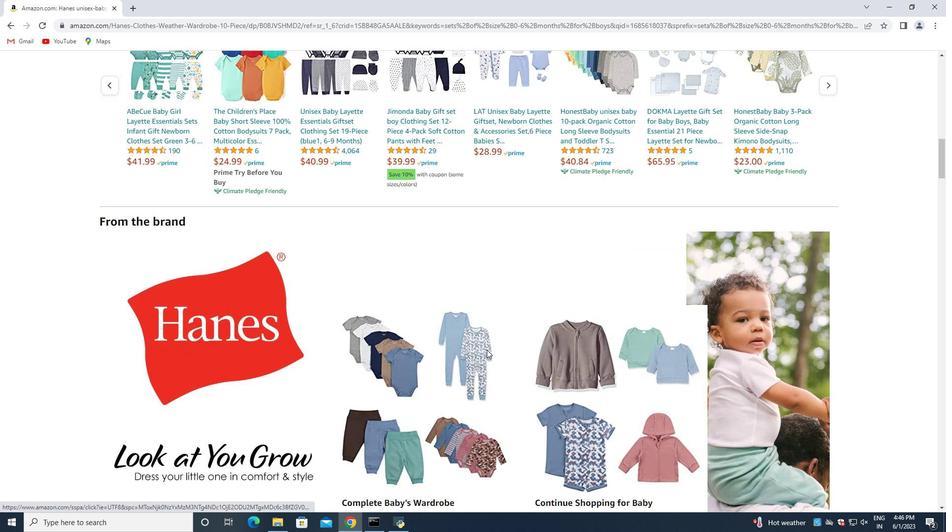 
Action: Mouse scrolled (486, 349) with delta (0, 0)
Screenshot: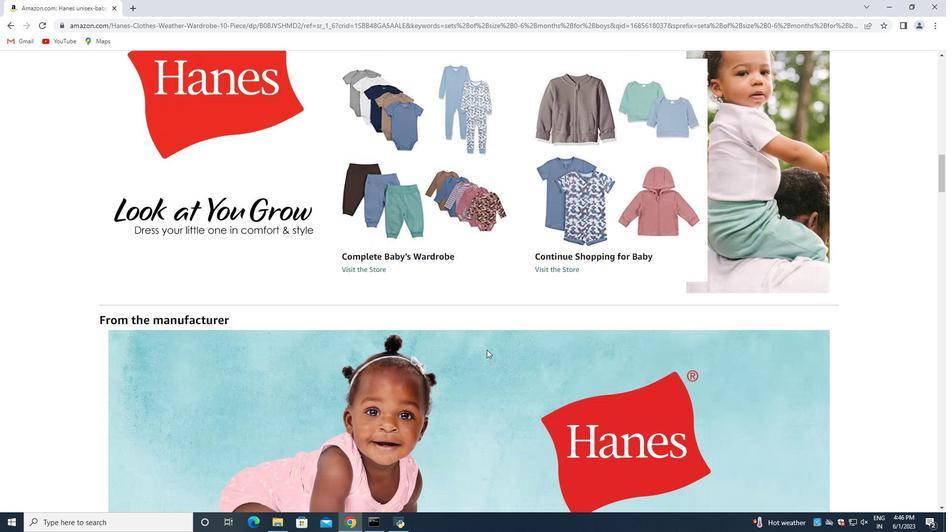 
Action: Mouse scrolled (486, 349) with delta (0, 0)
Screenshot: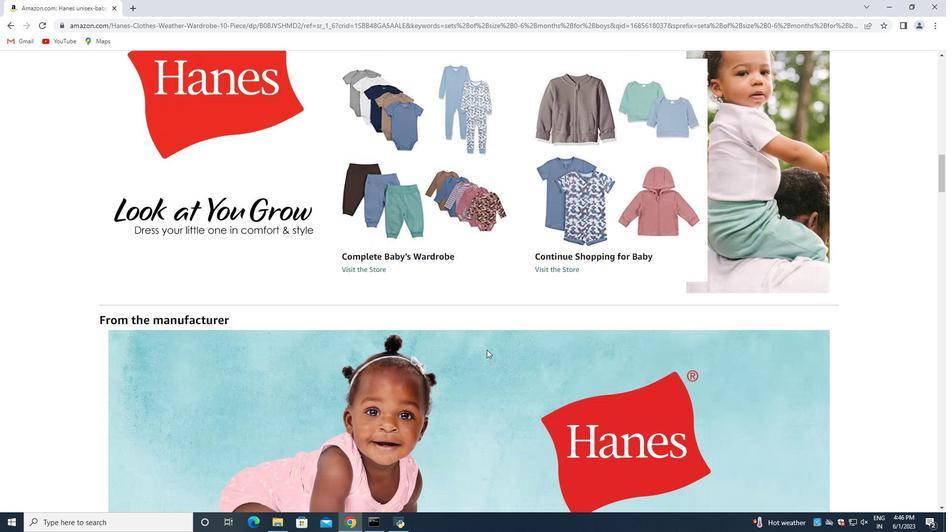 
Action: Mouse scrolled (486, 349) with delta (0, 0)
Screenshot: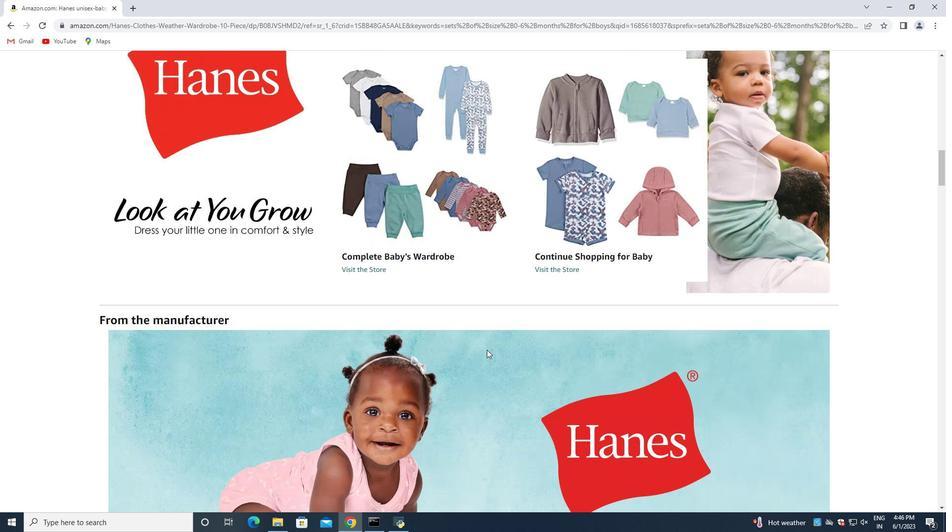 
Action: Mouse moved to (486, 349)
Screenshot: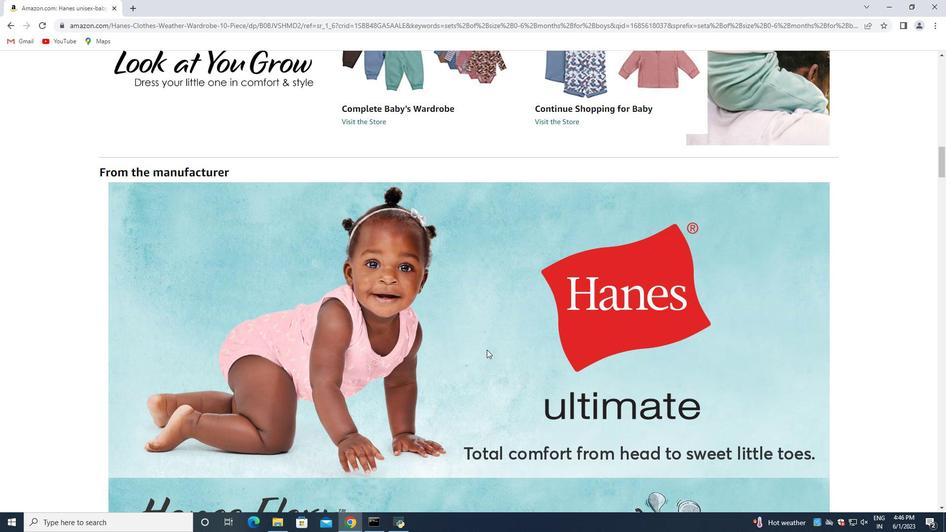 
Action: Mouse scrolled (486, 349) with delta (0, 0)
Screenshot: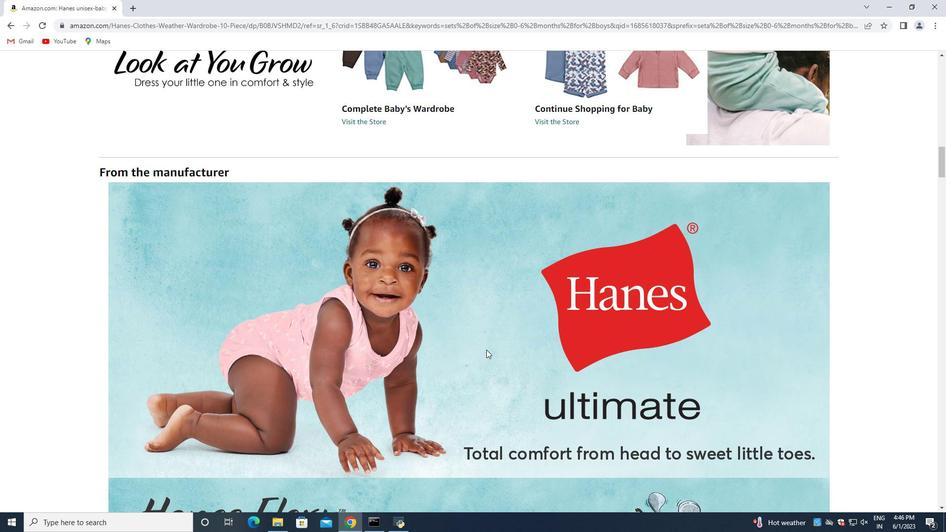
Action: Mouse scrolled (486, 349) with delta (0, 0)
Screenshot: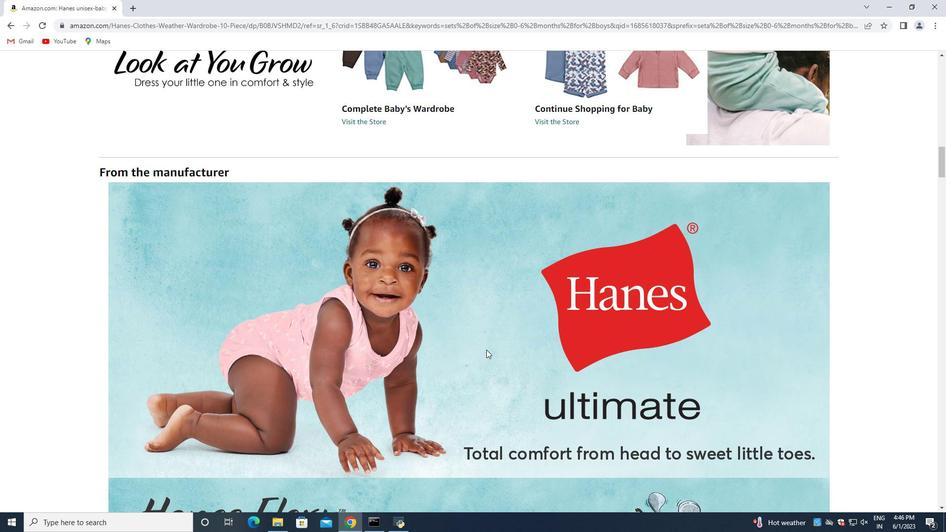 
Action: Mouse scrolled (486, 349) with delta (0, 0)
Screenshot: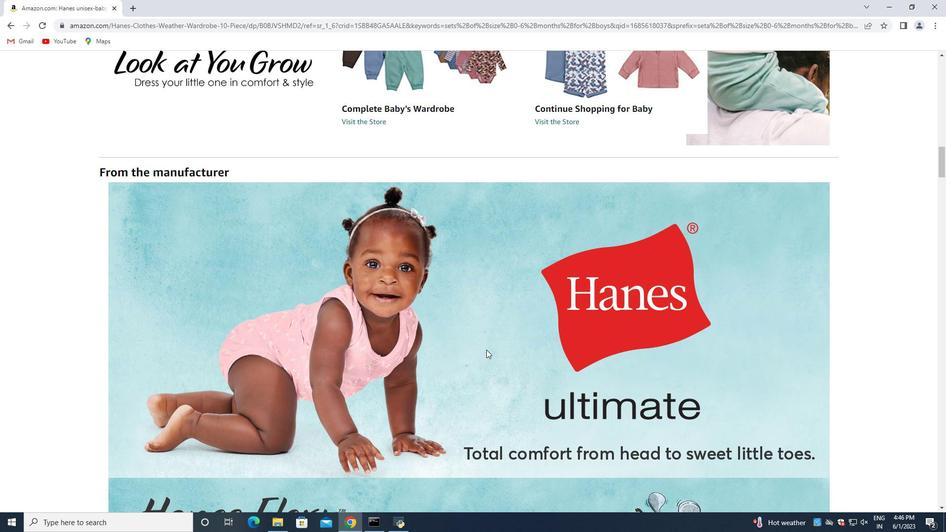 
Action: Mouse scrolled (486, 349) with delta (0, 0)
Screenshot: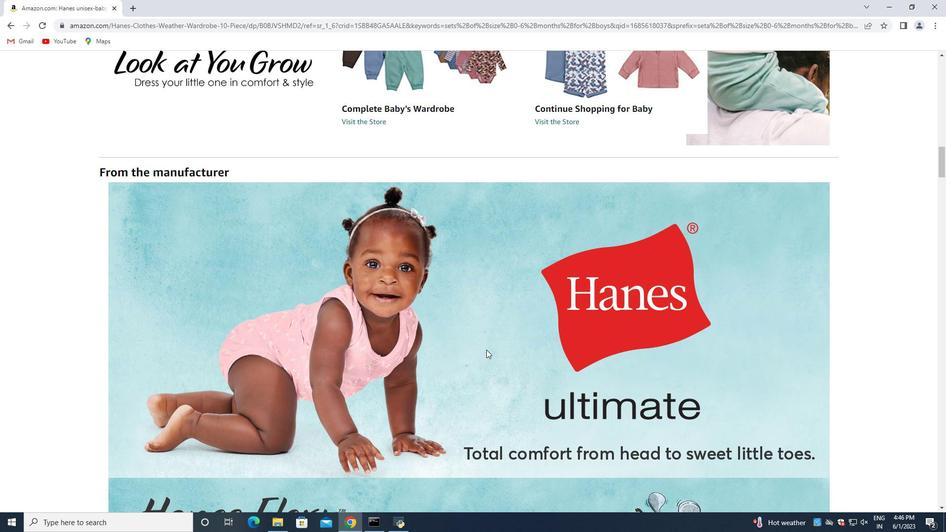 
Action: Mouse scrolled (486, 349) with delta (0, 0)
Screenshot: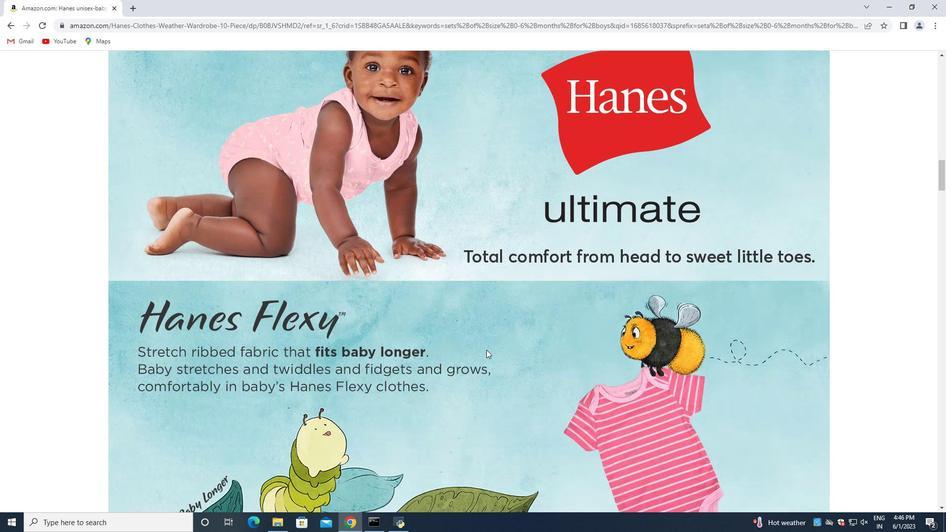 
Action: Mouse scrolled (486, 349) with delta (0, 0)
Screenshot: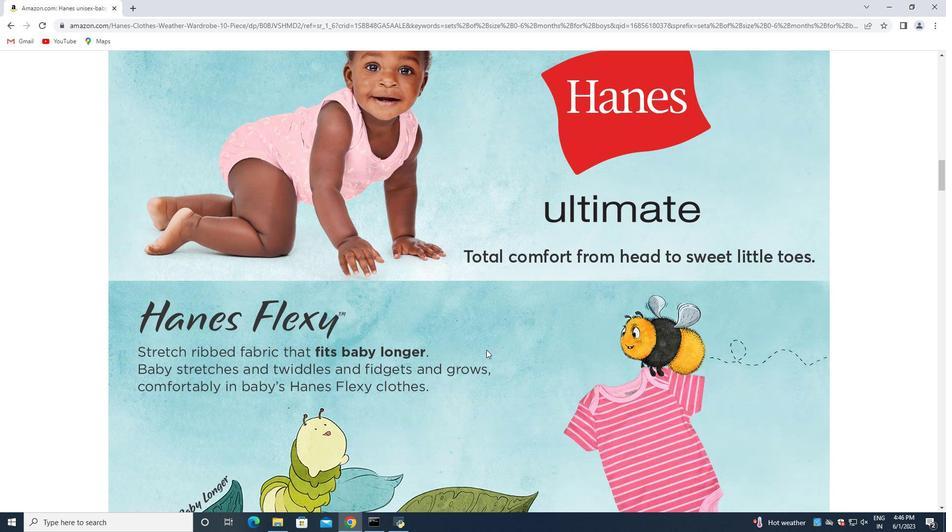 
Action: Mouse scrolled (486, 349) with delta (0, 0)
Screenshot: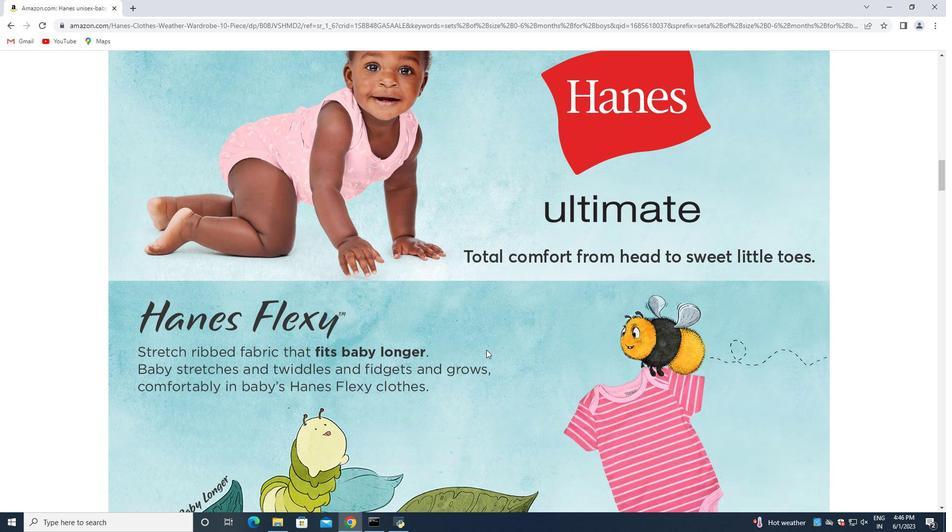 
Action: Mouse scrolled (486, 349) with delta (0, 0)
Screenshot: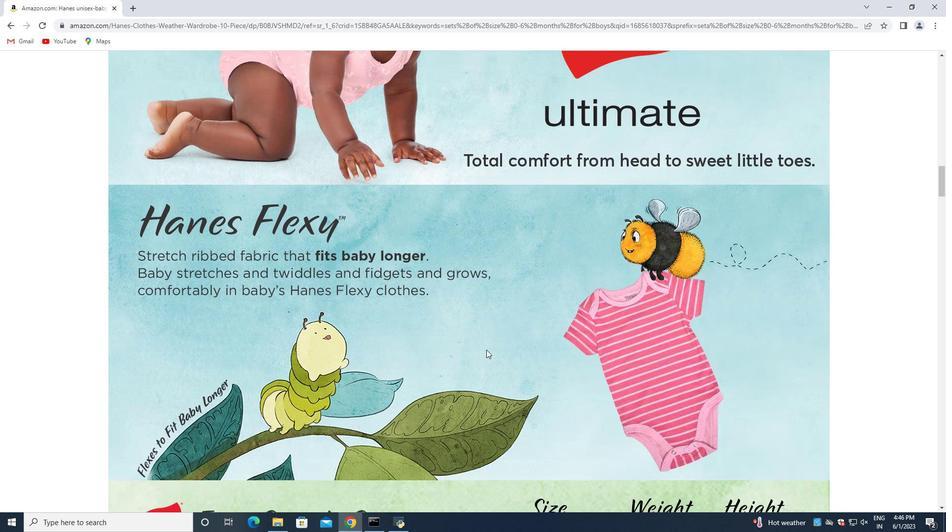 
Action: Mouse scrolled (486, 349) with delta (0, 0)
Screenshot: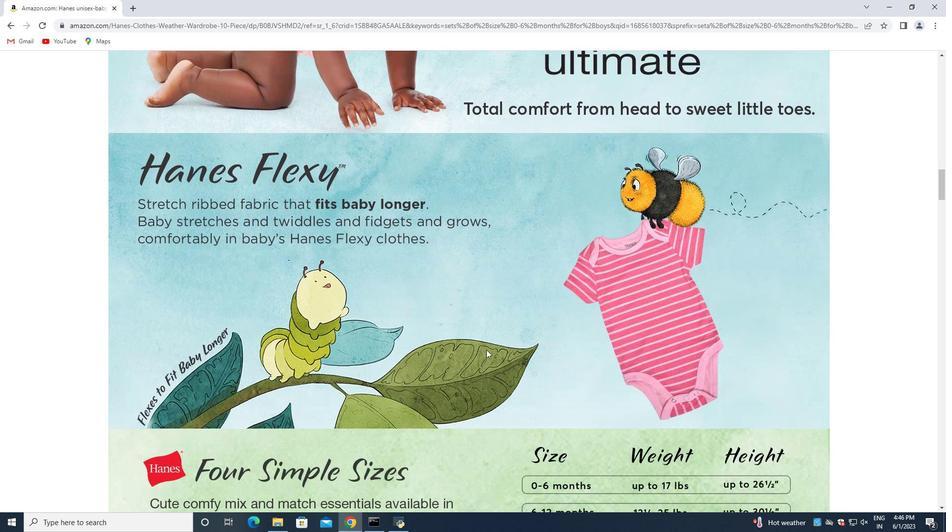 
Action: Mouse scrolled (486, 349) with delta (0, 0)
Screenshot: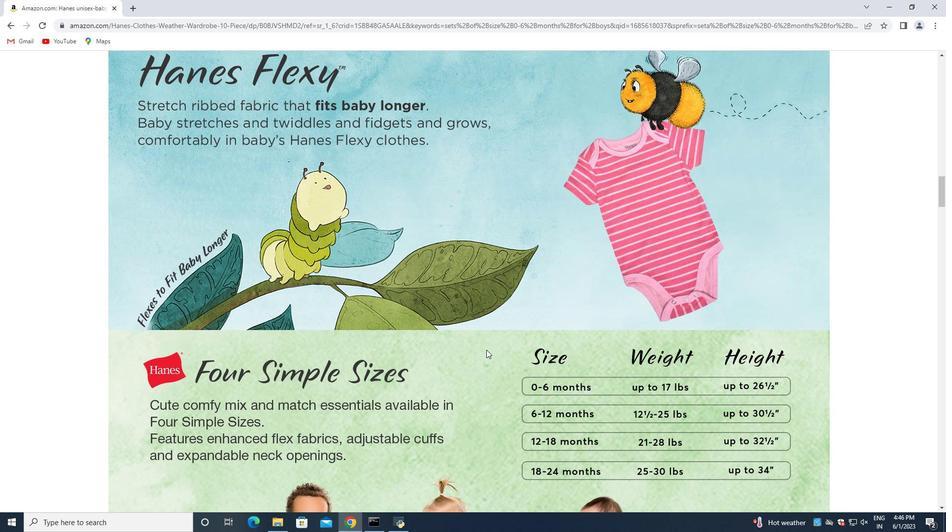 
Action: Mouse moved to (485, 350)
Screenshot: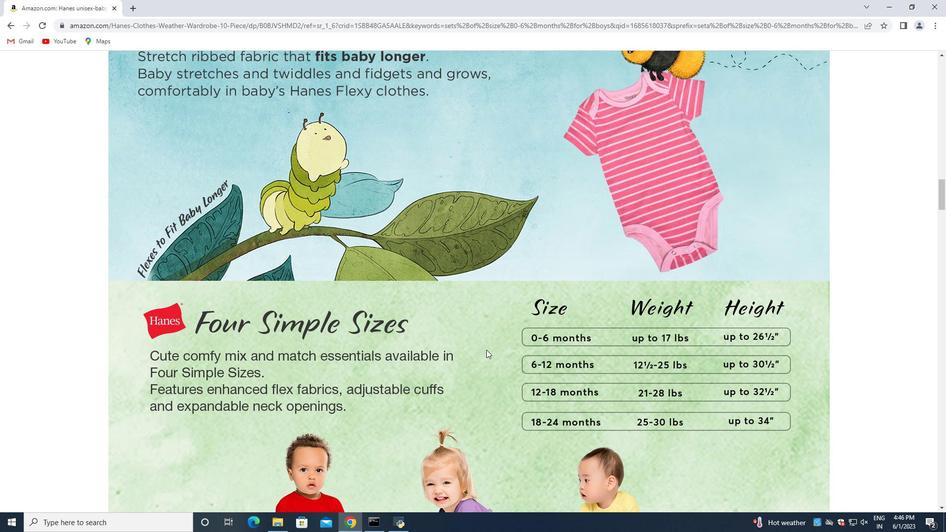 
Action: Mouse scrolled (485, 349) with delta (0, 0)
Screenshot: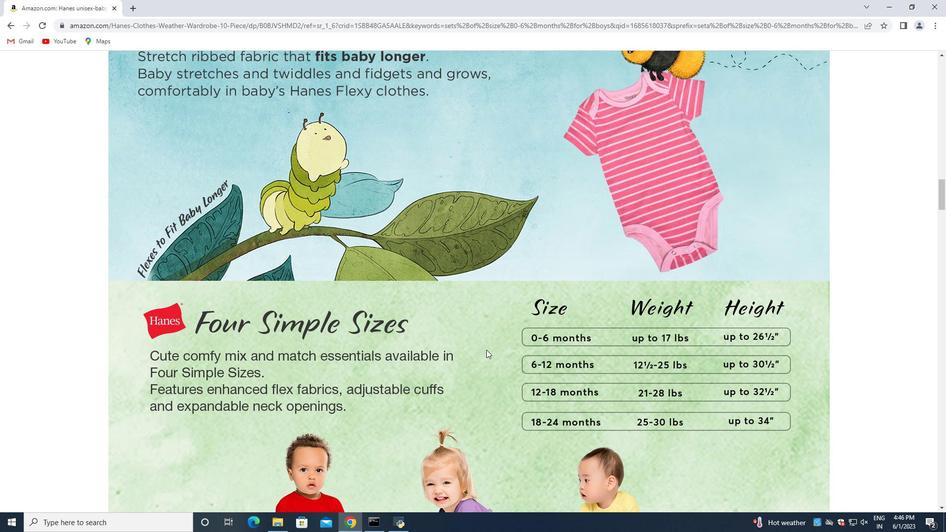 
Action: Mouse moved to (484, 350)
Screenshot: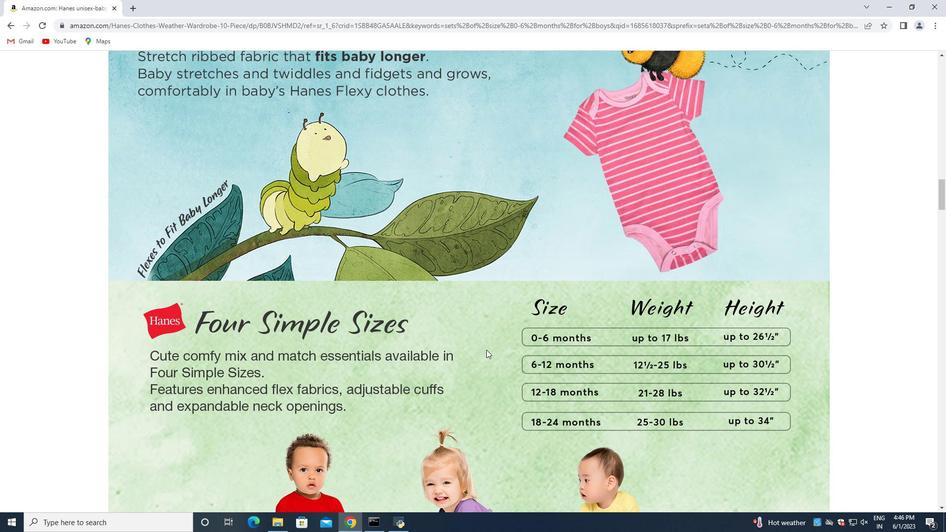 
Action: Mouse scrolled (484, 350) with delta (0, 0)
Screenshot: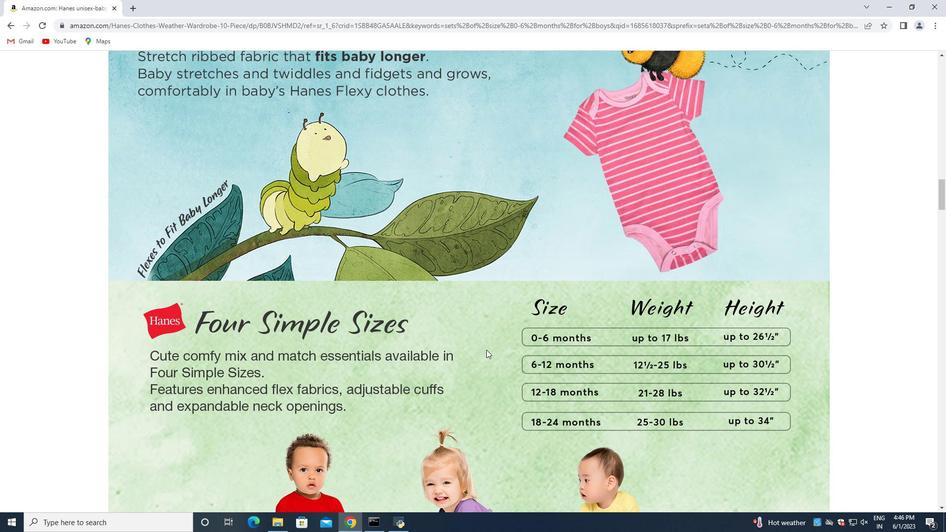 
Action: Mouse moved to (484, 350)
Screenshot: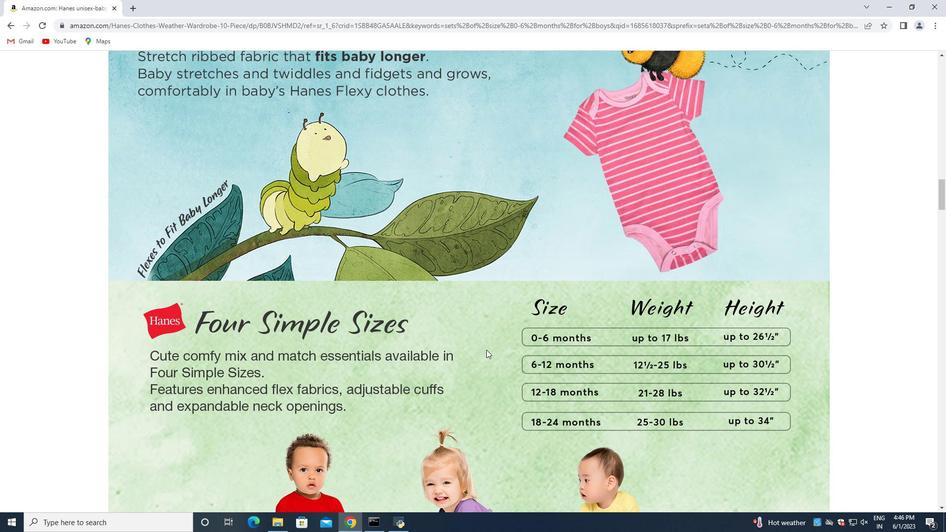 
Action: Mouse scrolled (484, 350) with delta (0, 0)
Screenshot: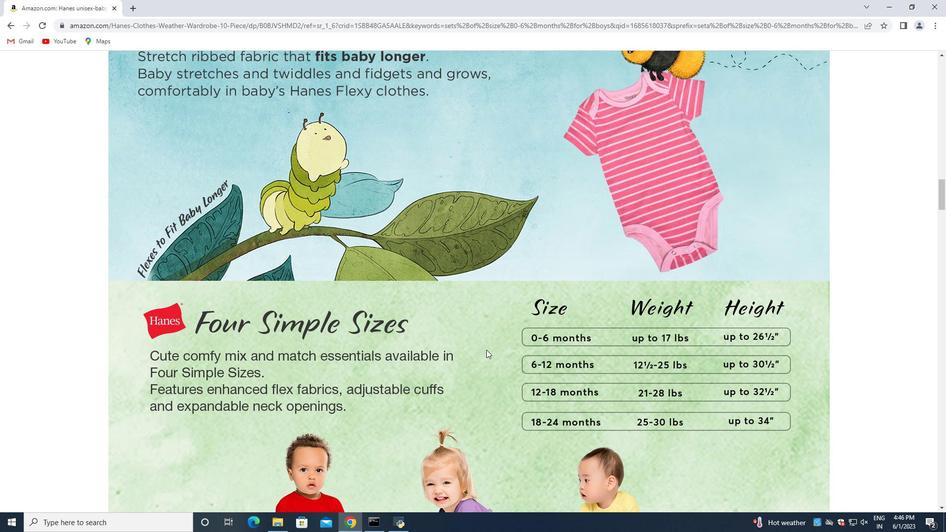 
Action: Mouse moved to (480, 354)
Screenshot: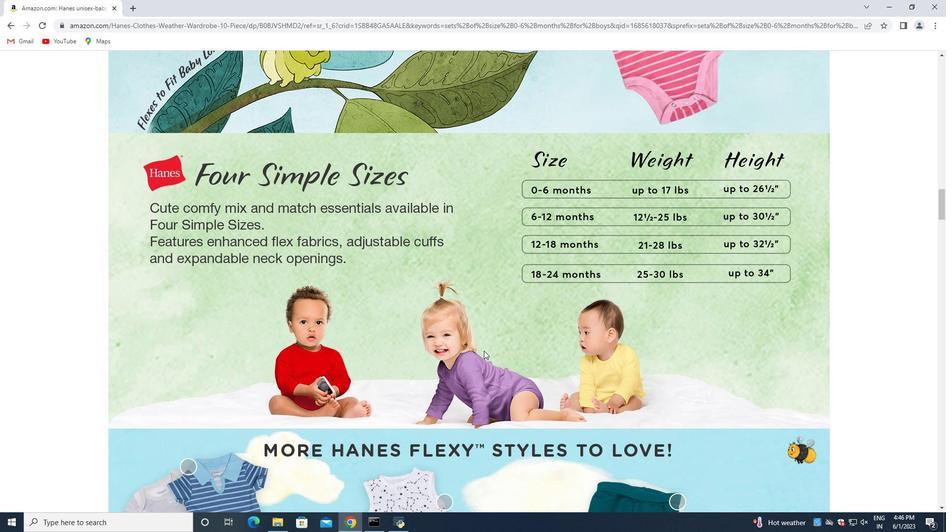 
Action: Mouse scrolled (480, 354) with delta (0, 0)
Screenshot: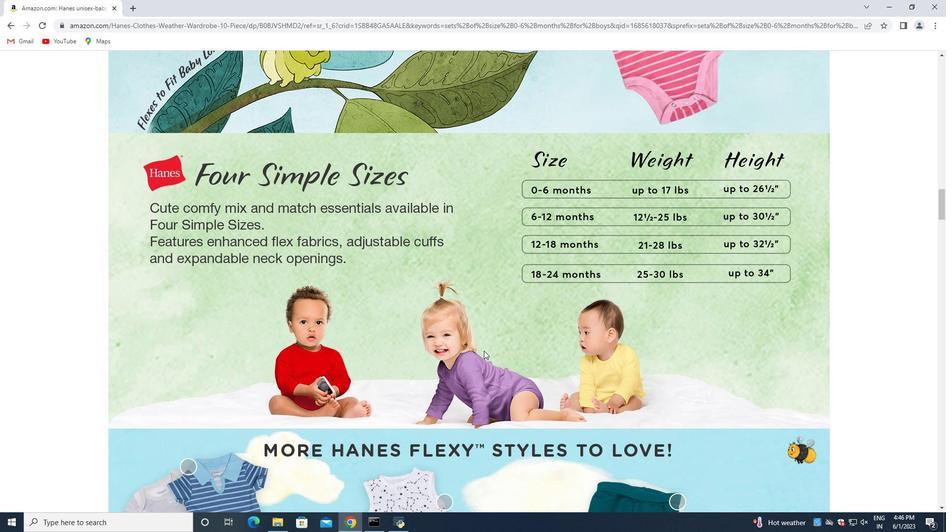 
Action: Mouse moved to (479, 355)
Screenshot: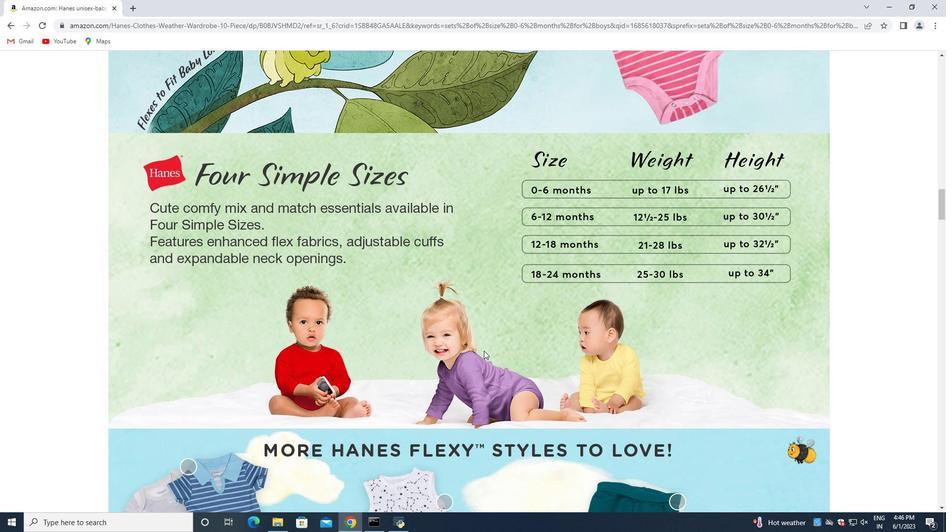 
Action: Mouse scrolled (479, 354) with delta (0, 0)
Screenshot: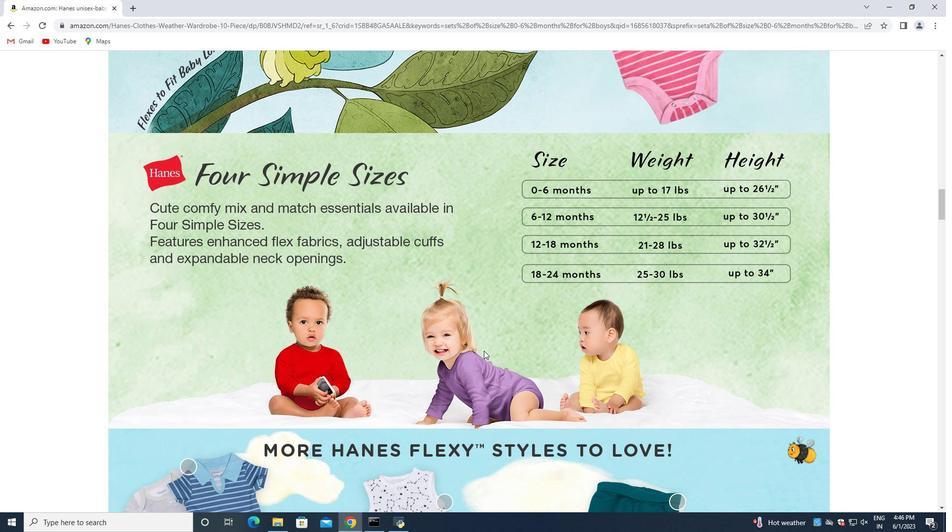 
Action: Mouse moved to (479, 355)
Screenshot: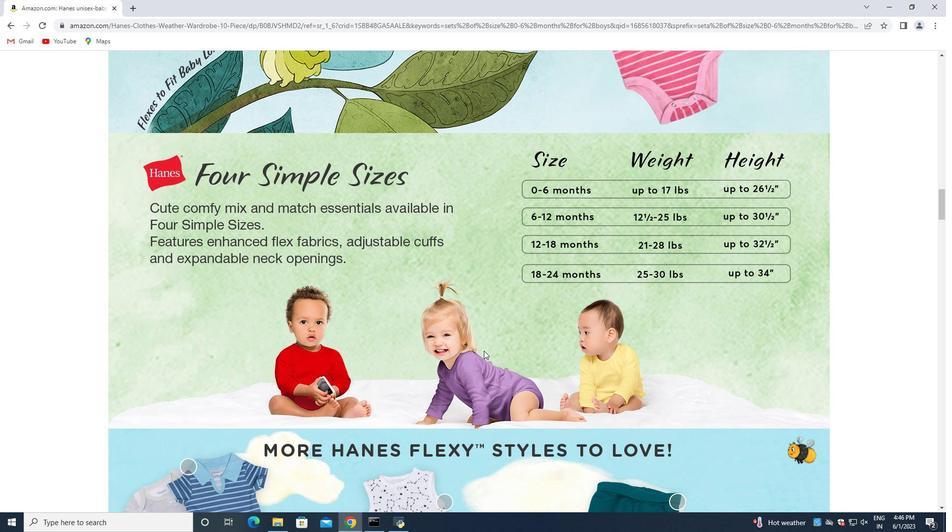 
Action: Mouse scrolled (479, 354) with delta (0, 0)
Screenshot: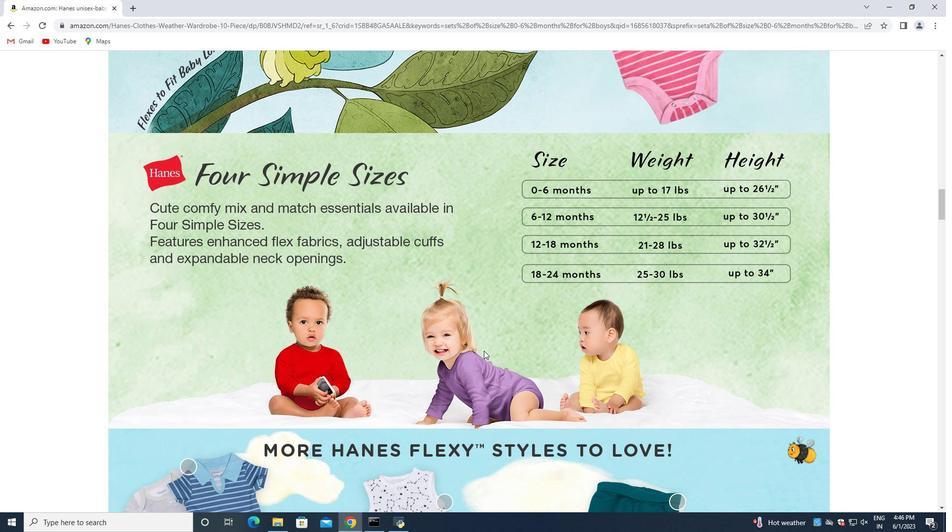 
Action: Mouse scrolled (479, 354) with delta (0, 0)
Screenshot: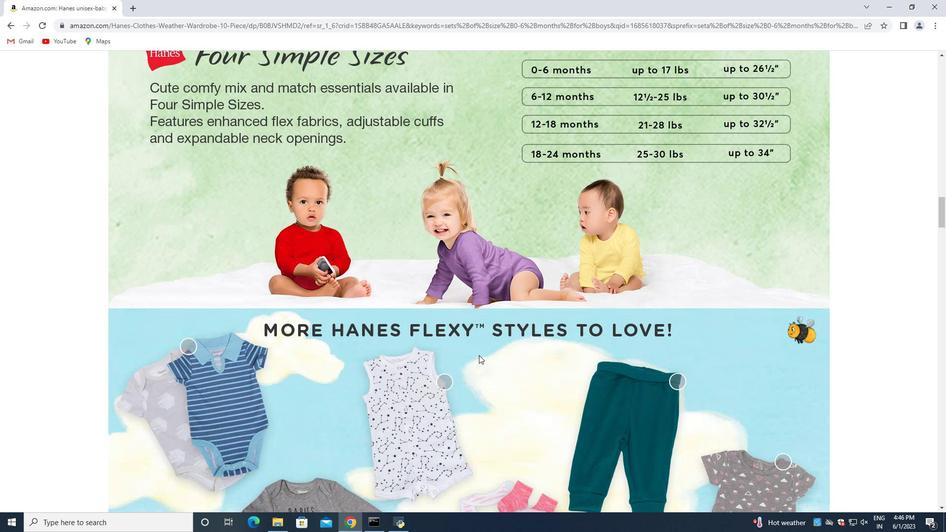 
Action: Mouse scrolled (479, 354) with delta (0, 0)
Screenshot: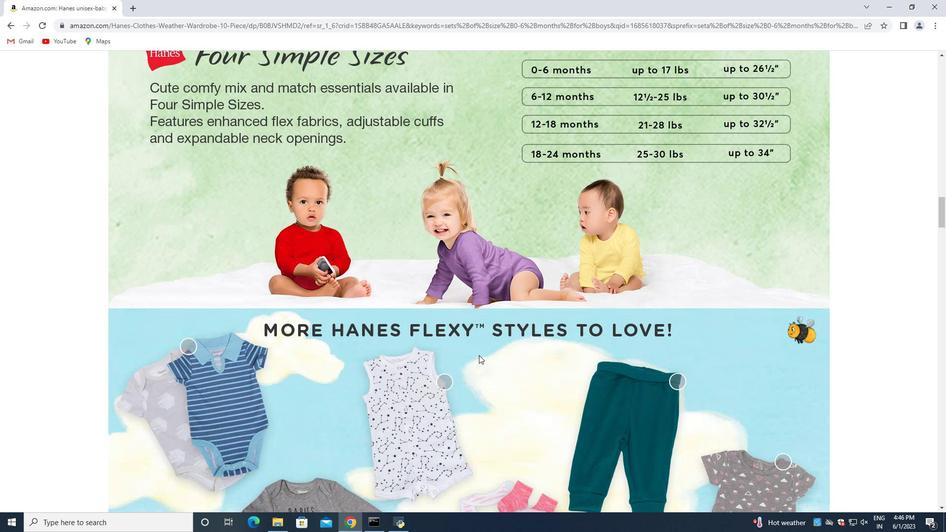 
Action: Mouse scrolled (479, 354) with delta (0, 0)
Screenshot: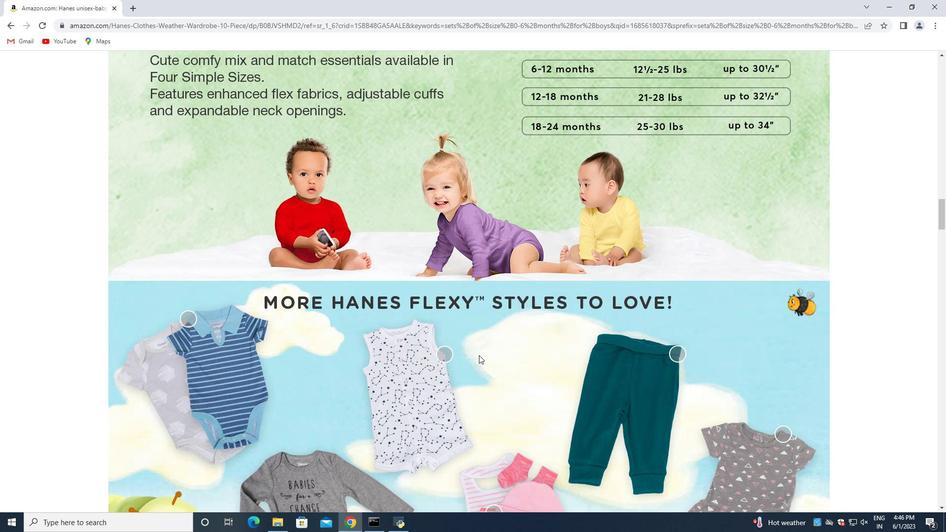 
Action: Mouse scrolled (479, 354) with delta (0, 0)
Screenshot: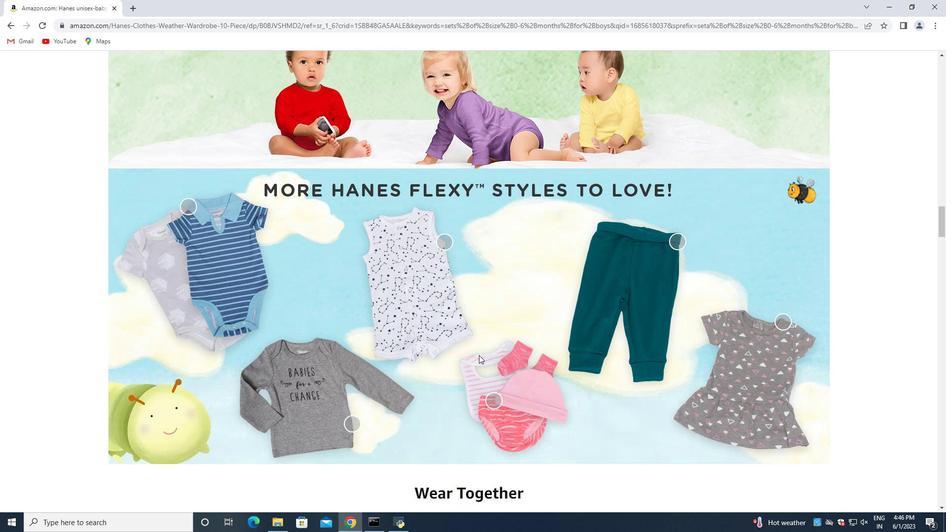 
Action: Mouse scrolled (479, 354) with delta (0, 0)
Screenshot: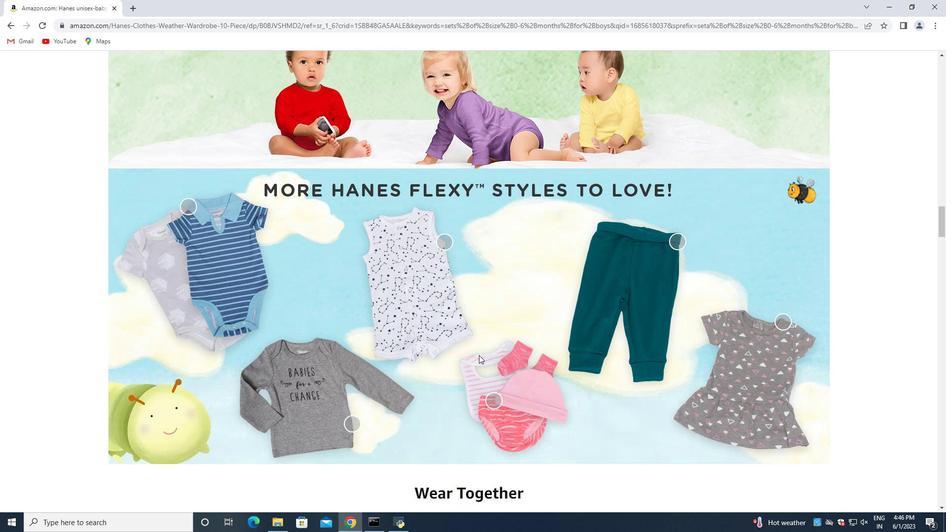 
Action: Mouse scrolled (479, 354) with delta (0, 0)
Screenshot: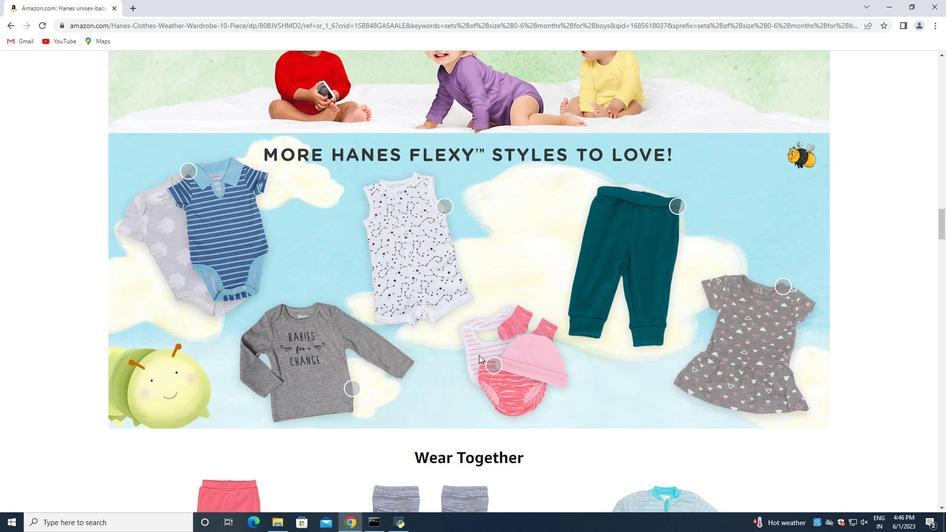 
Action: Mouse scrolled (479, 354) with delta (0, 0)
Screenshot: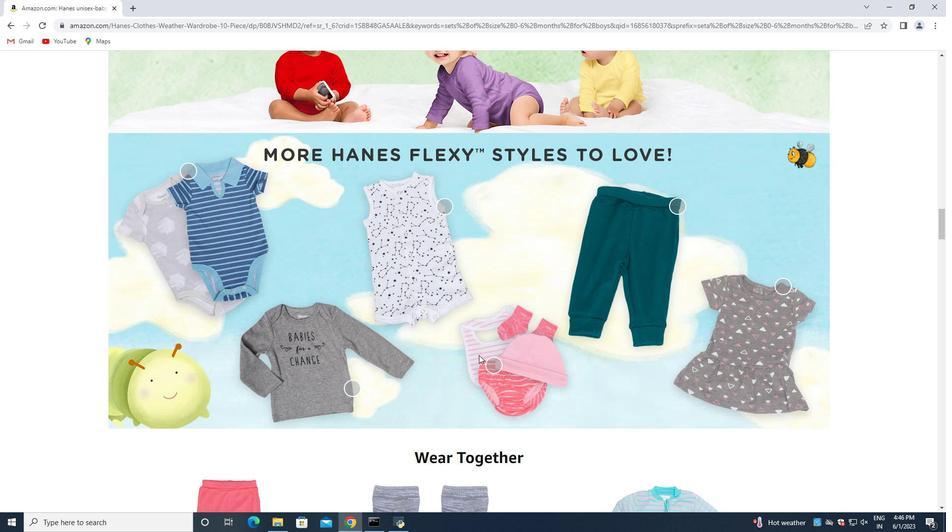 
Action: Mouse scrolled (479, 354) with delta (0, 0)
Screenshot: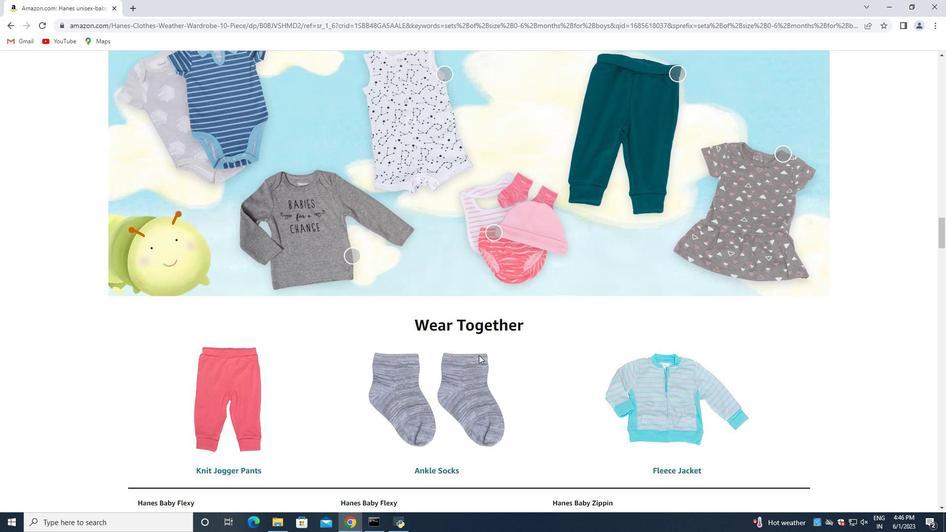 
Action: Mouse scrolled (479, 354) with delta (0, 0)
Screenshot: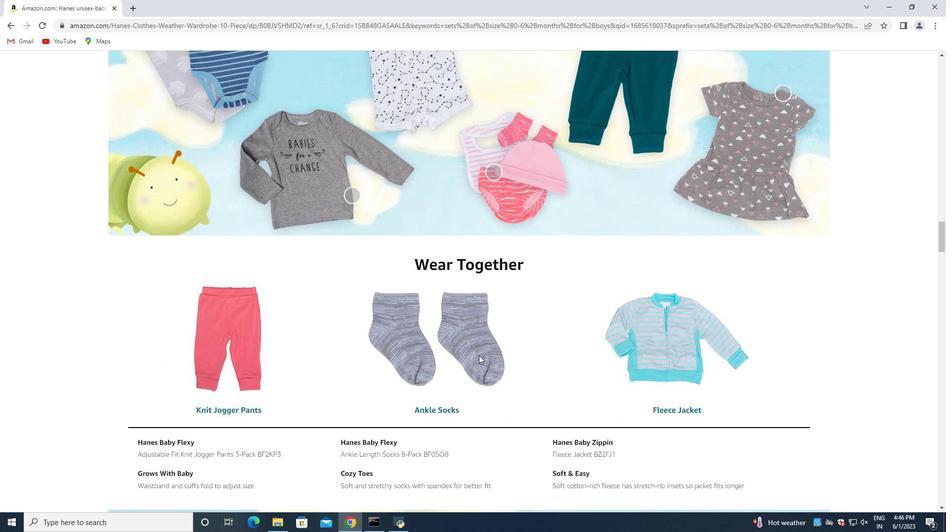 
Action: Mouse scrolled (479, 354) with delta (0, 0)
Screenshot: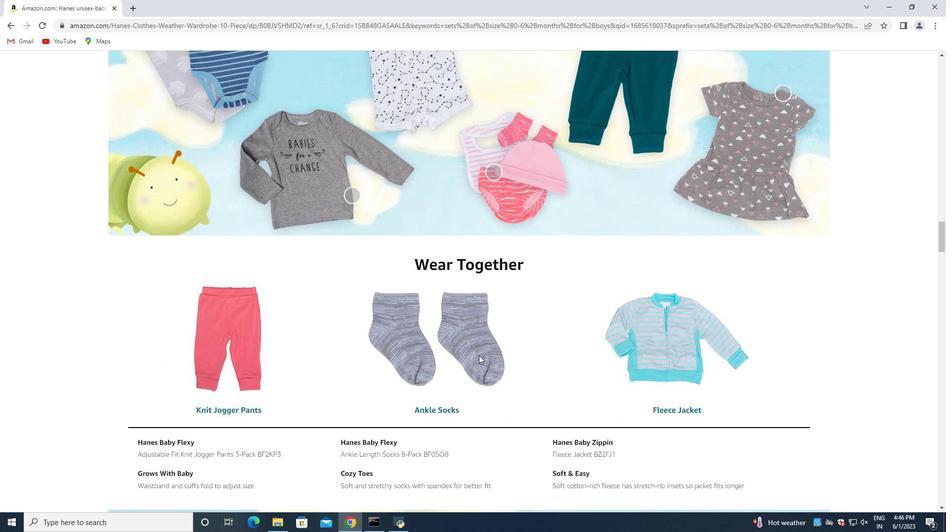 
Action: Mouse moved to (479, 355)
Screenshot: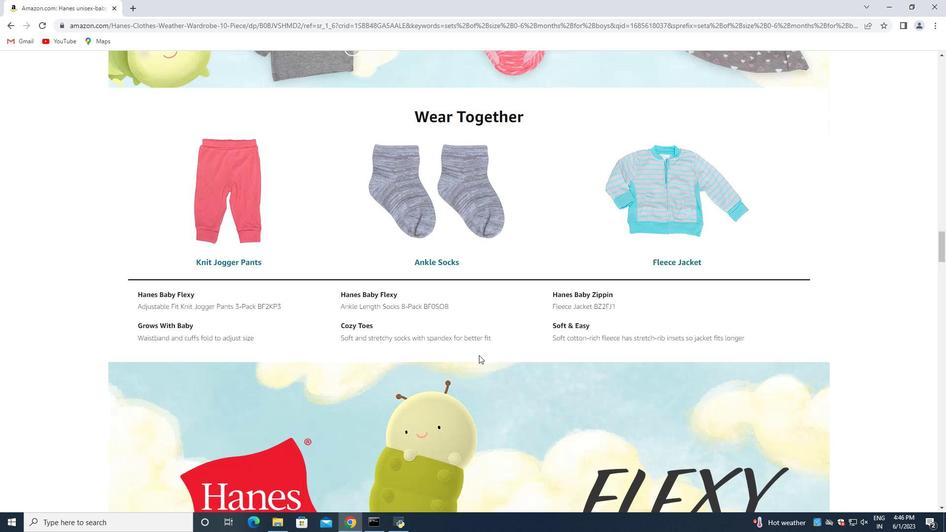 
Action: Mouse scrolled (479, 354) with delta (0, 0)
Screenshot: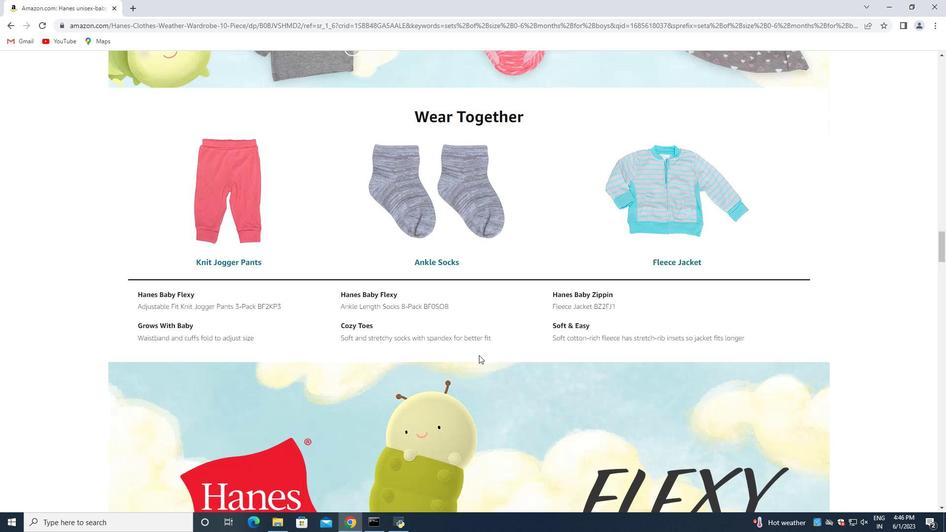 
Action: Mouse scrolled (479, 354) with delta (0, 0)
Screenshot: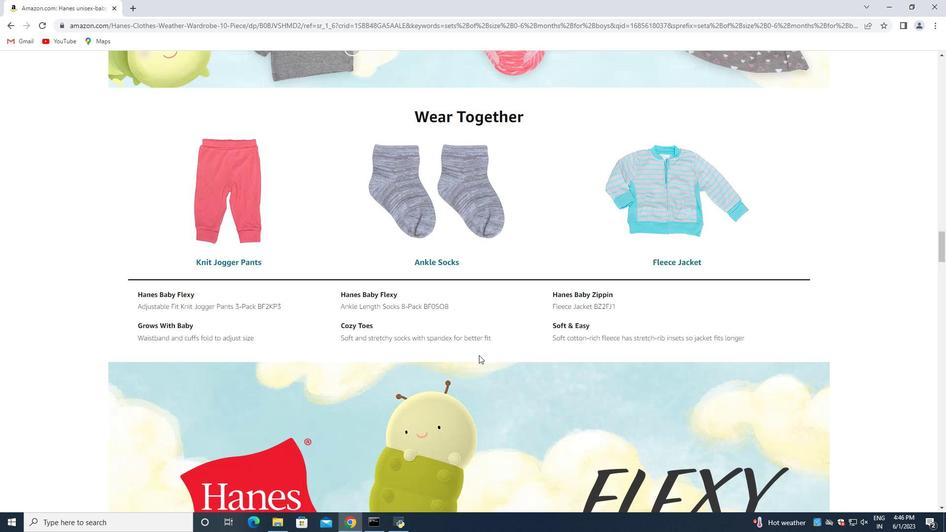 
Action: Mouse moved to (478, 355)
Screenshot: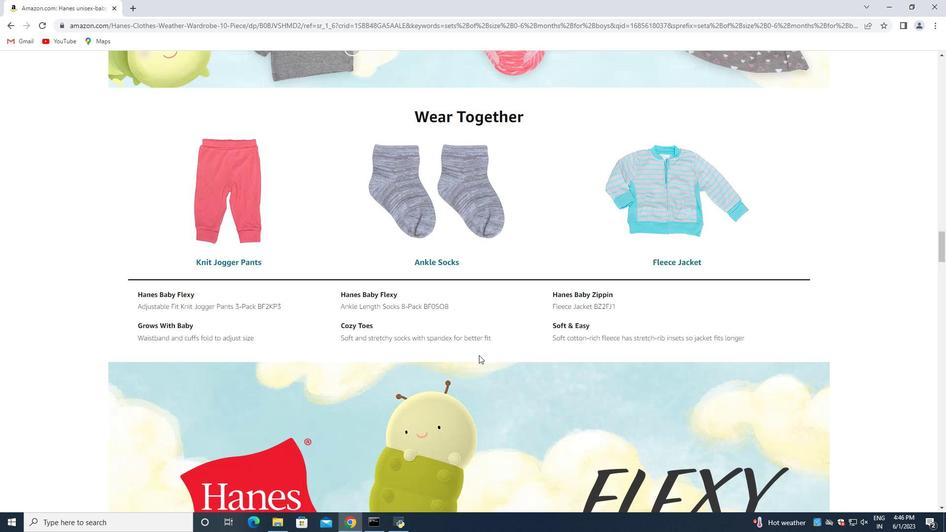 
Action: Mouse scrolled (478, 354) with delta (0, 0)
Screenshot: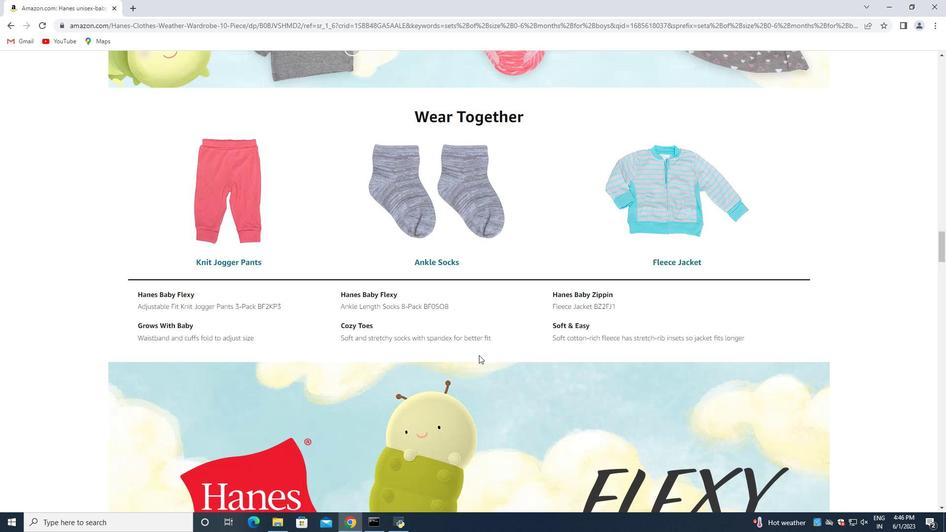 
Action: Mouse moved to (478, 355)
Screenshot: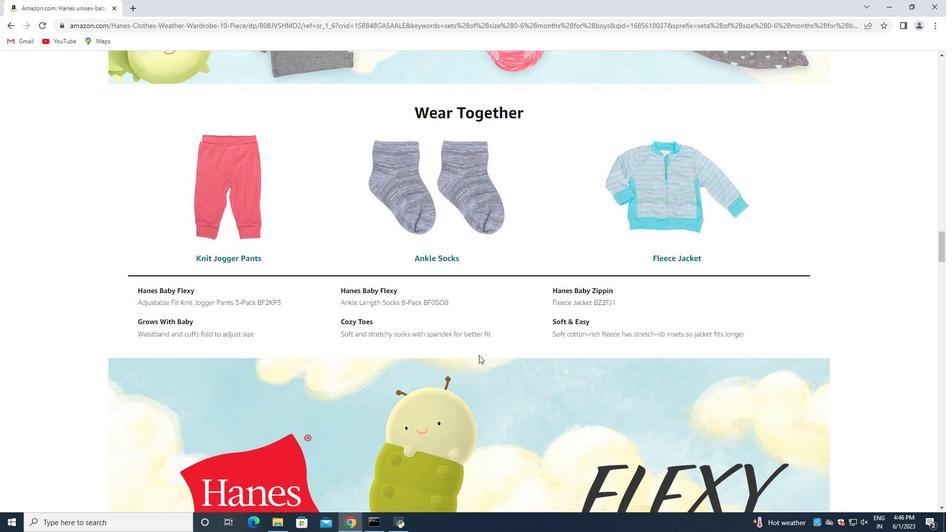 
Action: Mouse scrolled (478, 354) with delta (0, 0)
Screenshot: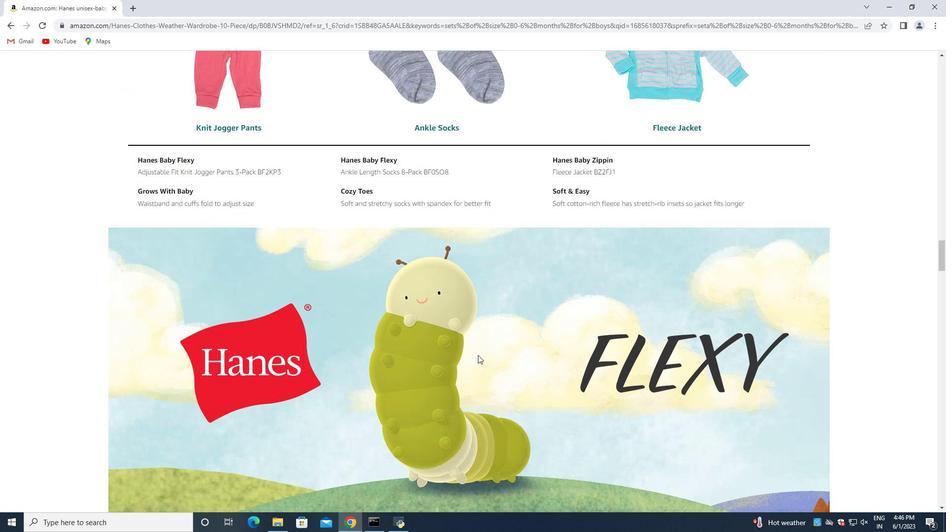 
Action: Mouse scrolled (478, 354) with delta (0, 0)
Screenshot: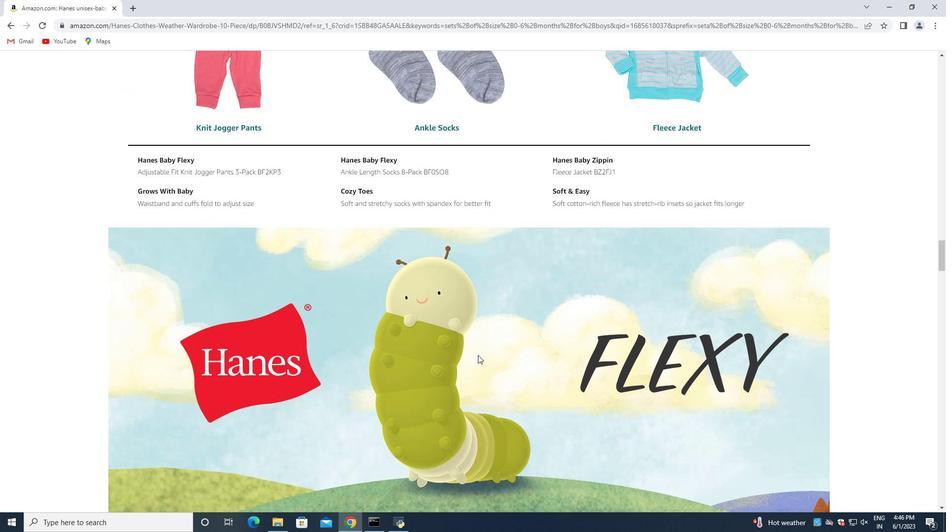 
Action: Mouse scrolled (478, 354) with delta (0, 0)
Screenshot: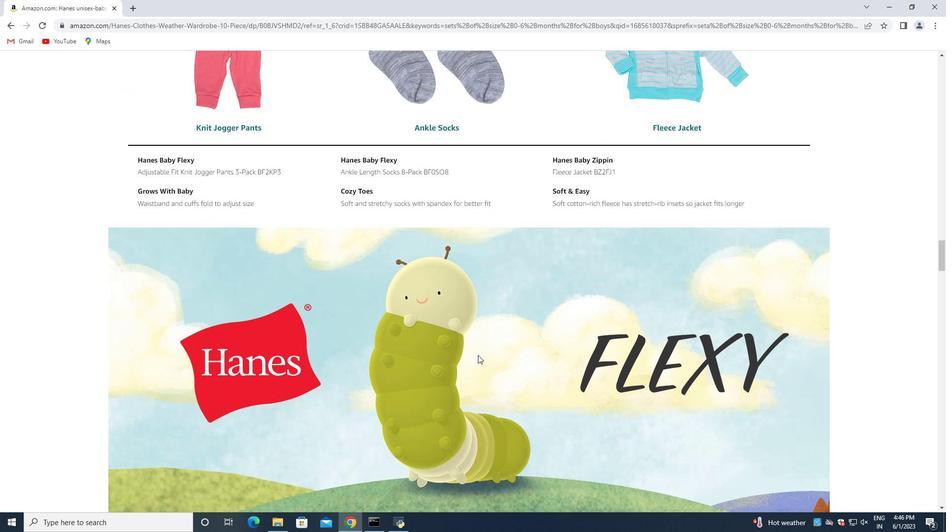 
Action: Mouse scrolled (478, 354) with delta (0, 0)
Screenshot: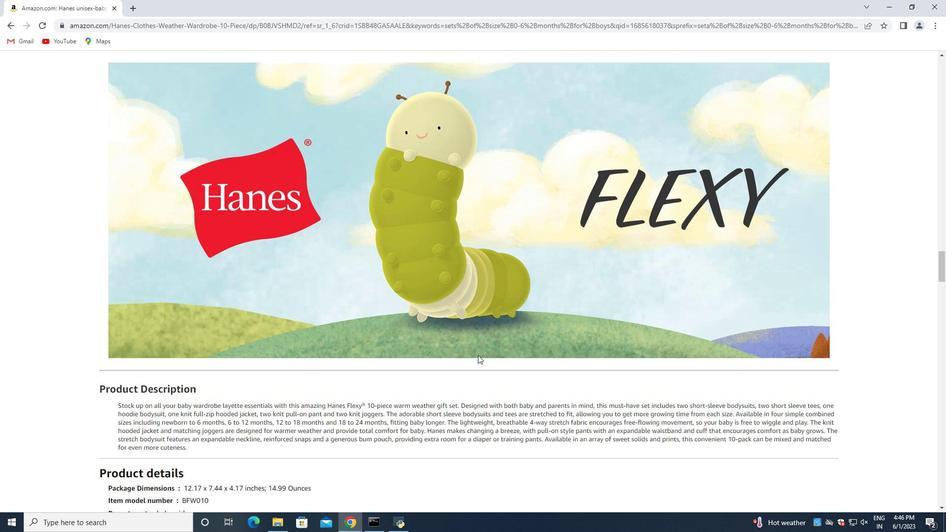 
Action: Mouse scrolled (478, 354) with delta (0, 0)
Screenshot: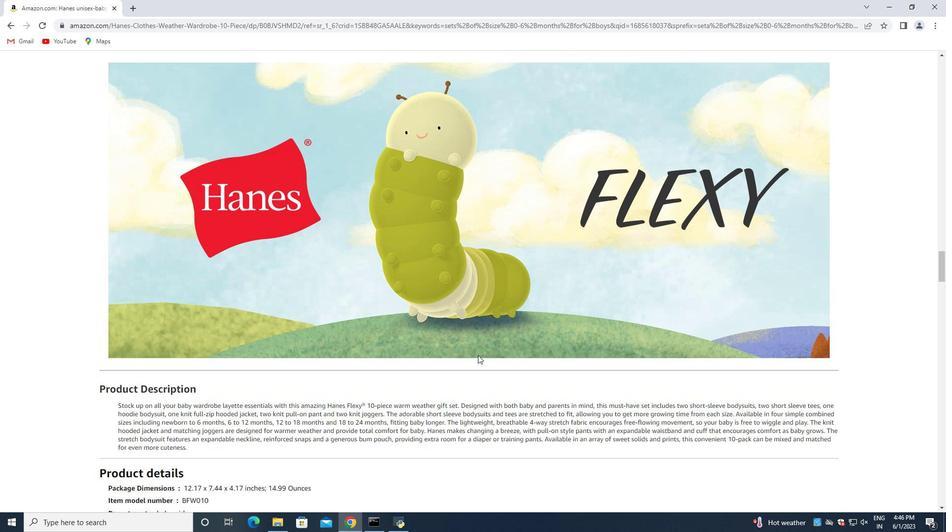 
Action: Mouse scrolled (478, 354) with delta (0, 0)
Screenshot: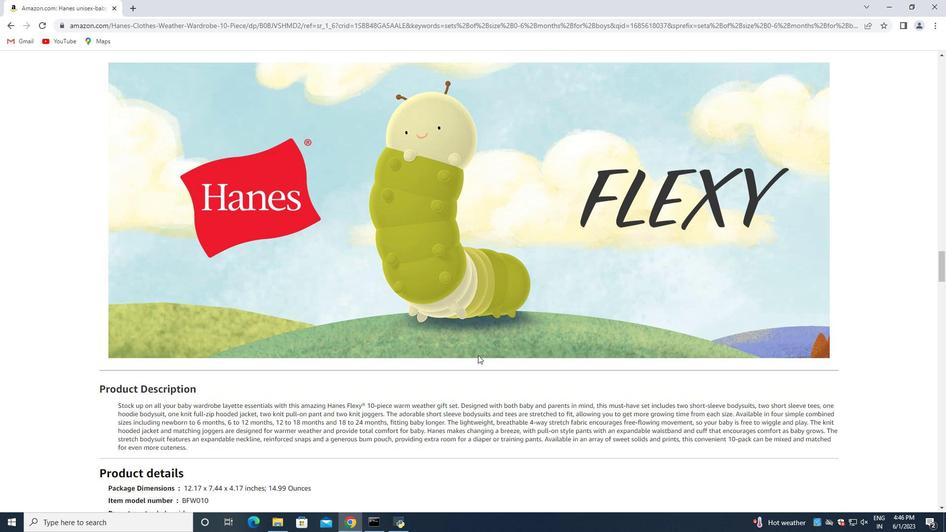 
Action: Mouse scrolled (478, 354) with delta (0, 0)
Screenshot: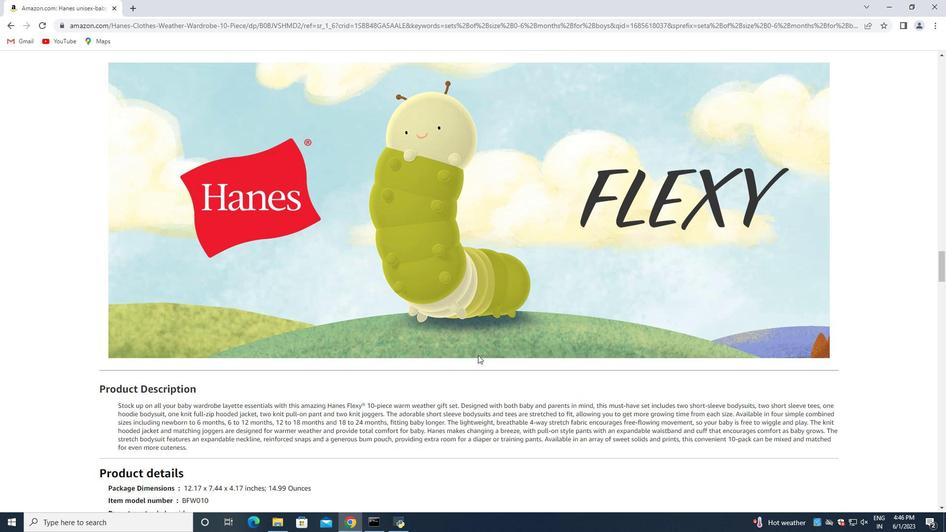 
Action: Mouse moved to (474, 354)
Screenshot: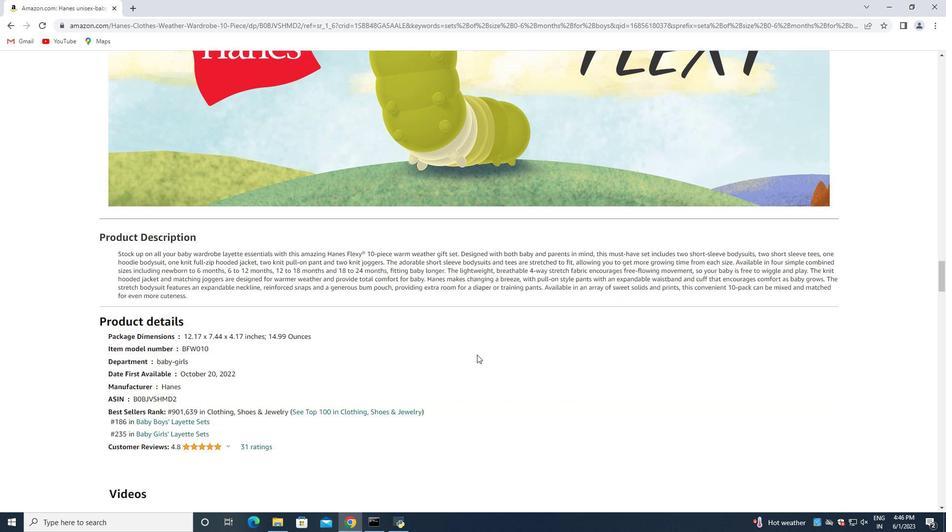 
Action: Mouse scrolled (475, 354) with delta (0, 0)
Screenshot: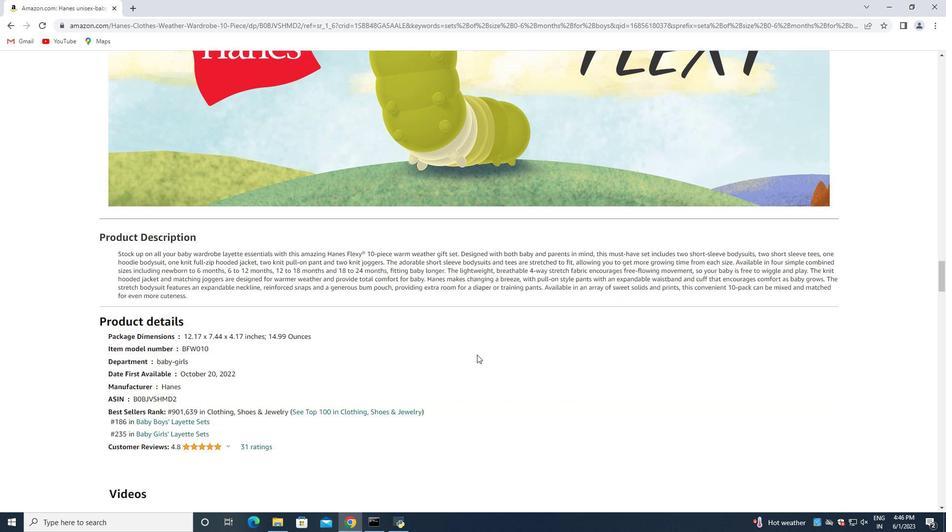 
Action: Mouse scrolled (474, 354) with delta (0, 0)
Screenshot: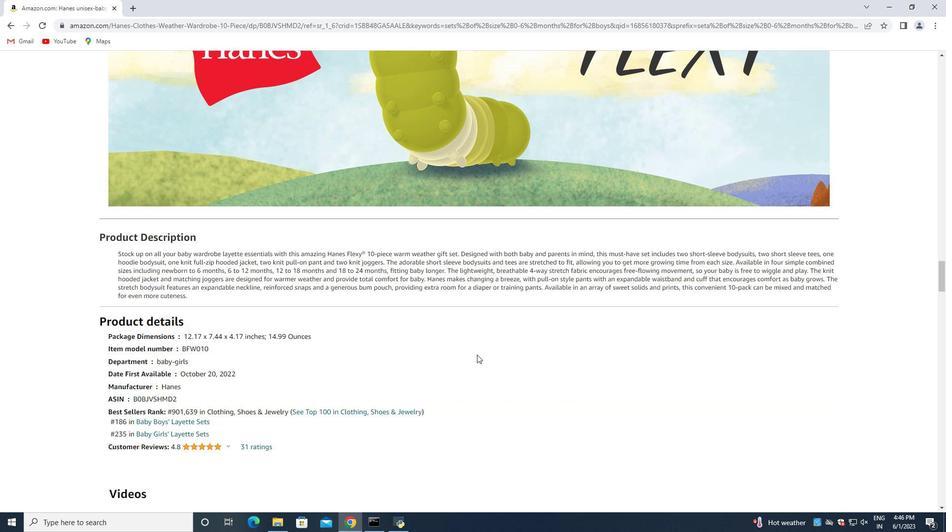 
Action: Mouse scrolled (474, 354) with delta (0, 0)
Screenshot: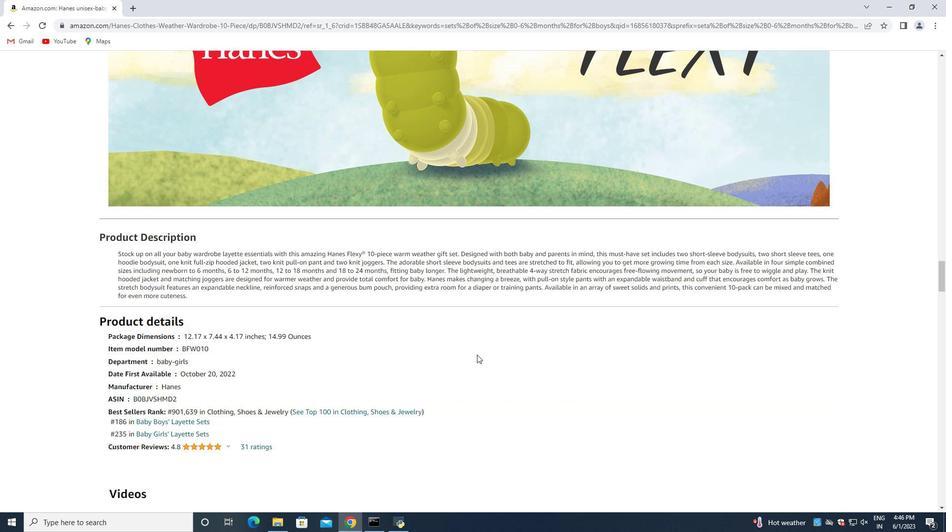 
Action: Mouse scrolled (474, 354) with delta (0, 0)
Screenshot: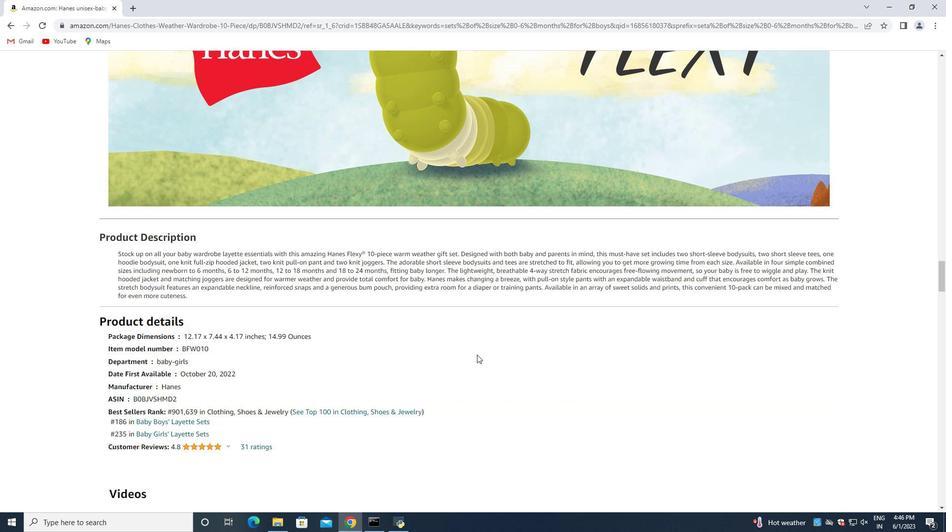 
Action: Mouse moved to (473, 354)
Screenshot: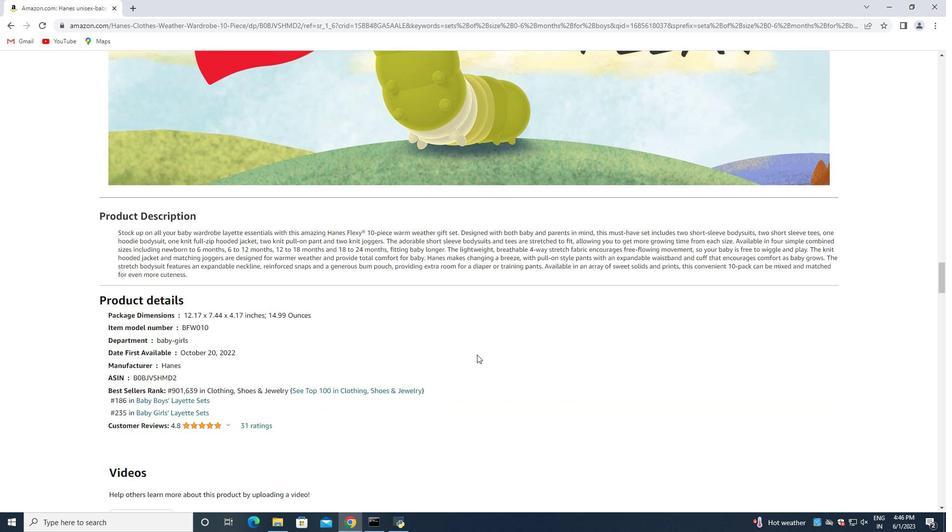 
Action: Mouse scrolled (473, 354) with delta (0, 0)
Screenshot: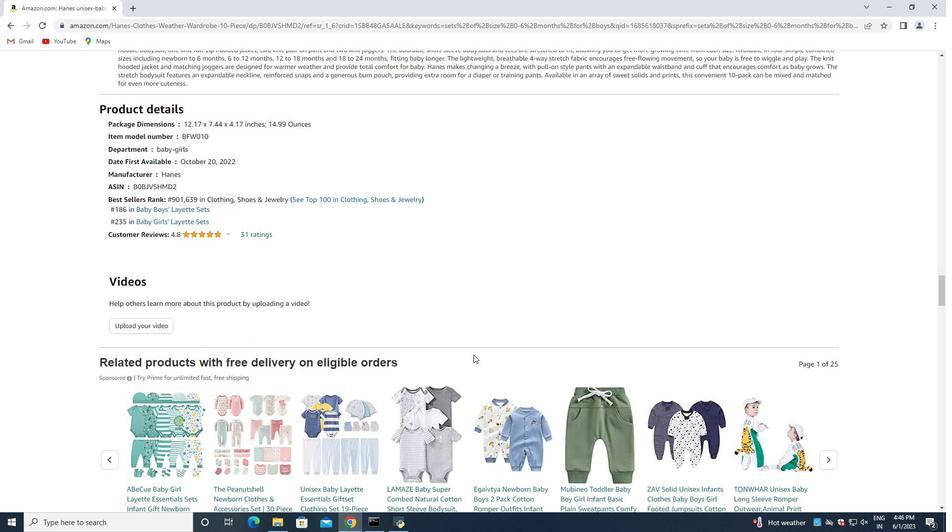 
Action: Mouse scrolled (473, 354) with delta (0, 0)
Screenshot: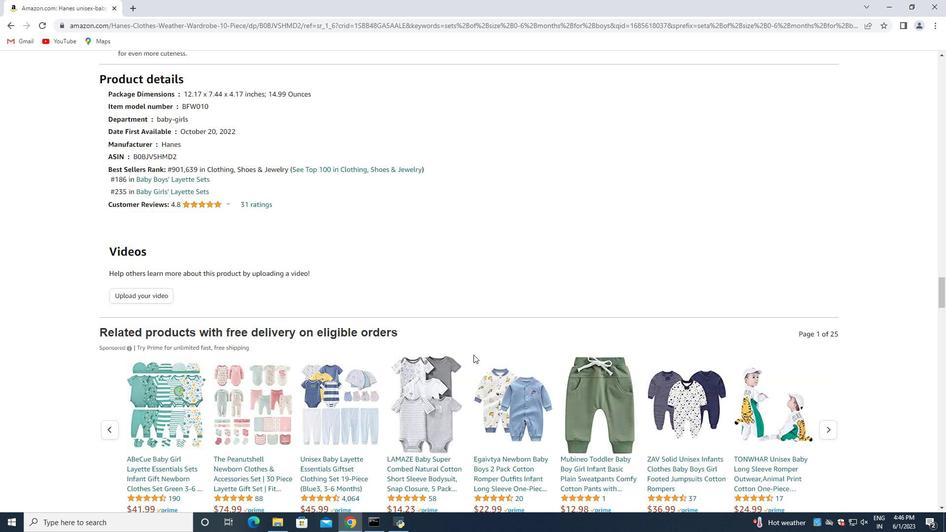 
Action: Mouse scrolled (473, 354) with delta (0, 0)
Screenshot: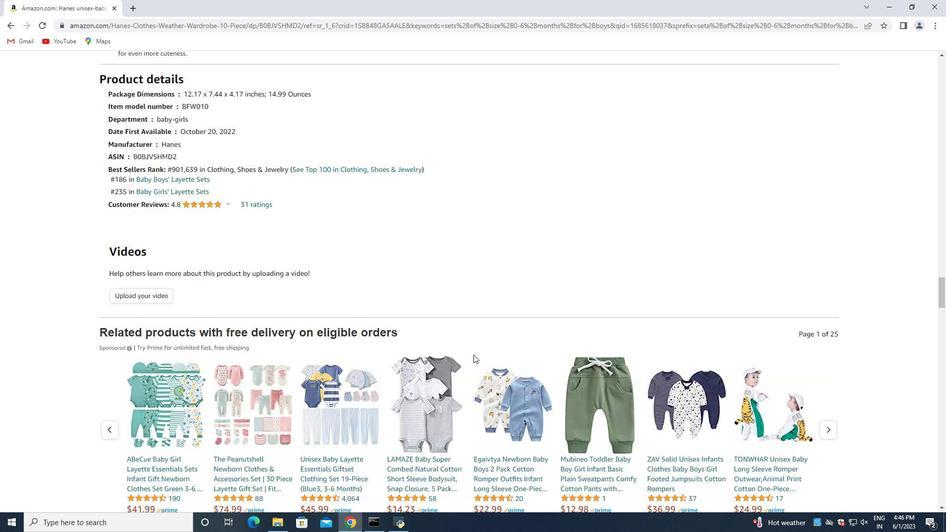 
Action: Mouse moved to (470, 355)
Screenshot: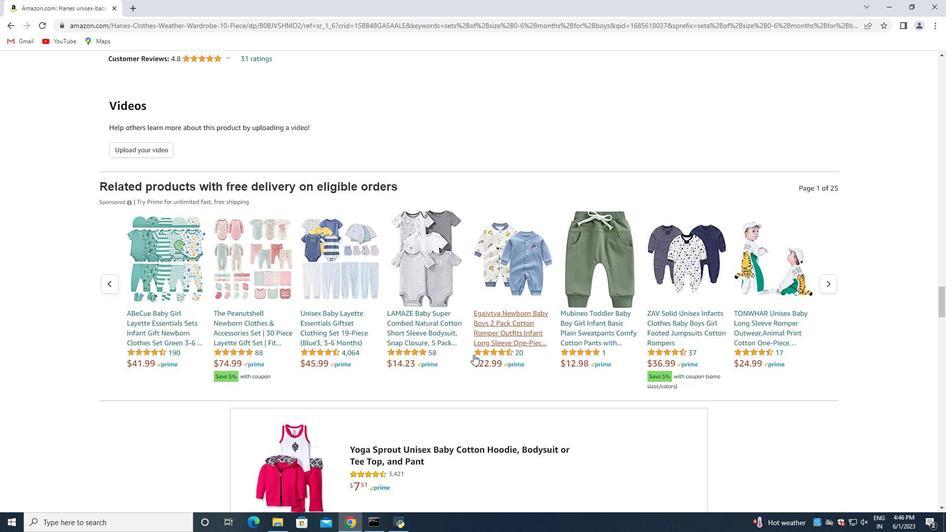 
Action: Mouse scrolled (470, 354) with delta (0, 0)
Screenshot: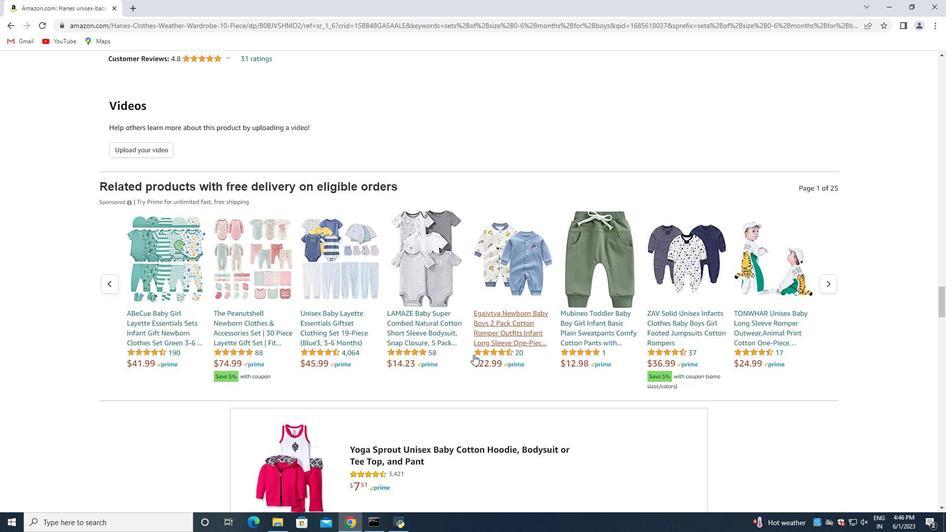 
Action: Mouse moved to (469, 355)
Screenshot: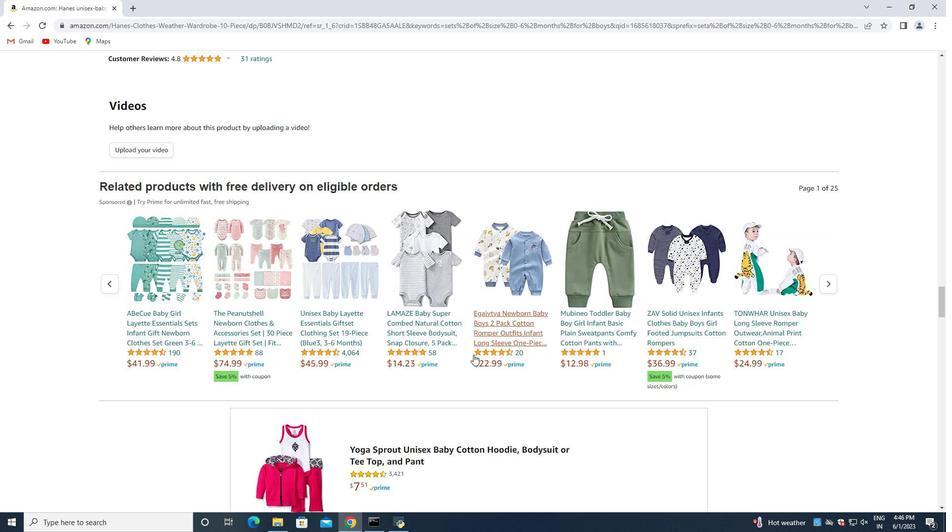 
Action: Mouse scrolled (469, 355) with delta (0, 0)
Screenshot: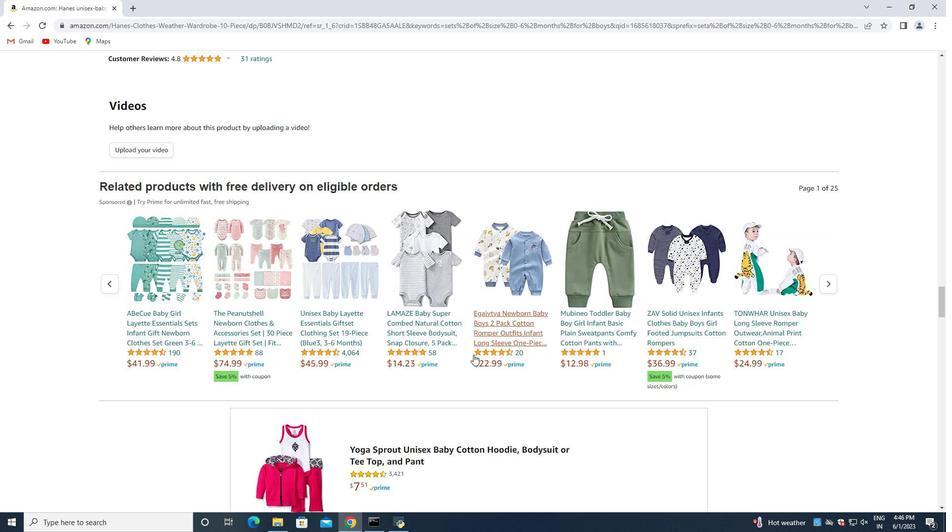 
Action: Mouse moved to (469, 355)
Screenshot: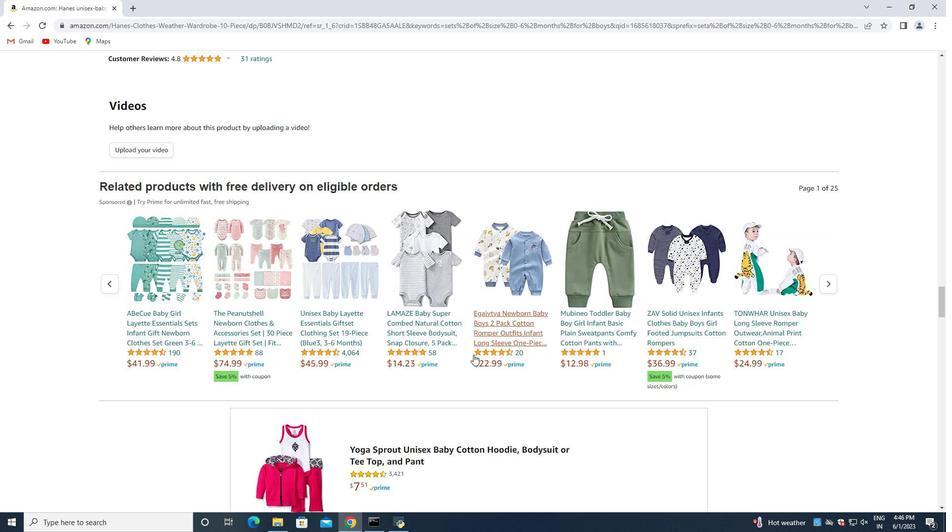 
Action: Mouse scrolled (469, 355) with delta (0, 0)
Screenshot: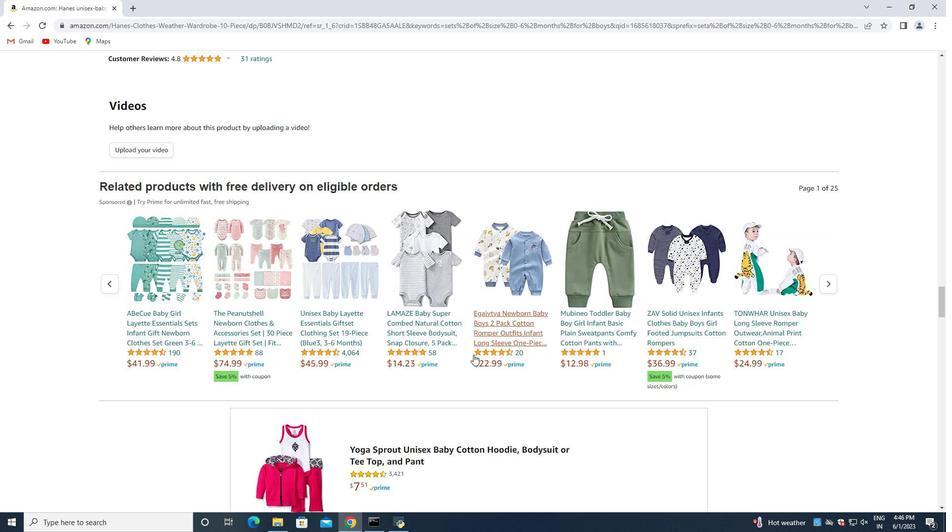 
Action: Mouse scrolled (469, 355) with delta (0, 0)
Screenshot: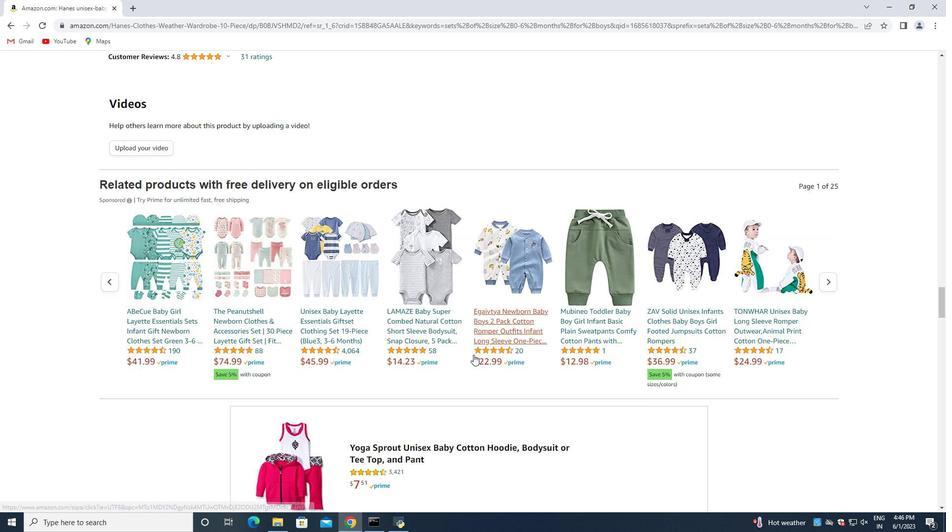 
Action: Mouse moved to (466, 355)
Screenshot: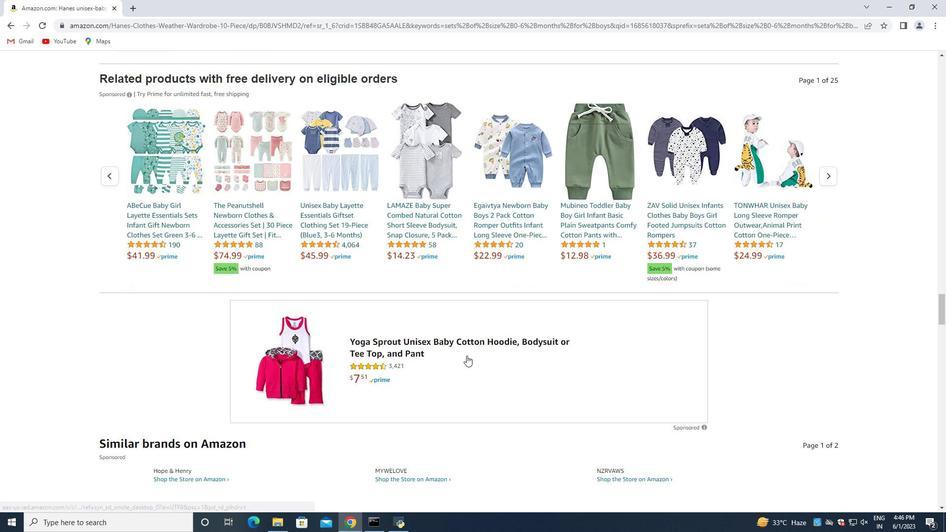 
Action: Mouse scrolled (466, 355) with delta (0, 0)
Screenshot: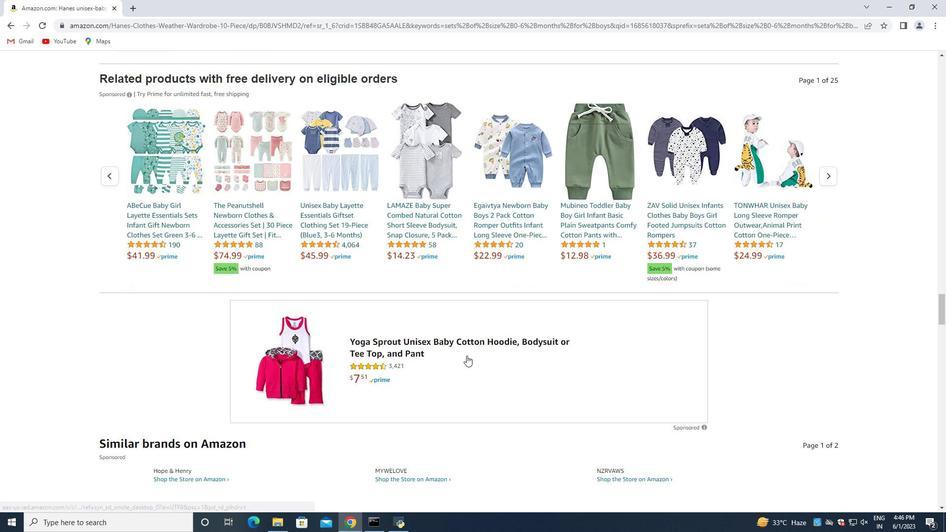 
Action: Mouse moved to (465, 355)
Screenshot: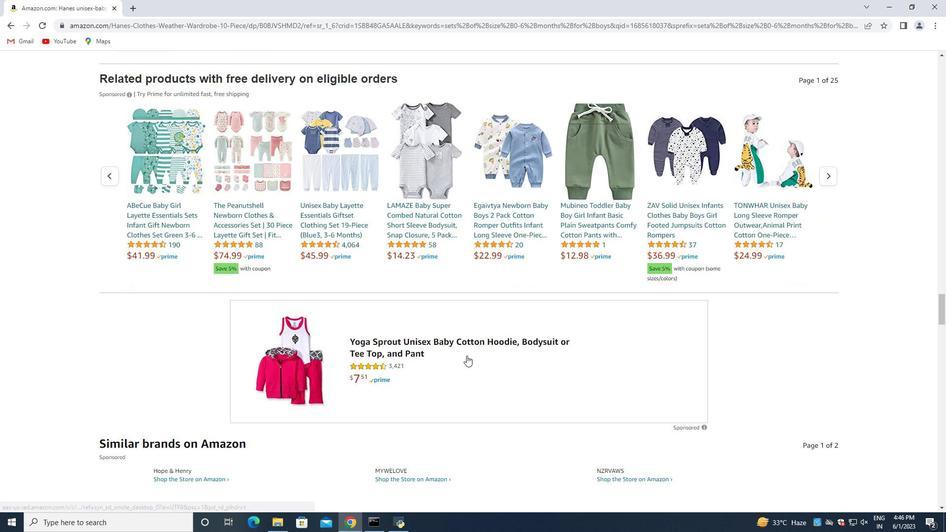 
Action: Mouse scrolled (465, 355) with delta (0, 0)
Screenshot: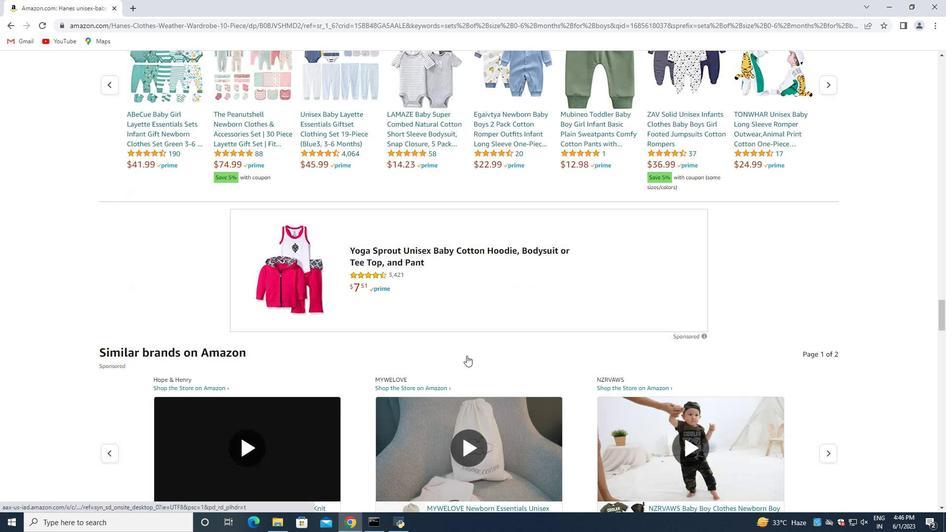 
Action: Mouse moved to (465, 355)
Screenshot: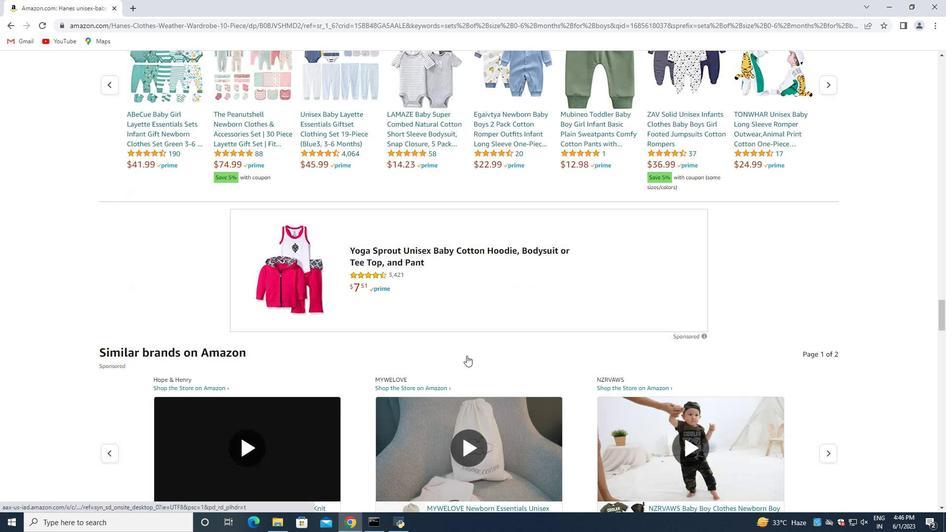 
Action: Mouse scrolled (465, 355) with delta (0, 0)
Screenshot: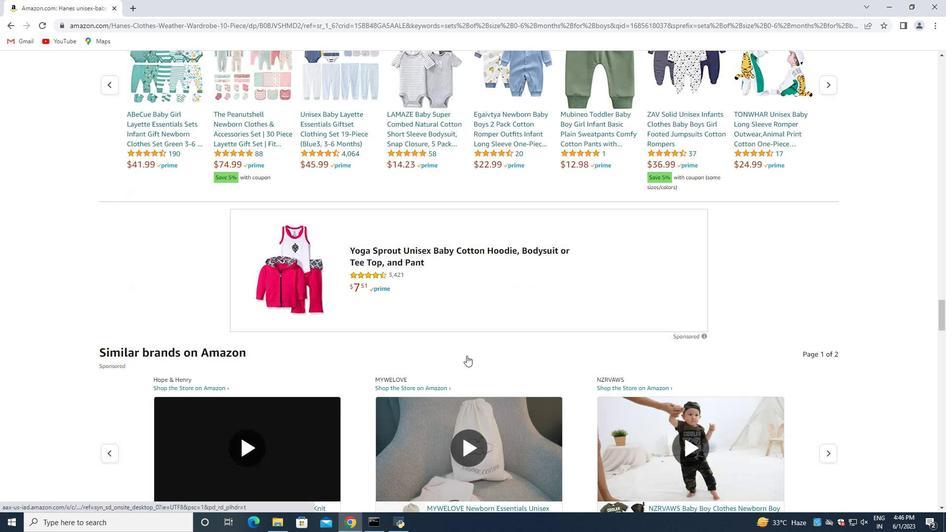 
Action: Mouse scrolled (465, 355) with delta (0, 0)
Screenshot: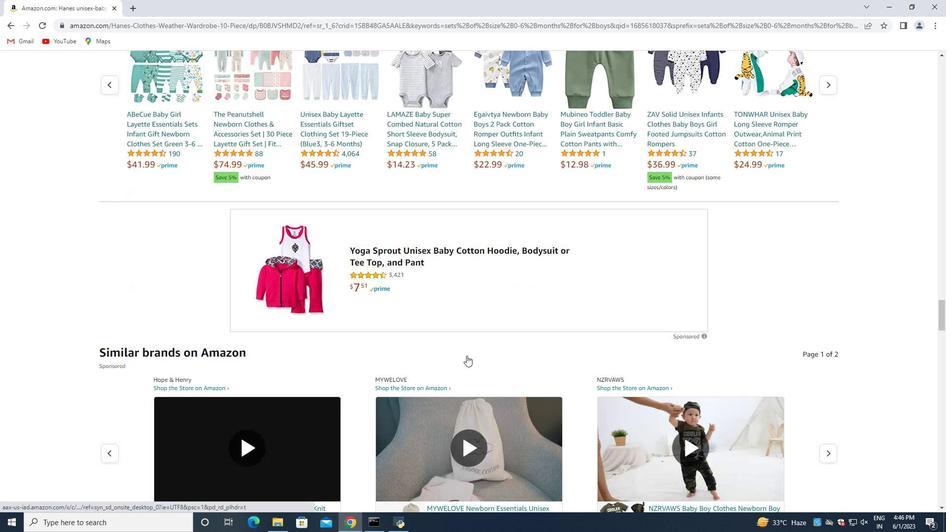 
Action: Mouse moved to (465, 355)
Screenshot: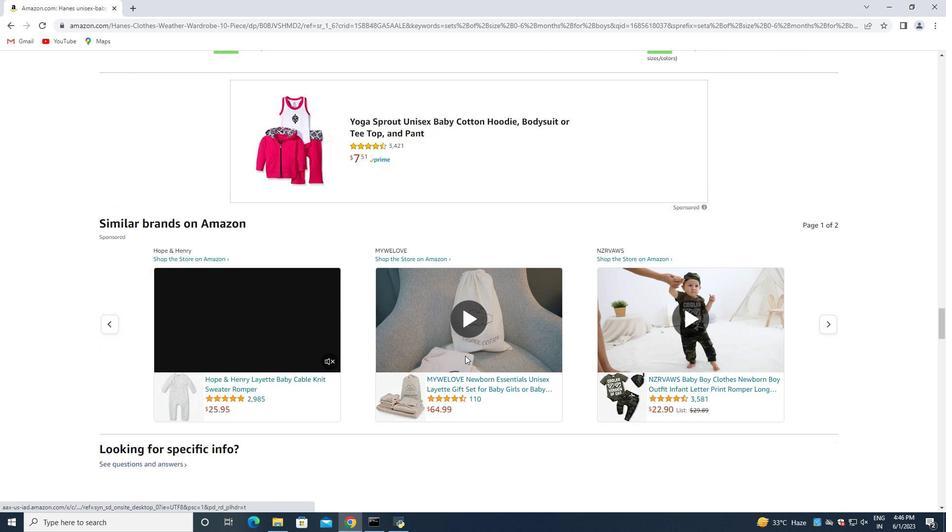 
Action: Mouse scrolled (465, 355) with delta (0, 0)
Screenshot: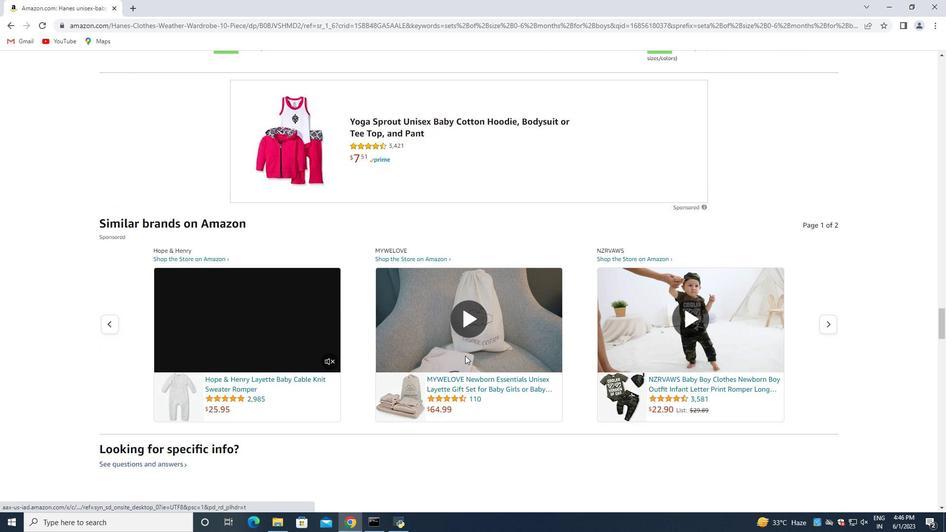 
Action: Mouse scrolled (465, 355) with delta (0, 0)
Screenshot: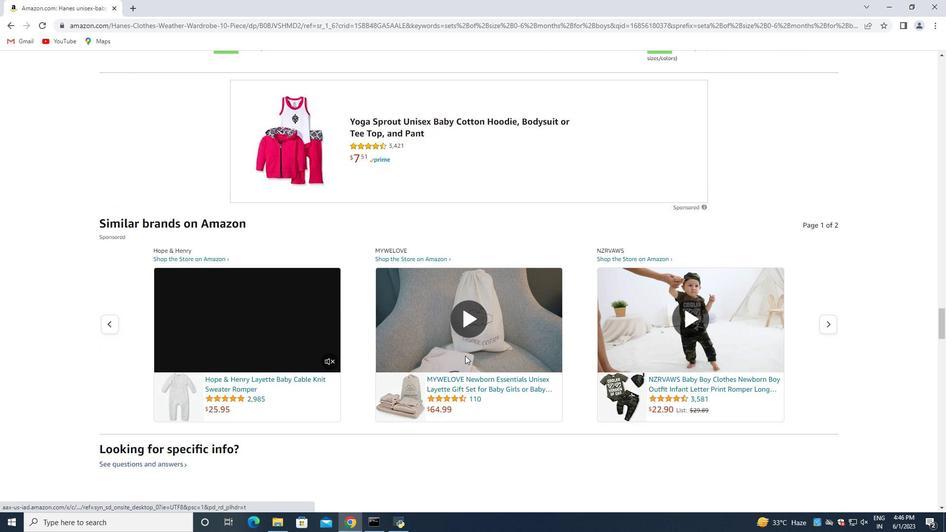 
Action: Mouse scrolled (465, 355) with delta (0, 0)
Screenshot: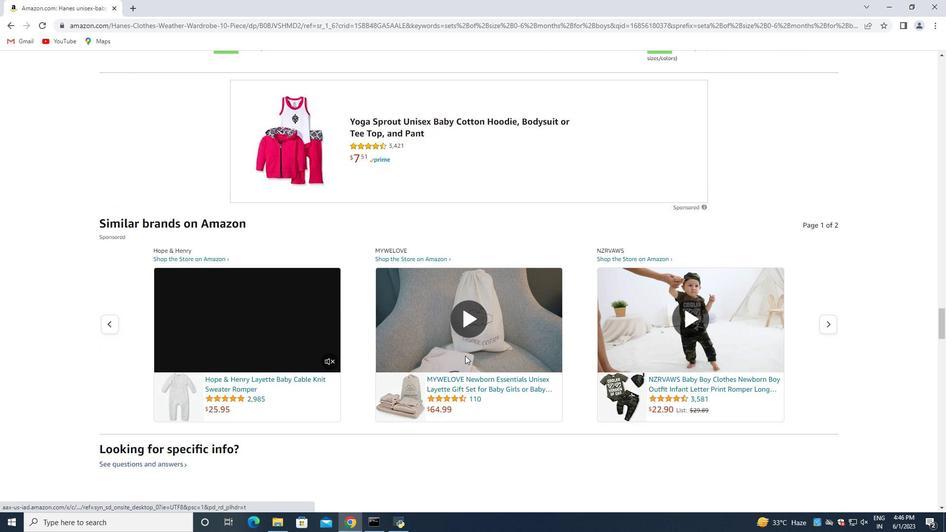 
Action: Mouse scrolled (465, 355) with delta (0, 0)
Screenshot: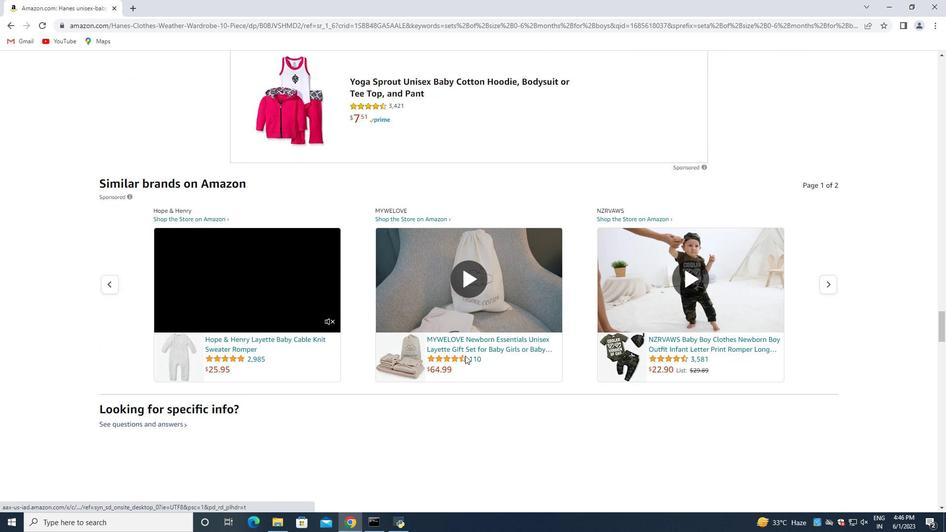 
Action: Mouse scrolled (465, 355) with delta (0, 0)
Screenshot: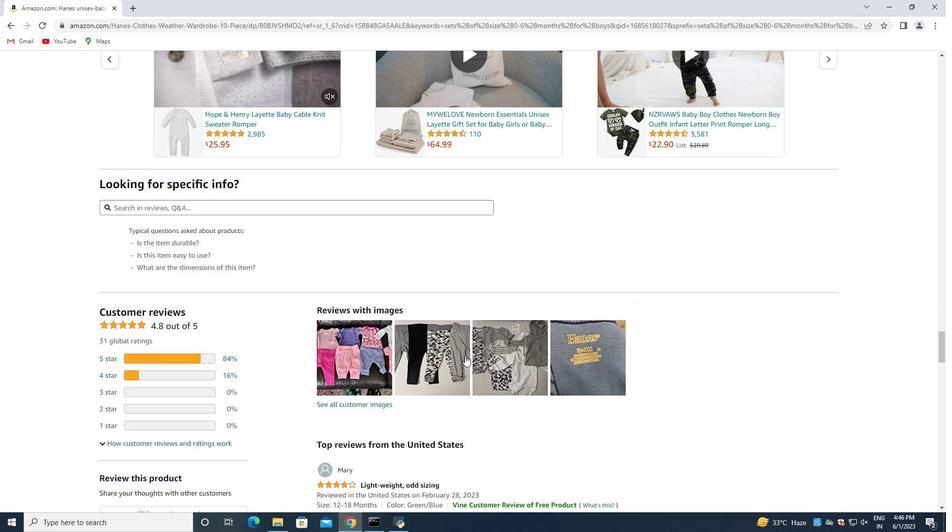 
Action: Mouse scrolled (465, 355) with delta (0, 0)
Screenshot: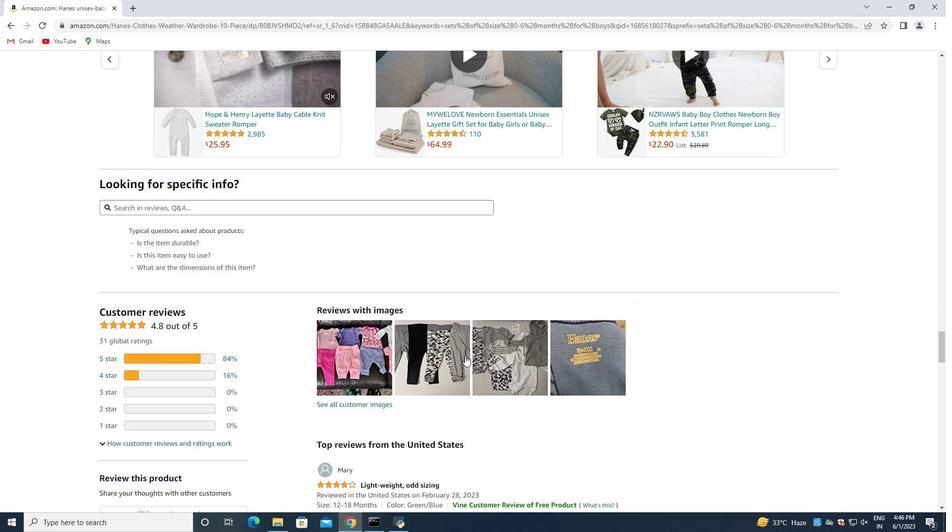 
Action: Mouse scrolled (465, 355) with delta (0, 0)
Screenshot: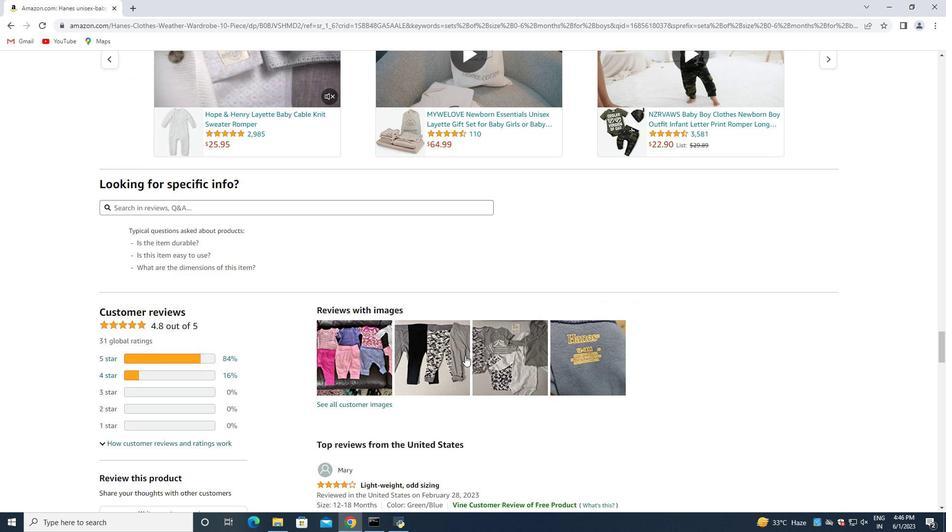 
Action: Mouse scrolled (465, 355) with delta (0, 0)
Screenshot: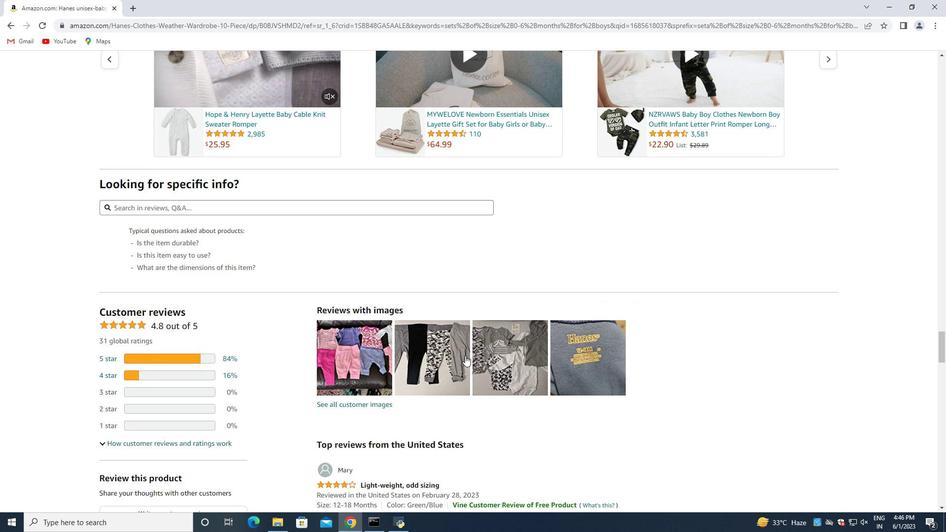 
Action: Mouse moved to (366, 299)
Screenshot: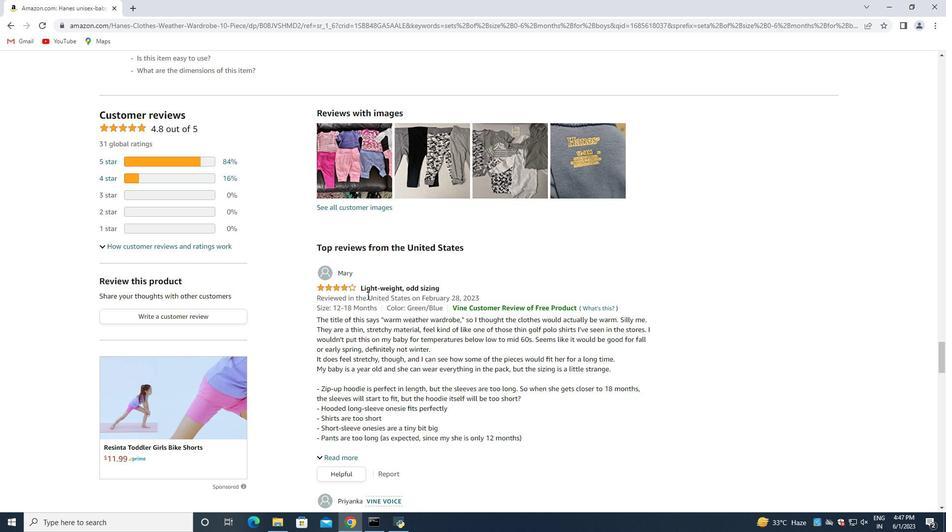 
Action: Mouse scrolled (366, 298) with delta (0, 0)
Screenshot: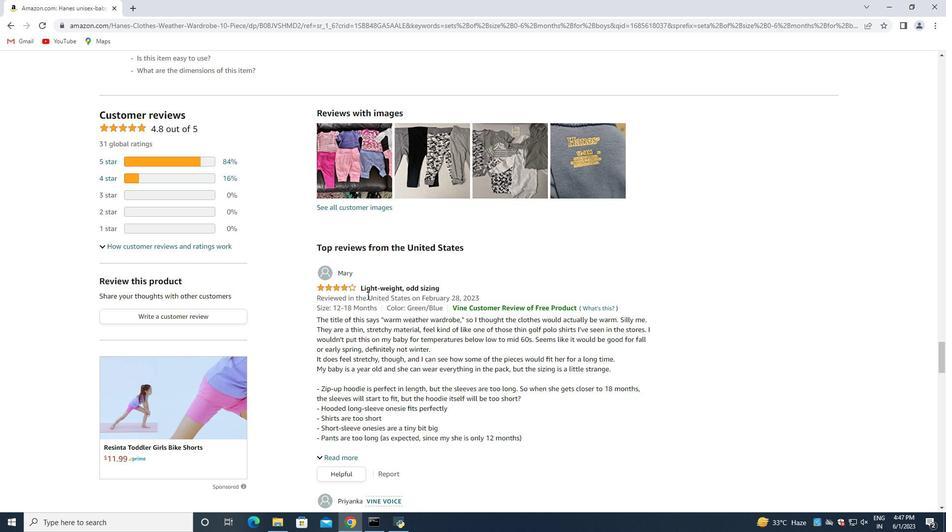 
Action: Mouse moved to (366, 300)
Screenshot: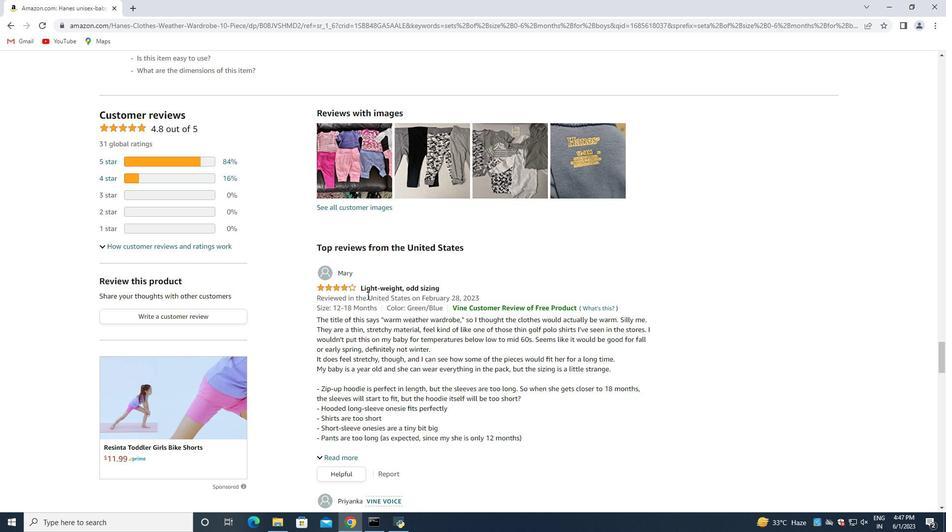 
Action: Mouse scrolled (366, 299) with delta (0, 0)
Screenshot: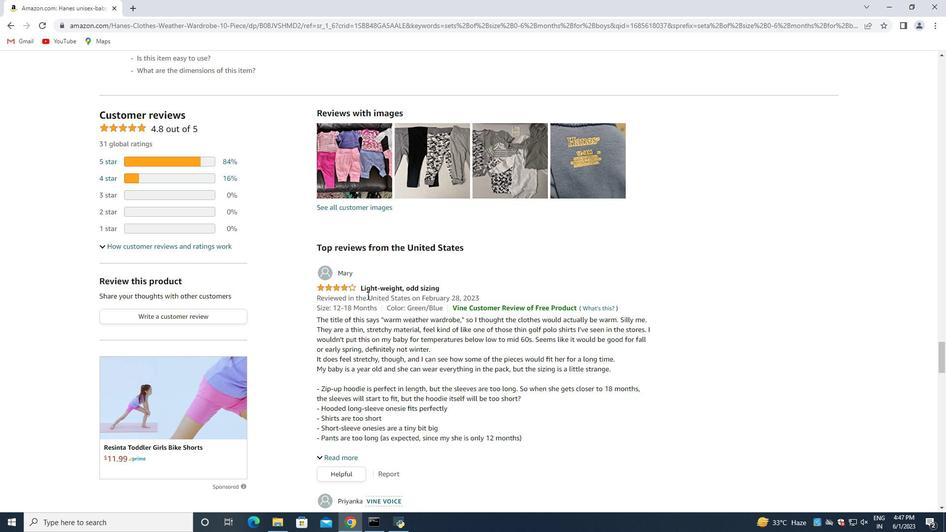 
Action: Mouse moved to (366, 301)
Screenshot: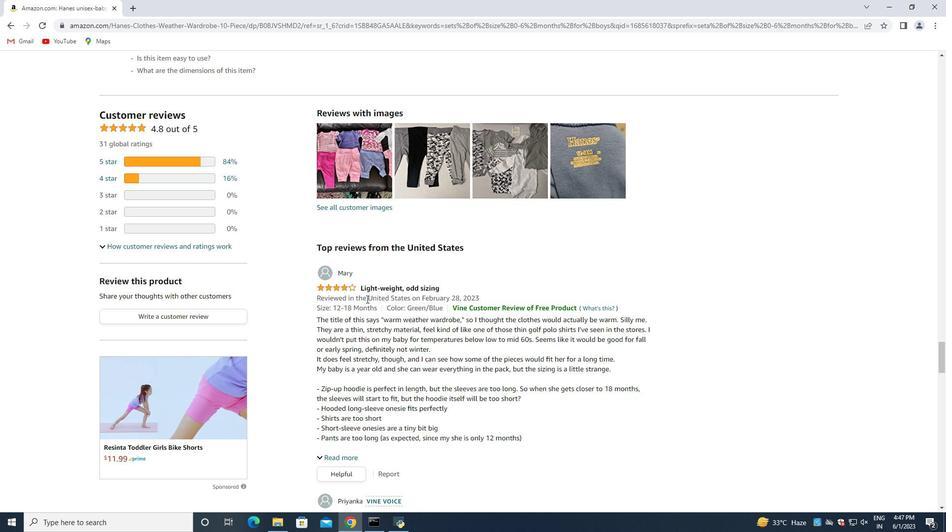 
Action: Mouse scrolled (366, 300) with delta (0, 0)
Screenshot: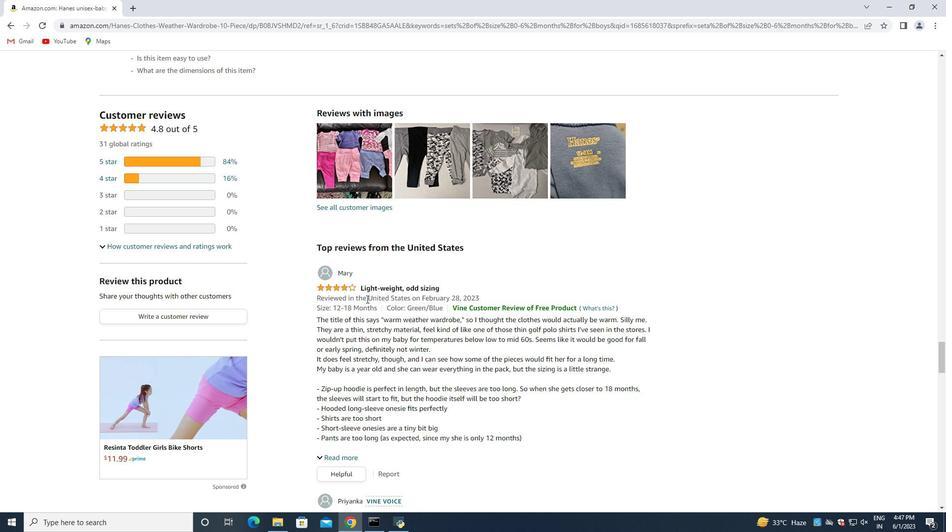 
Action: Mouse moved to (367, 302)
Screenshot: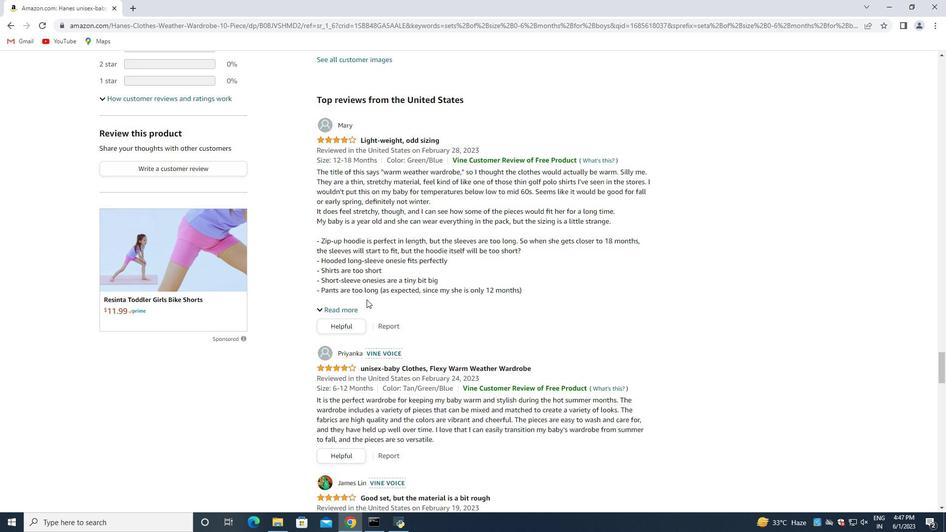 
Action: Mouse scrolled (367, 302) with delta (0, 0)
Screenshot: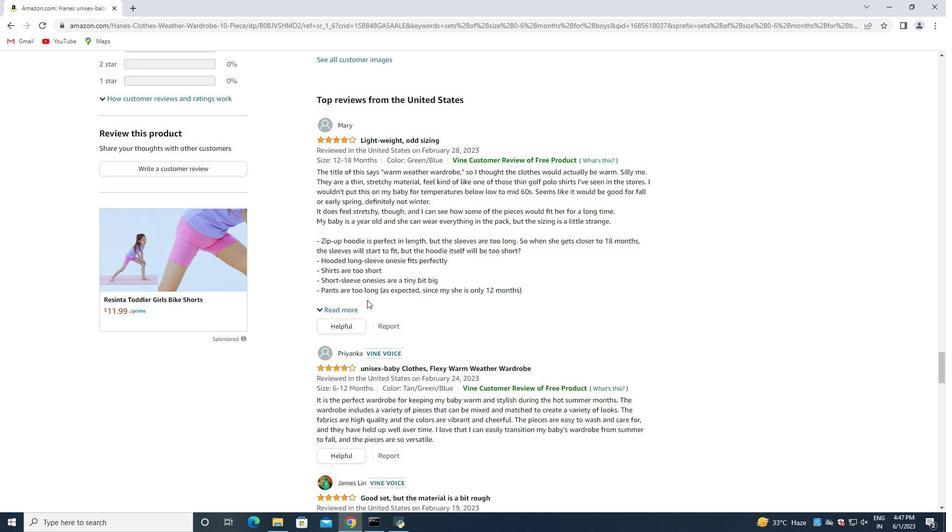 
Action: Mouse moved to (367, 302)
Screenshot: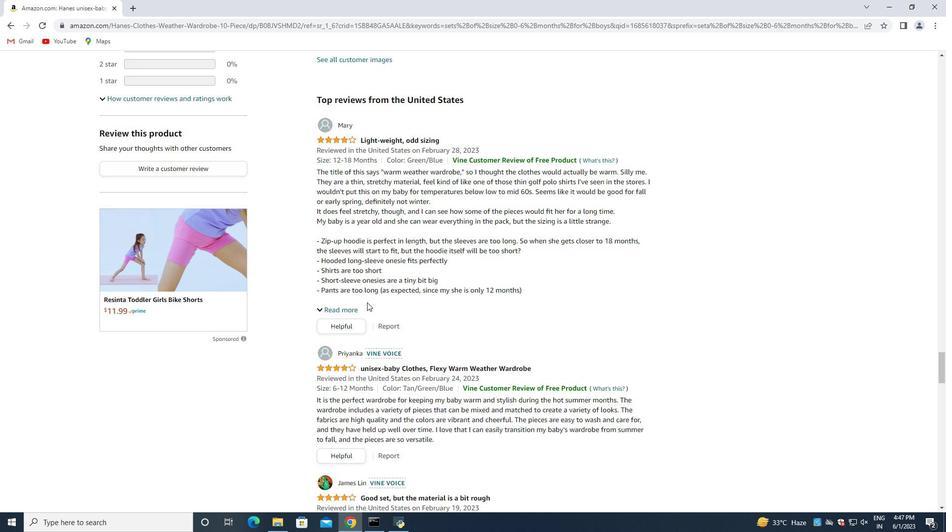 
Action: Mouse scrolled (367, 302) with delta (0, 0)
Screenshot: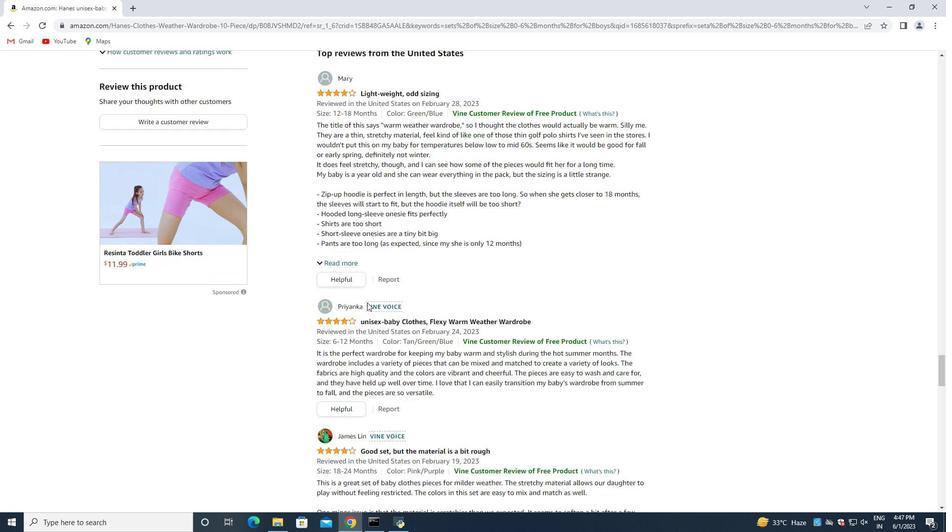 
Action: Mouse scrolled (367, 302) with delta (0, 0)
Screenshot: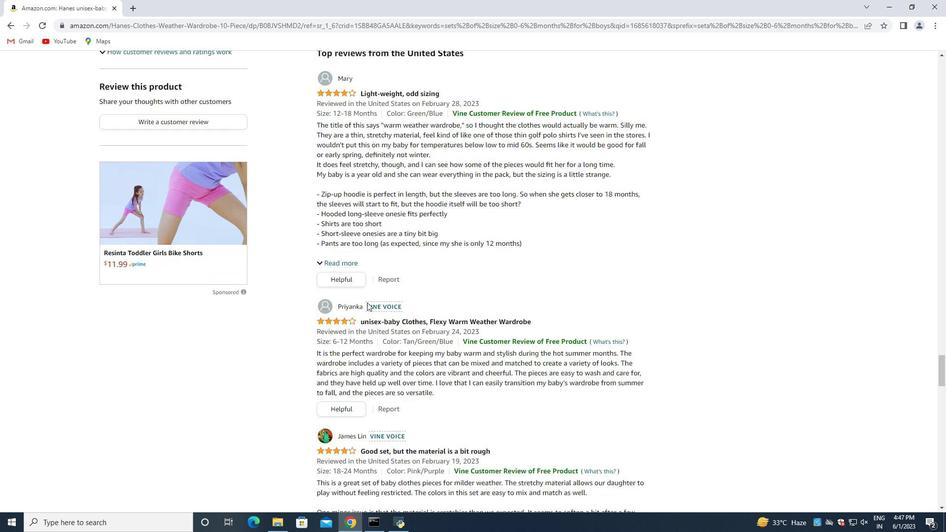 
Action: Mouse moved to (367, 302)
Screenshot: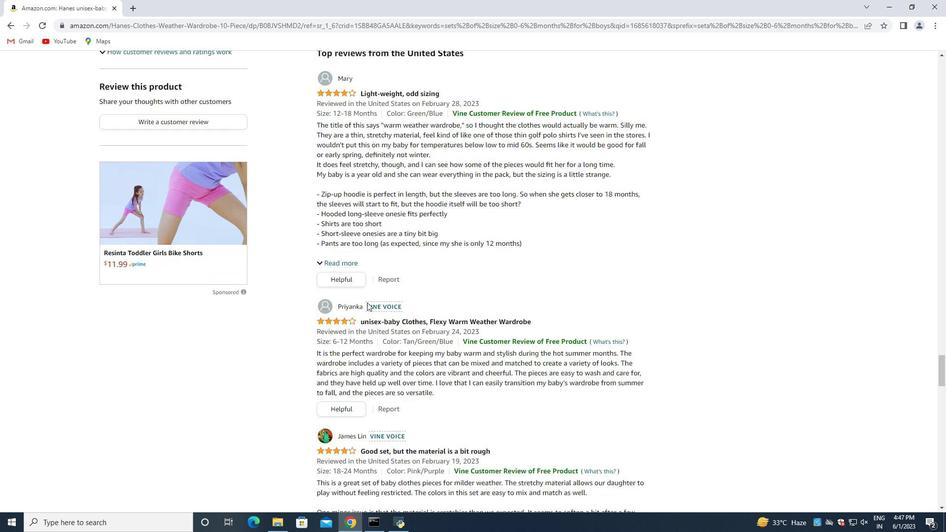 
Action: Mouse scrolled (367, 302) with delta (0, 0)
Screenshot: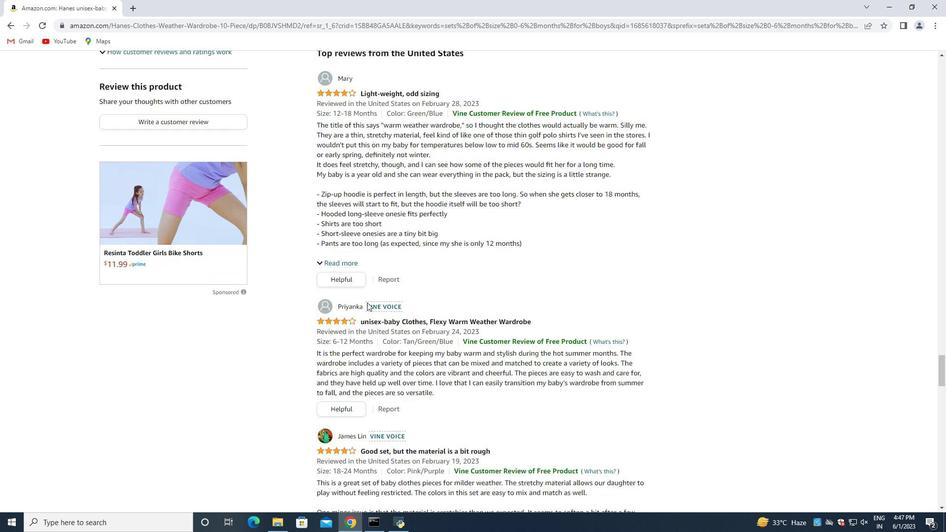
Action: Mouse moved to (369, 303)
Screenshot: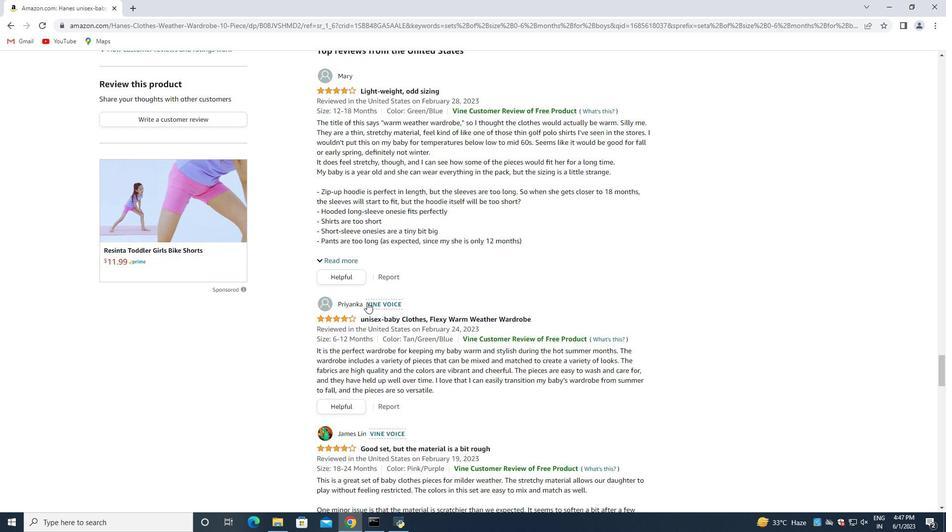 
Action: Mouse scrolled (369, 302) with delta (0, 0)
Screenshot: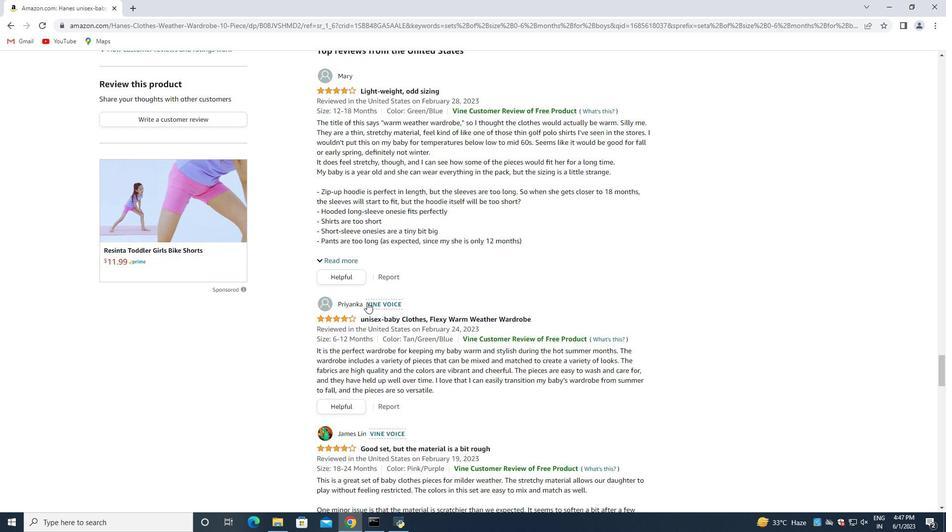 
Action: Mouse moved to (368, 312)
Screenshot: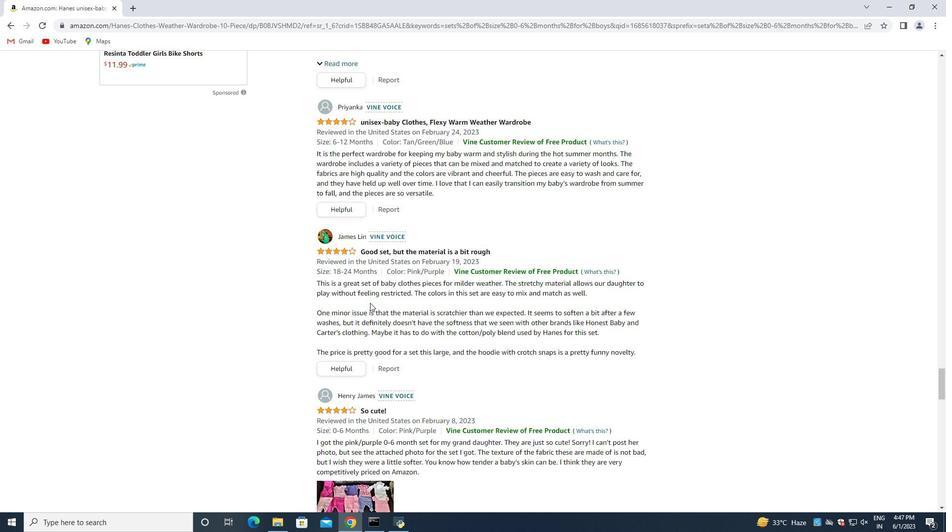 
Action: Mouse scrolled (370, 304) with delta (0, 0)
Screenshot: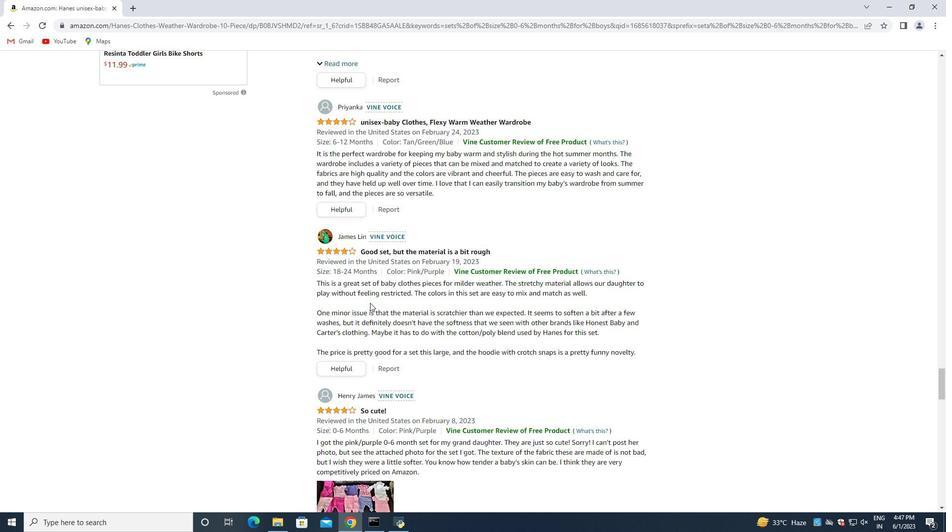 
Action: Mouse scrolled (369, 309) with delta (0, 0)
Screenshot: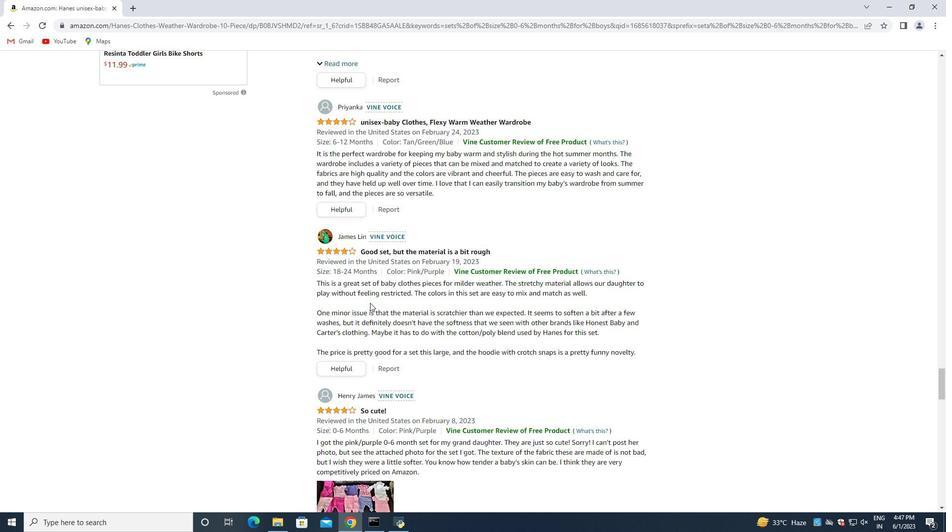 
Action: Mouse scrolled (368, 310) with delta (0, 0)
Screenshot: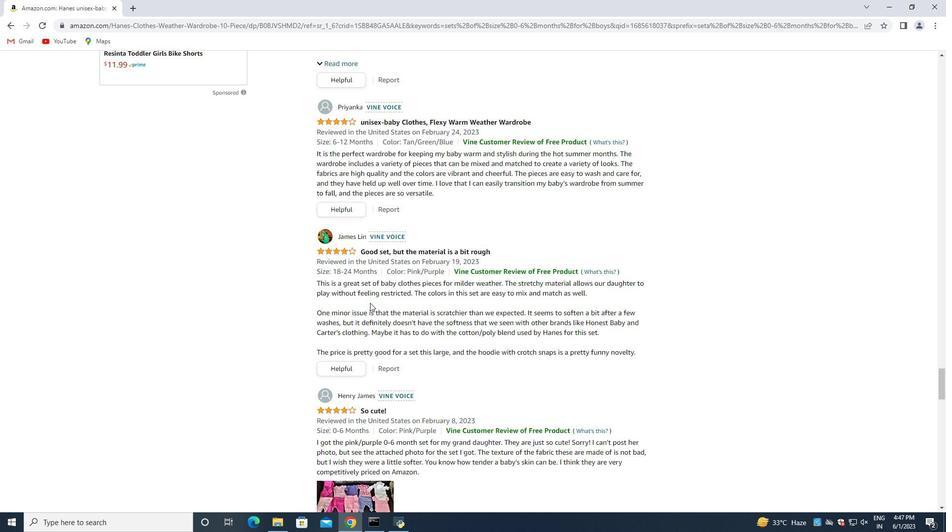 
Action: Mouse scrolled (368, 311) with delta (0, 0)
Screenshot: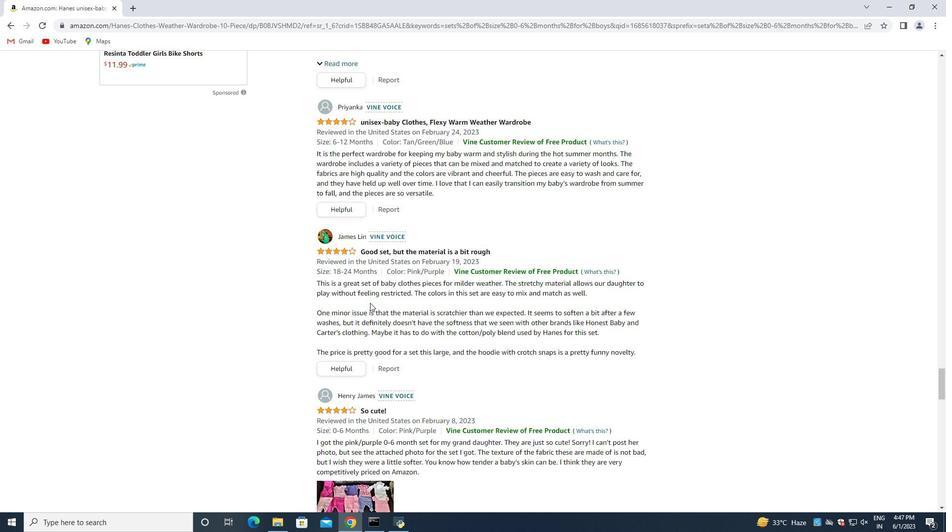 
Action: Mouse moved to (368, 313)
Screenshot: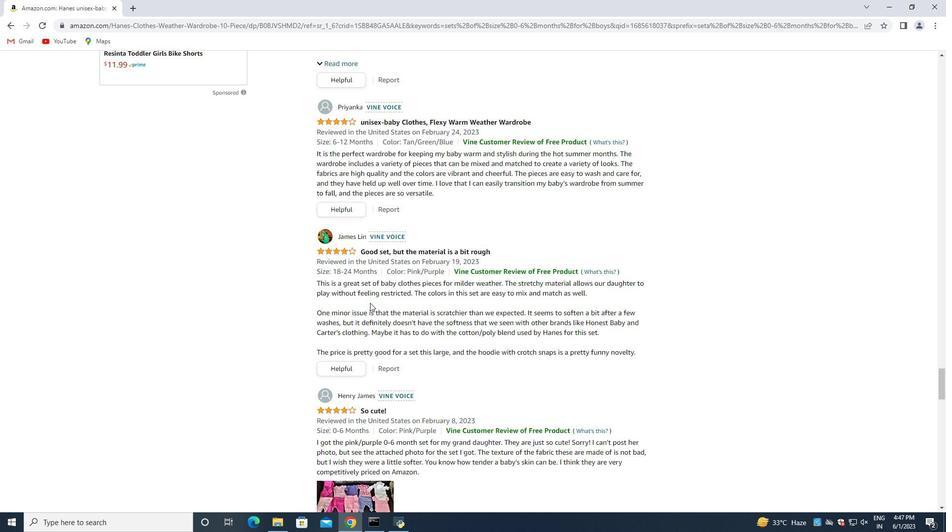 
Action: Mouse scrolled (368, 313) with delta (0, 0)
Screenshot: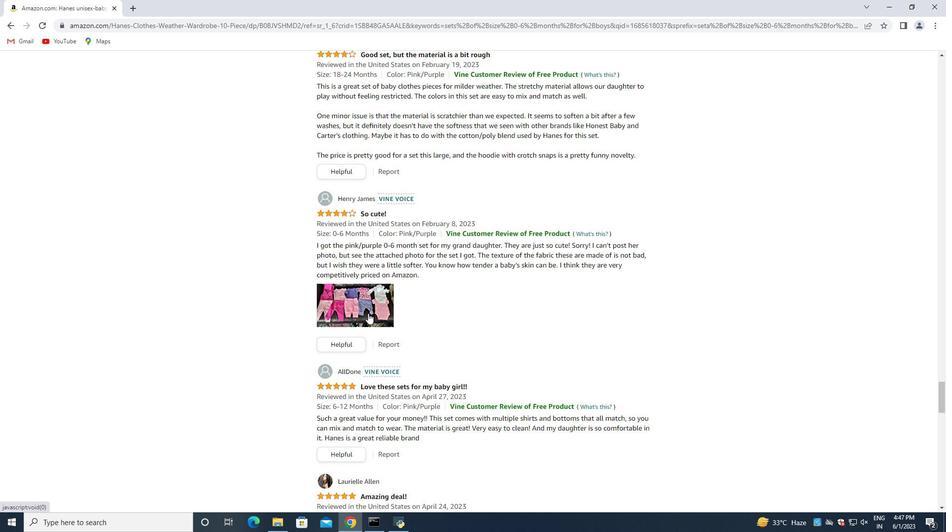 
Action: Mouse scrolled (368, 313) with delta (0, 0)
Screenshot: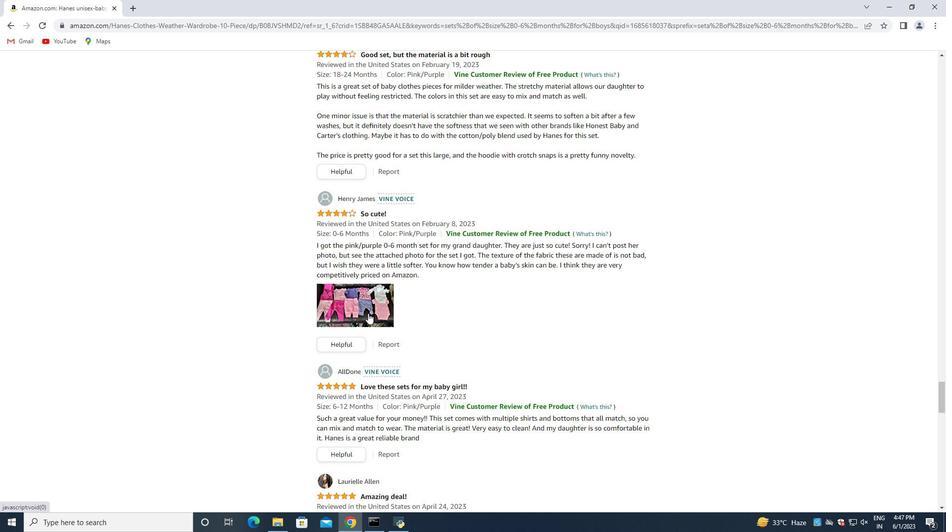 
Action: Mouse scrolled (368, 313) with delta (0, 0)
Screenshot: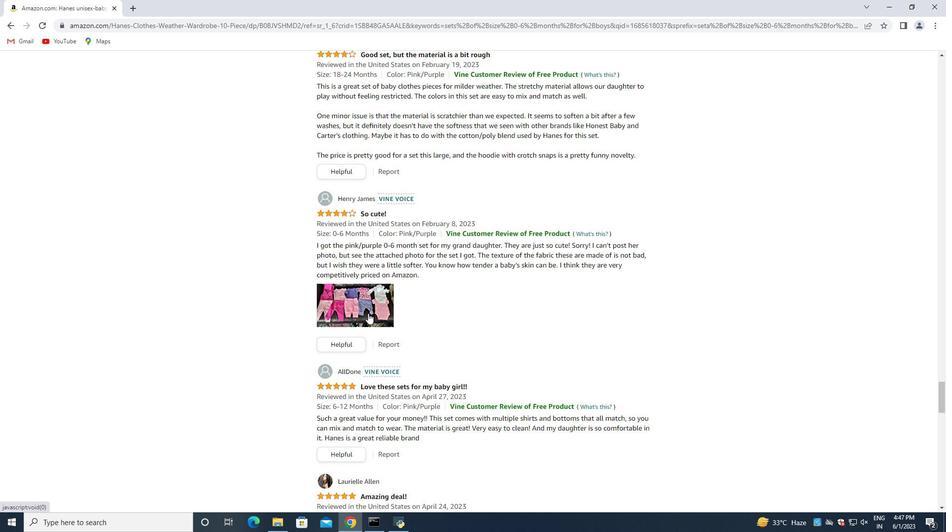 
Action: Mouse scrolled (368, 313) with delta (0, 0)
Screenshot: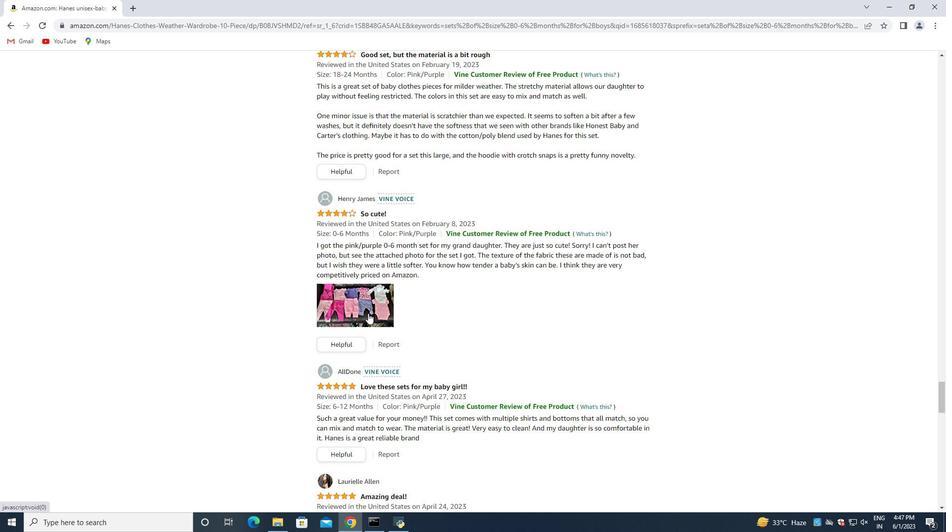 
Action: Mouse scrolled (368, 313) with delta (0, 0)
Screenshot: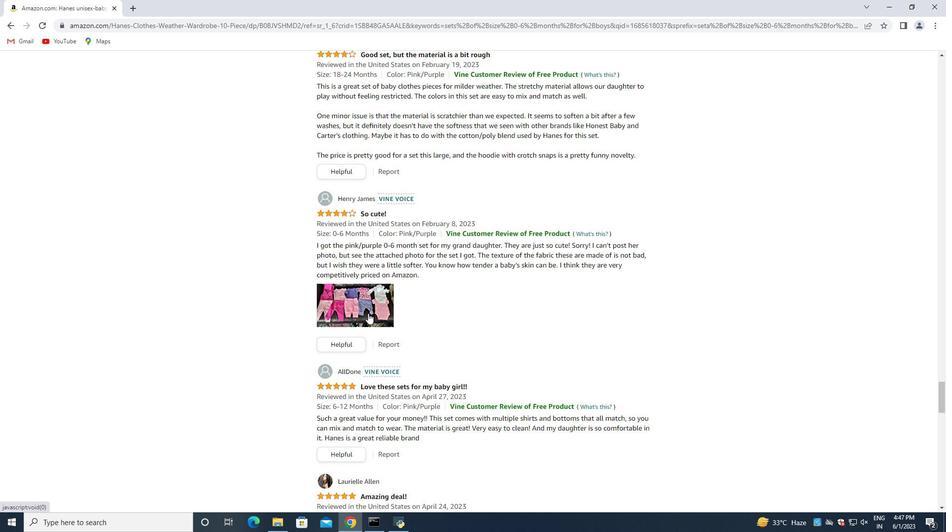 
Action: Mouse scrolled (368, 313) with delta (0, 0)
Screenshot: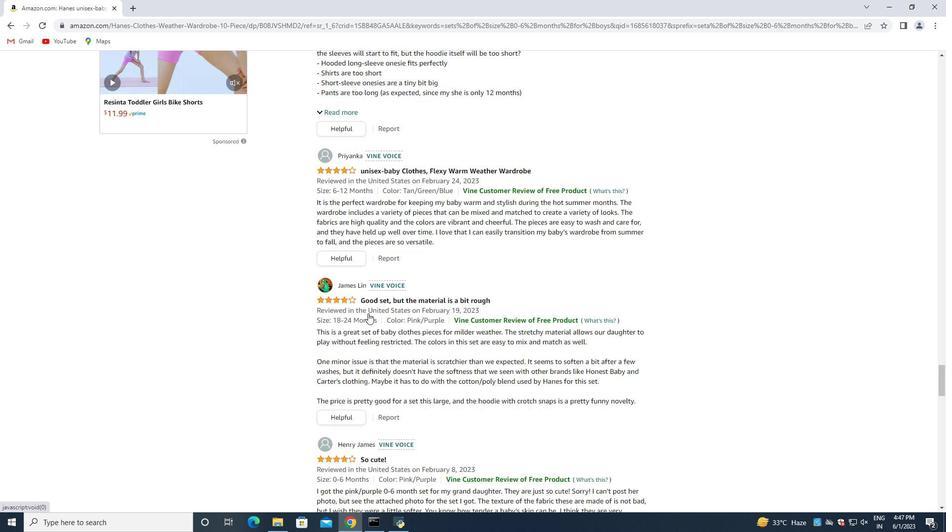 
Action: Mouse scrolled (368, 313) with delta (0, 0)
Screenshot: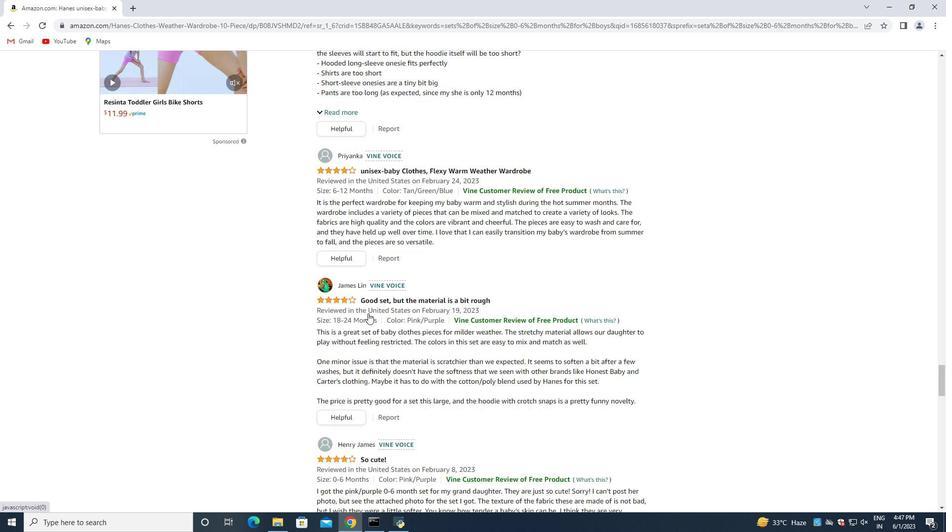 
Action: Mouse scrolled (368, 313) with delta (0, 0)
Screenshot: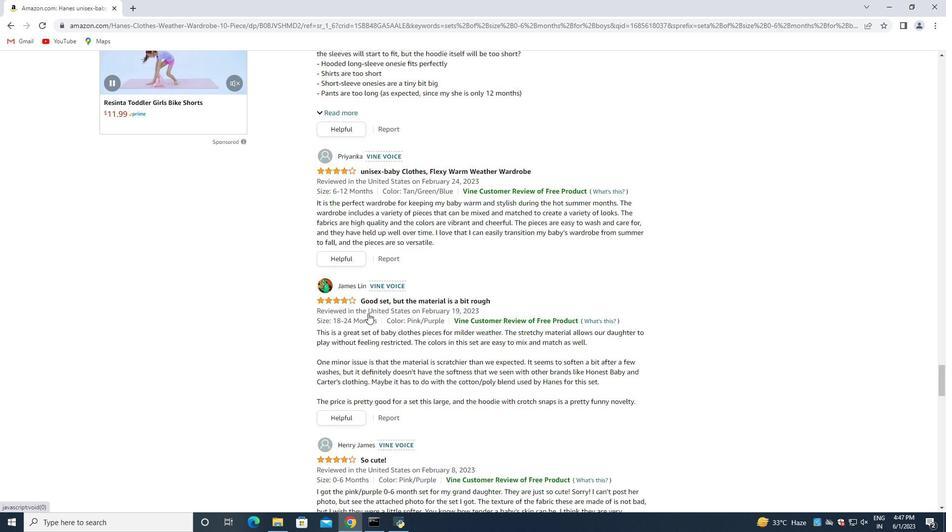 
Action: Mouse scrolled (368, 313) with delta (0, 0)
Screenshot: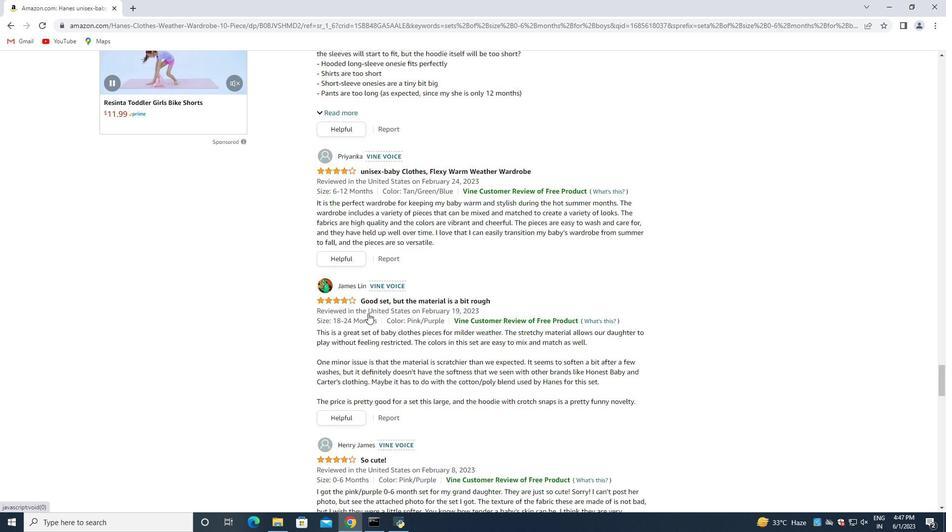 
Action: Mouse scrolled (368, 313) with delta (0, 0)
Screenshot: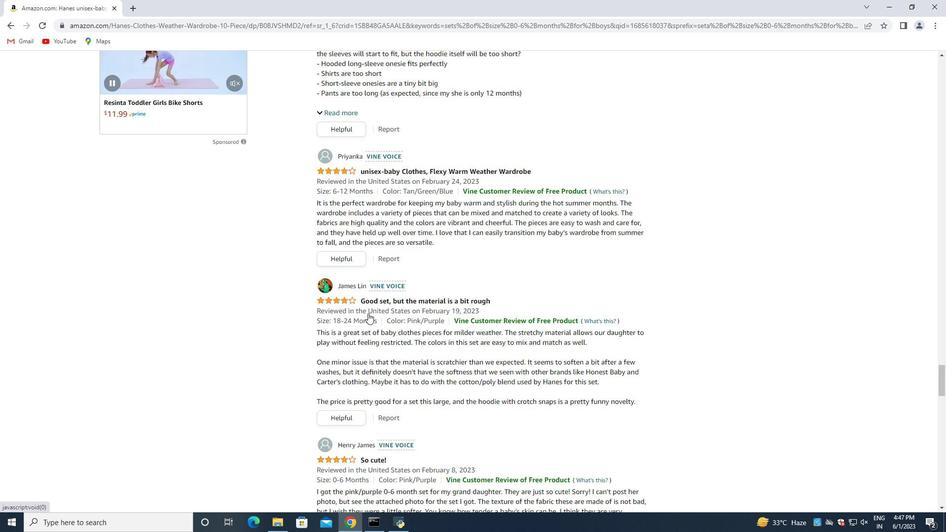 
Action: Mouse scrolled (368, 313) with delta (0, 0)
Screenshot: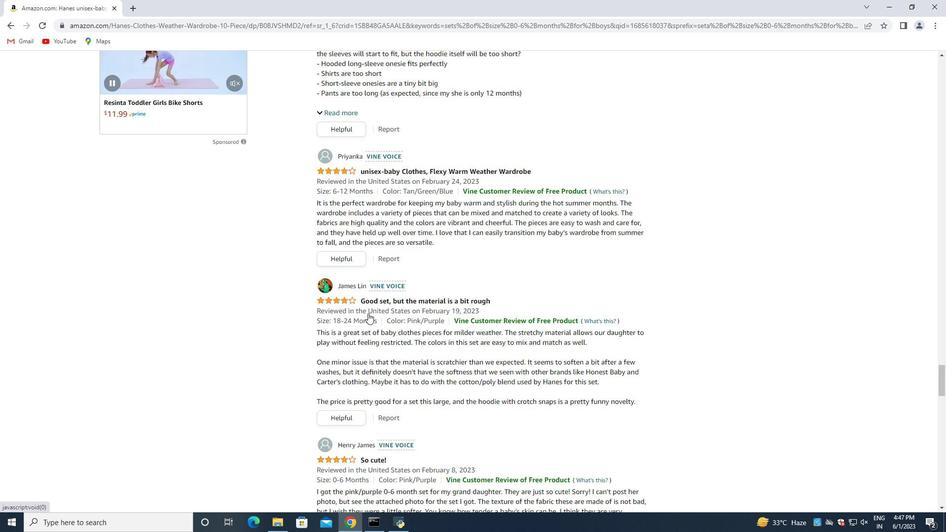 
Action: Mouse moved to (368, 313)
Screenshot: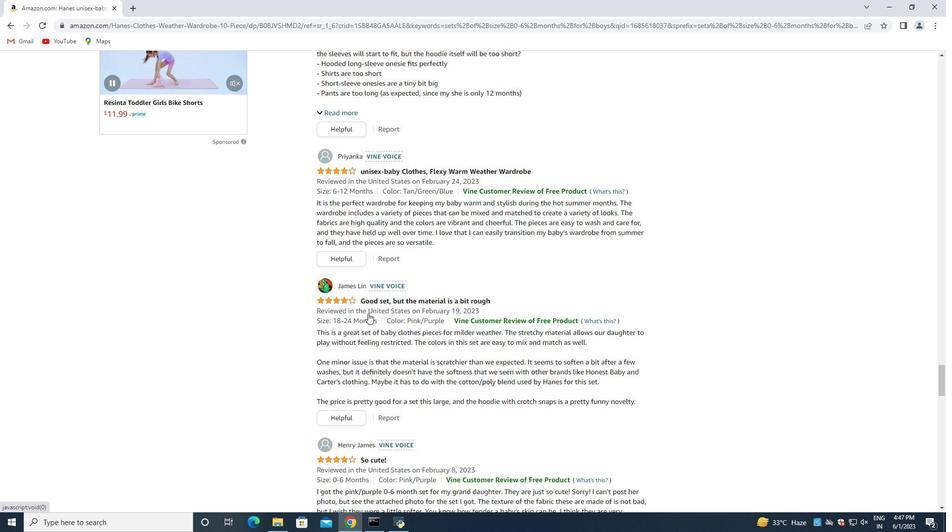 
Action: Mouse scrolled (368, 312) with delta (0, 0)
